 Task: Search one way flight ticket for 2 adults, 2 children, 2 infants in seat in first from Charlottesville: Charlottesville-albemarle Airport to Greensboro: Piedmont Triad International Airport on 5-1-2023. Number of bags: 7 checked bags. Price is upto 96000. Outbound departure time preference is 21:00.
Action: Mouse moved to (252, 447)
Screenshot: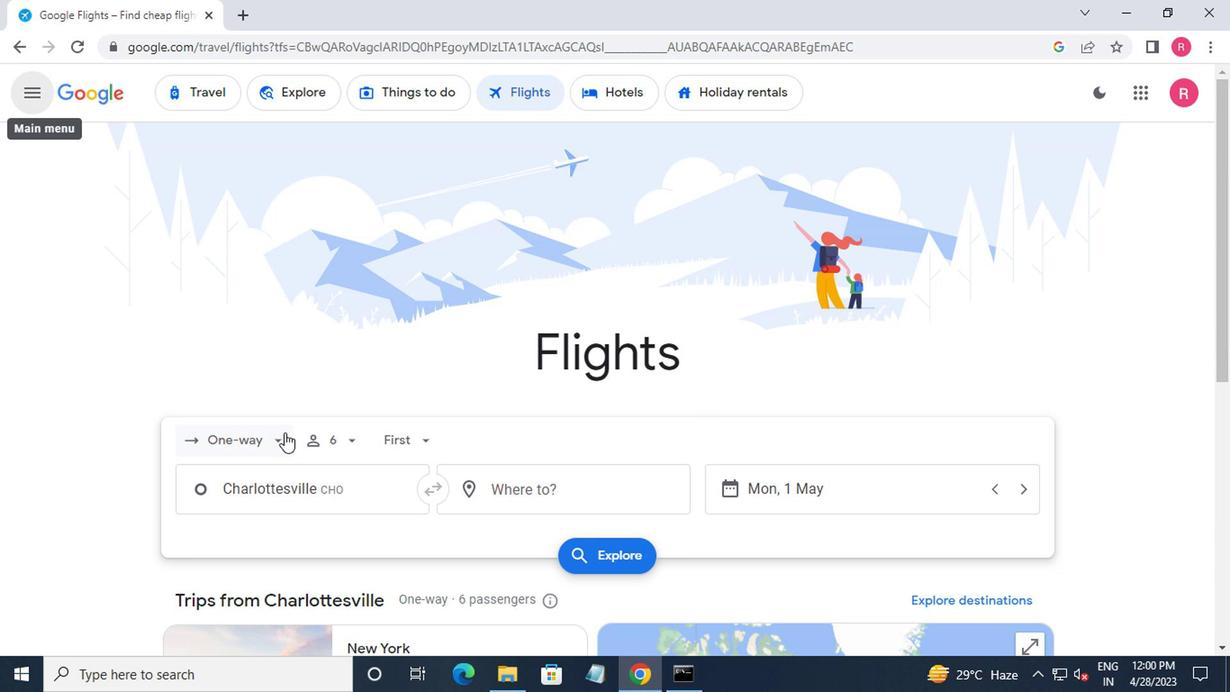 
Action: Mouse pressed left at (252, 447)
Screenshot: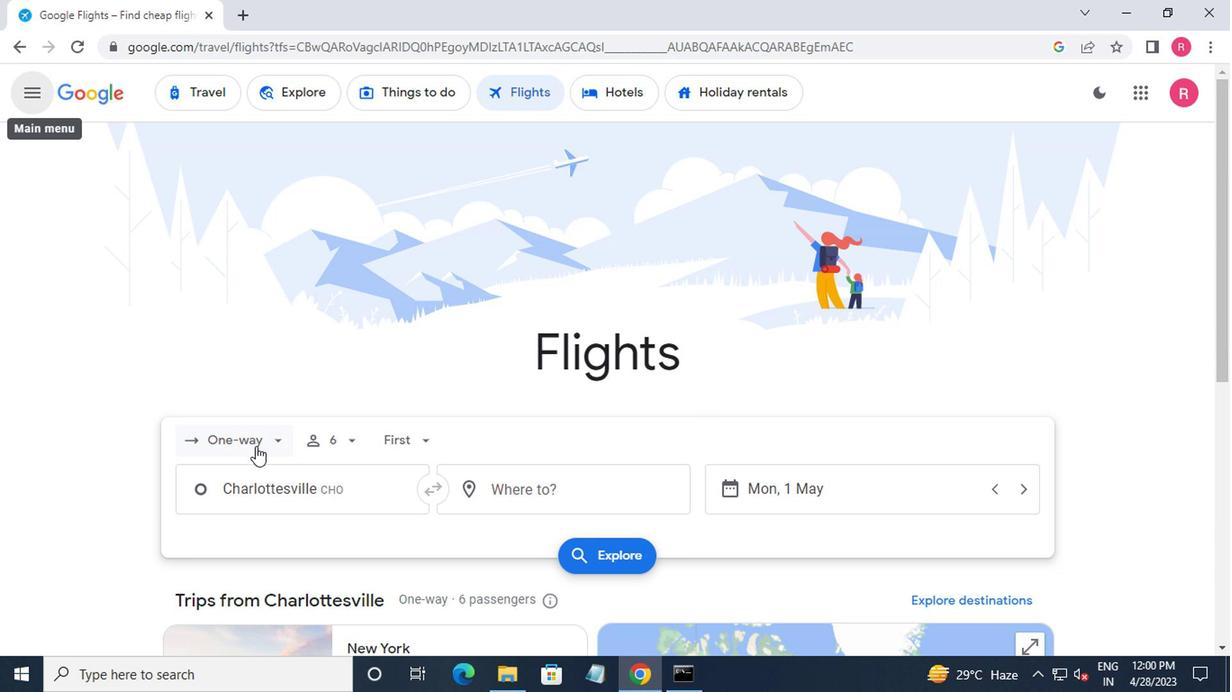 
Action: Mouse moved to (249, 529)
Screenshot: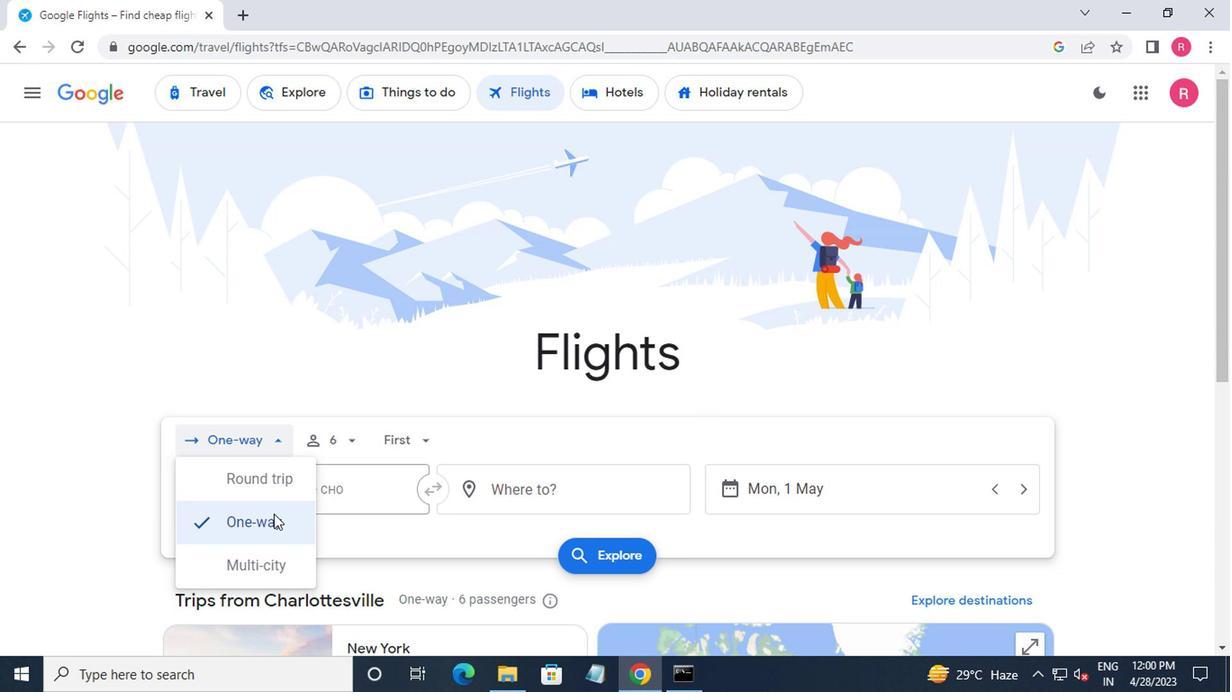 
Action: Mouse pressed left at (249, 529)
Screenshot: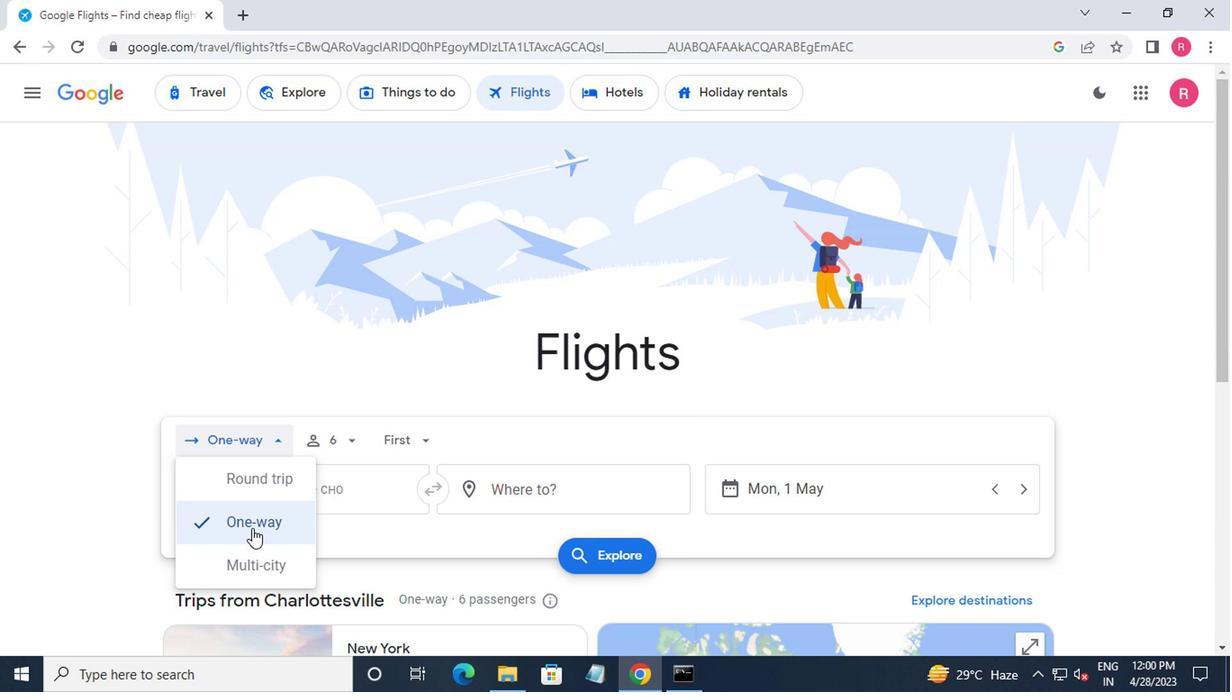 
Action: Mouse moved to (320, 445)
Screenshot: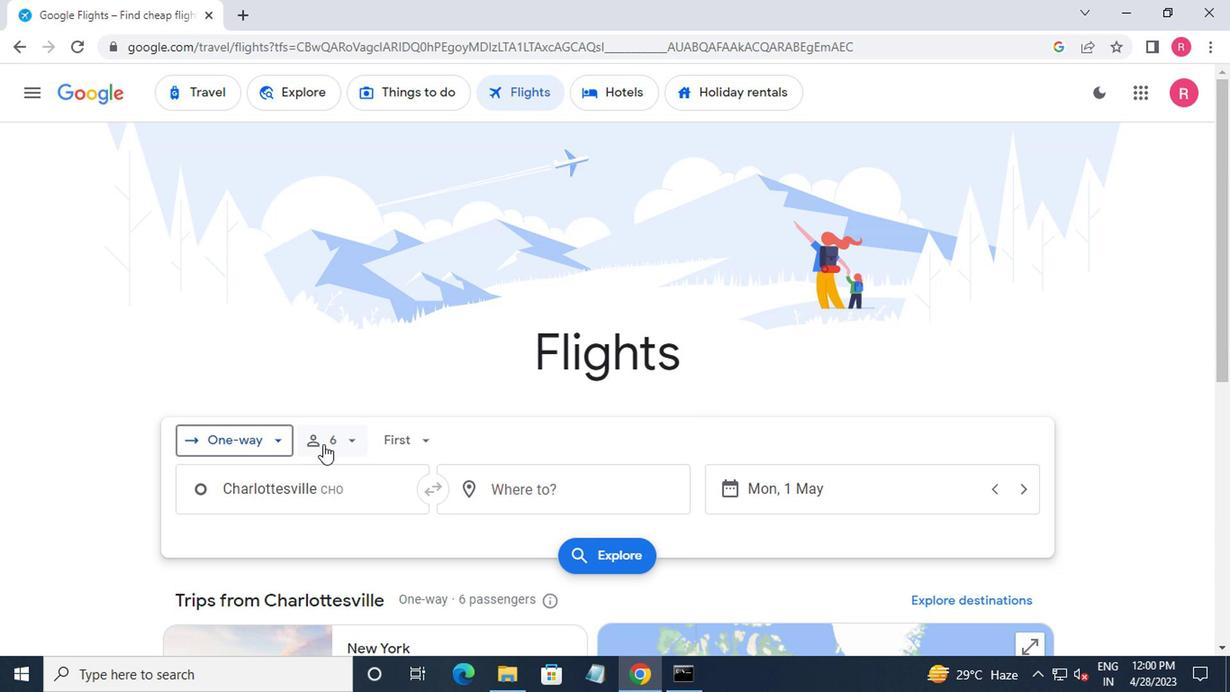 
Action: Mouse pressed left at (320, 445)
Screenshot: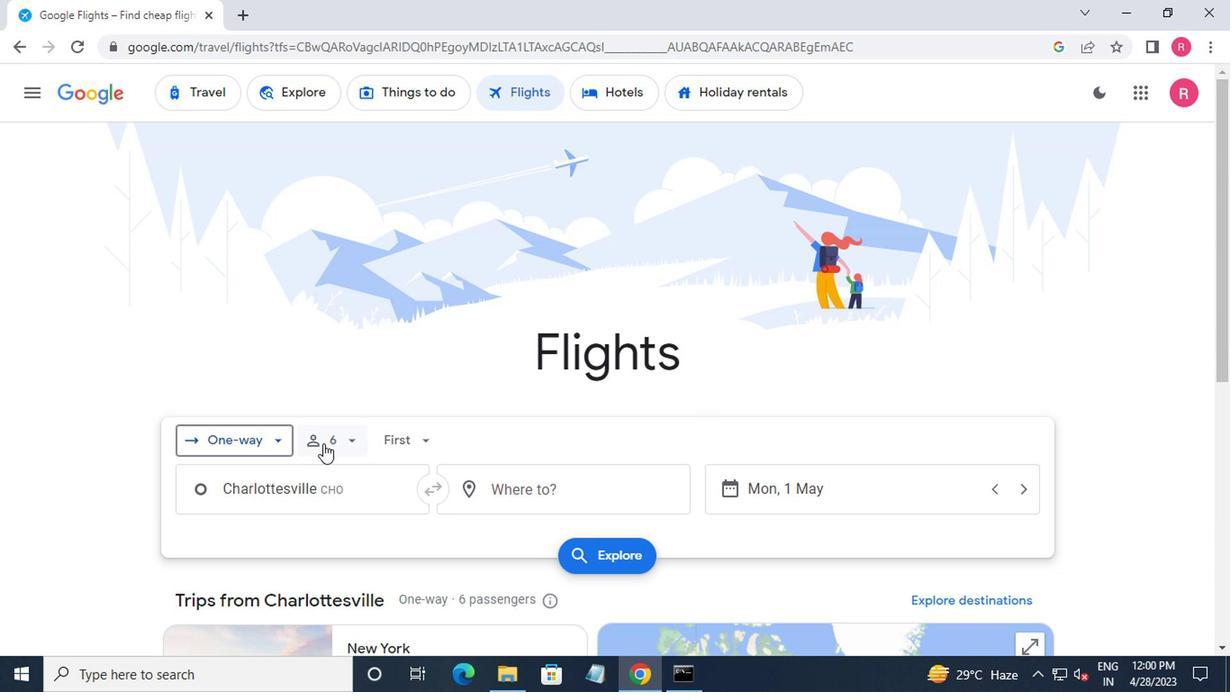
Action: Mouse moved to (482, 494)
Screenshot: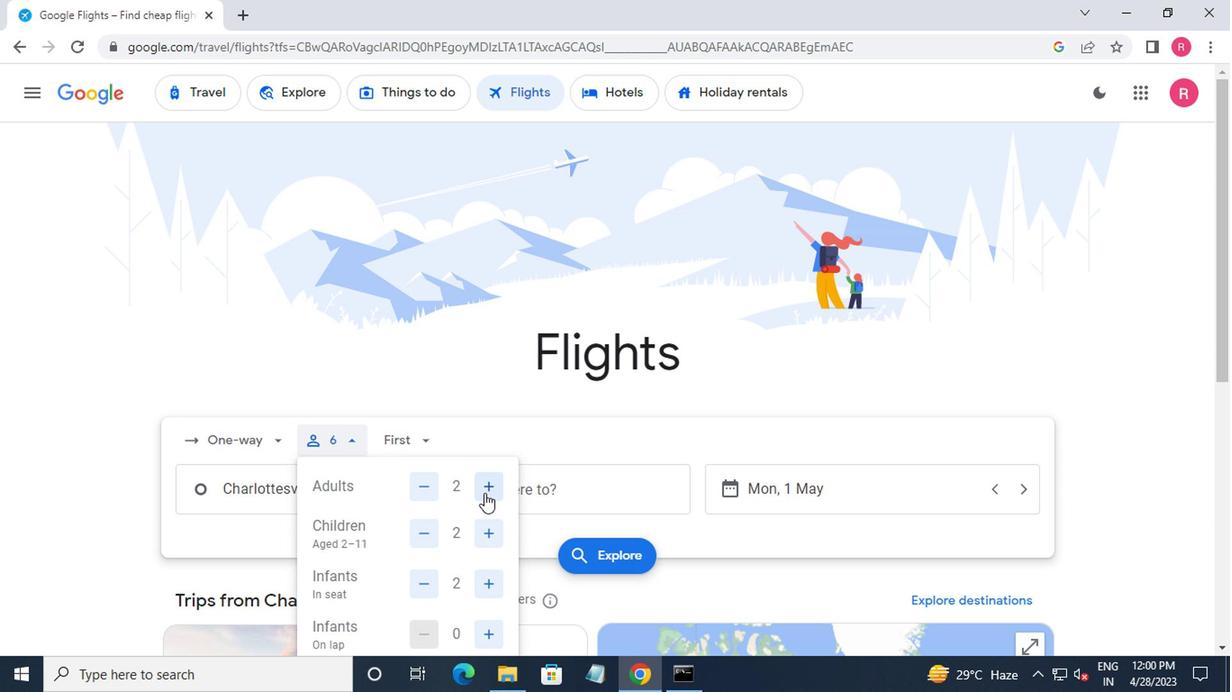 
Action: Mouse pressed left at (482, 494)
Screenshot: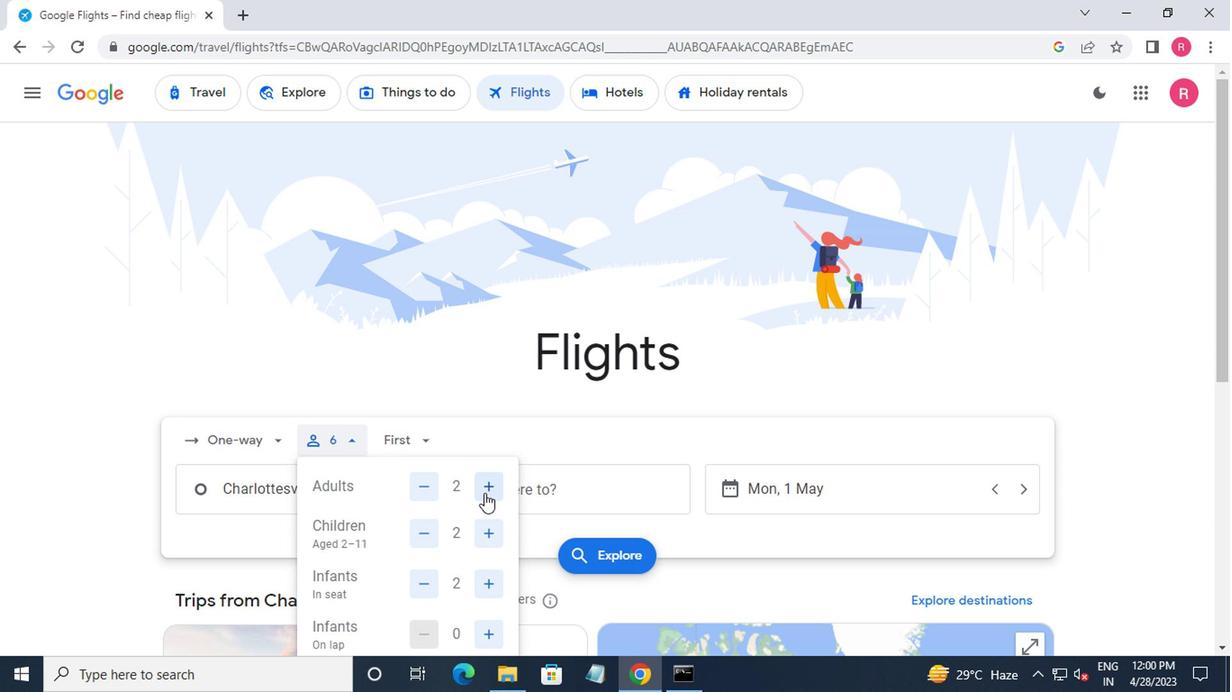 
Action: Mouse pressed left at (482, 494)
Screenshot: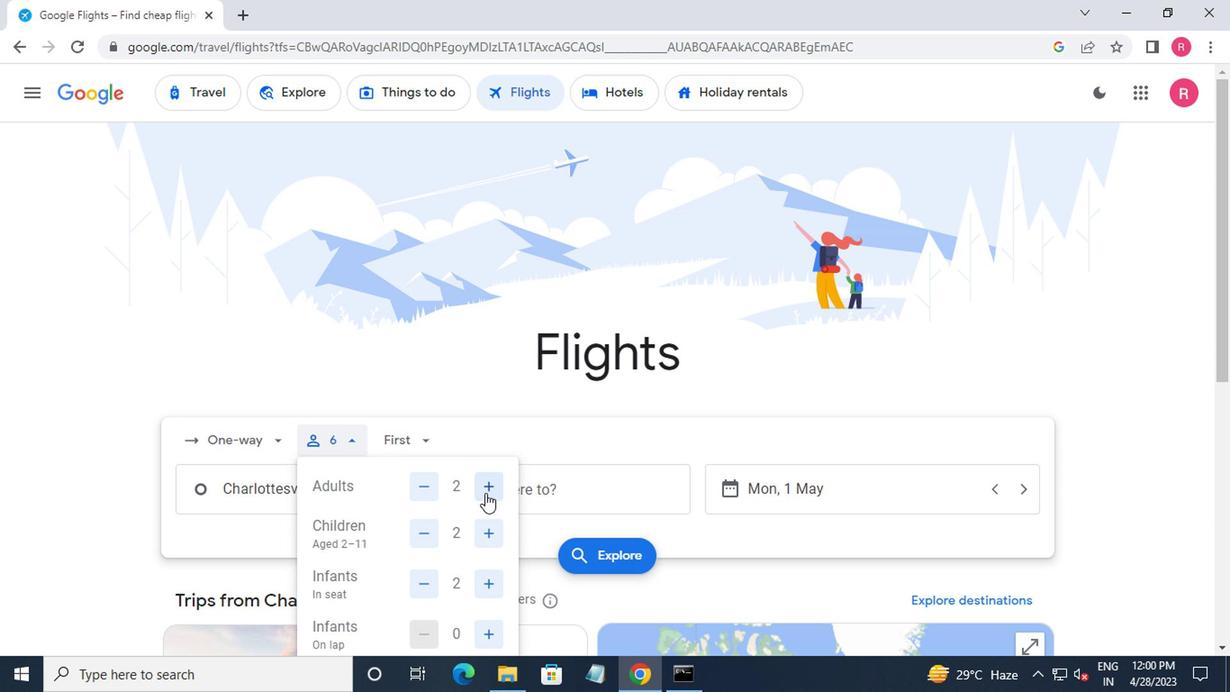 
Action: Mouse moved to (483, 494)
Screenshot: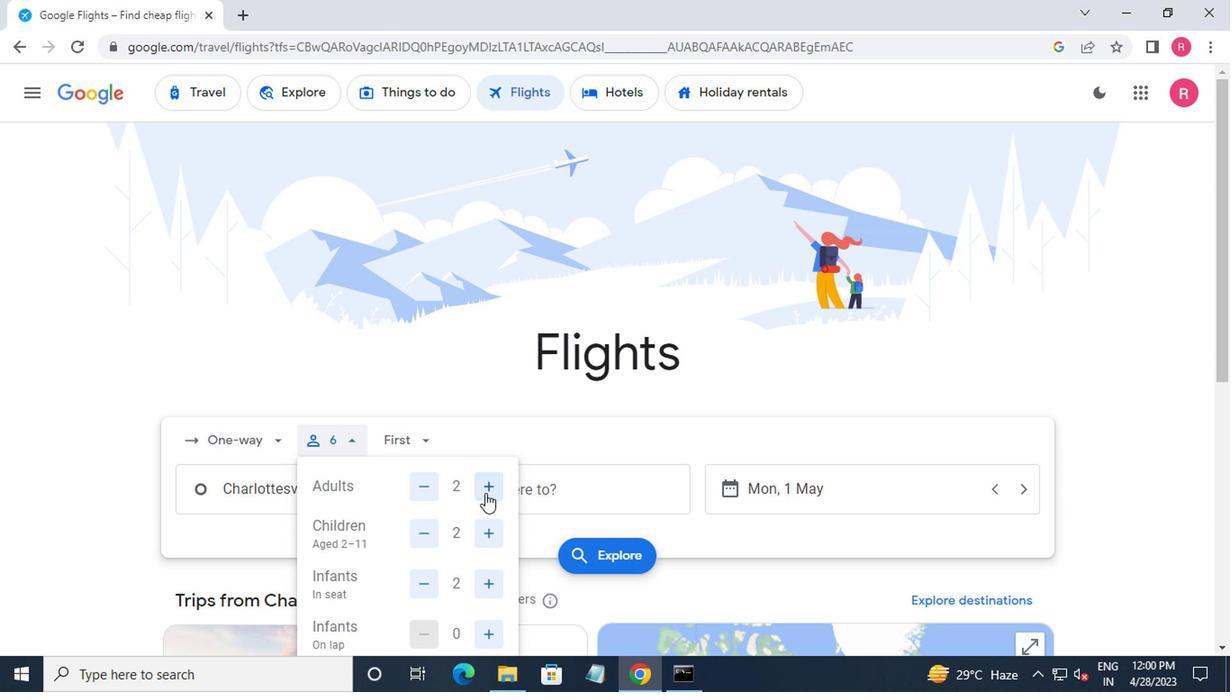 
Action: Mouse pressed left at (483, 494)
Screenshot: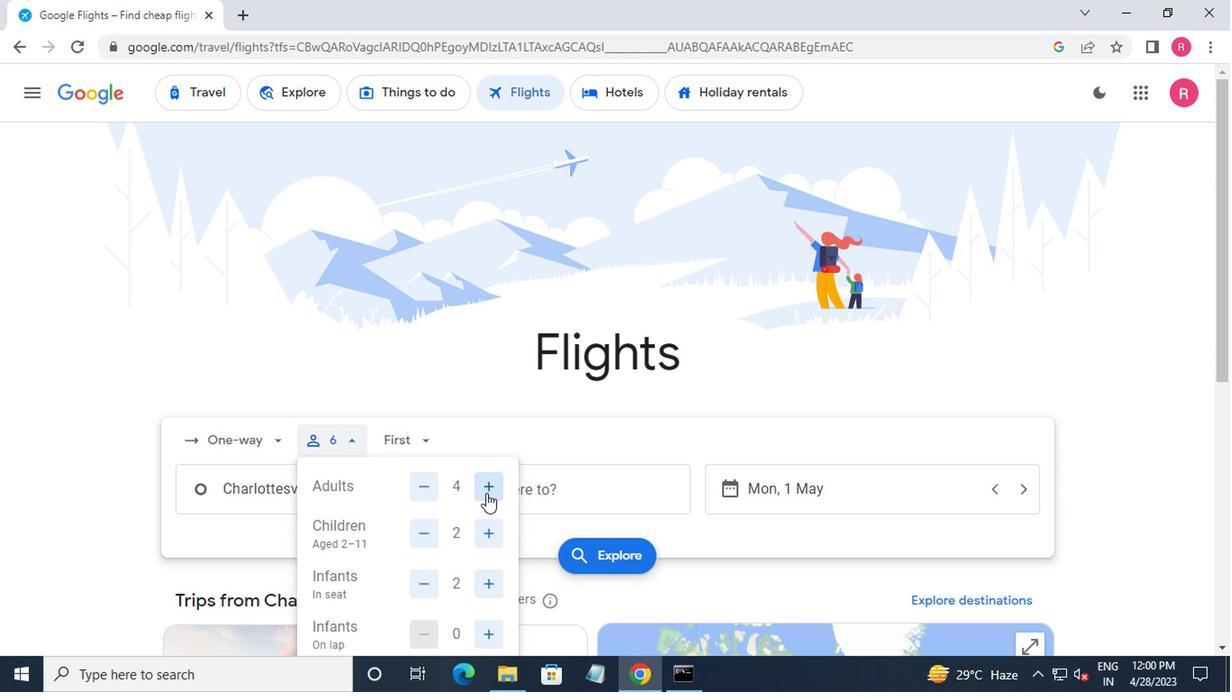 
Action: Mouse moved to (417, 585)
Screenshot: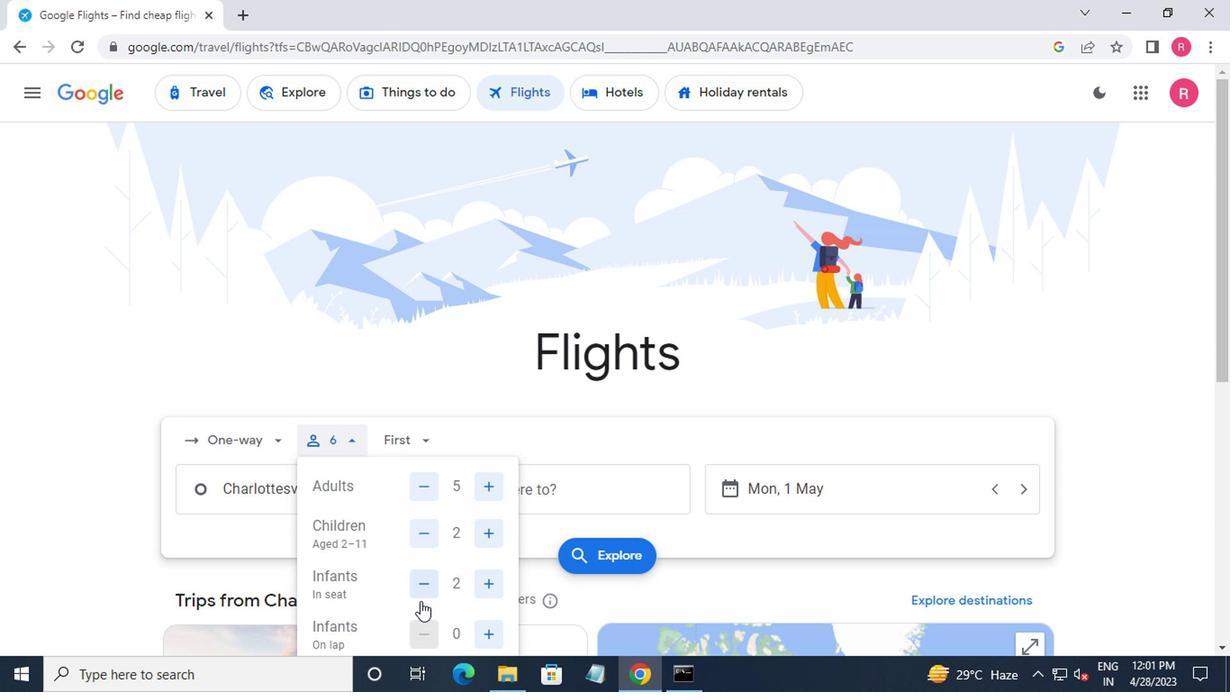 
Action: Mouse pressed left at (417, 585)
Screenshot: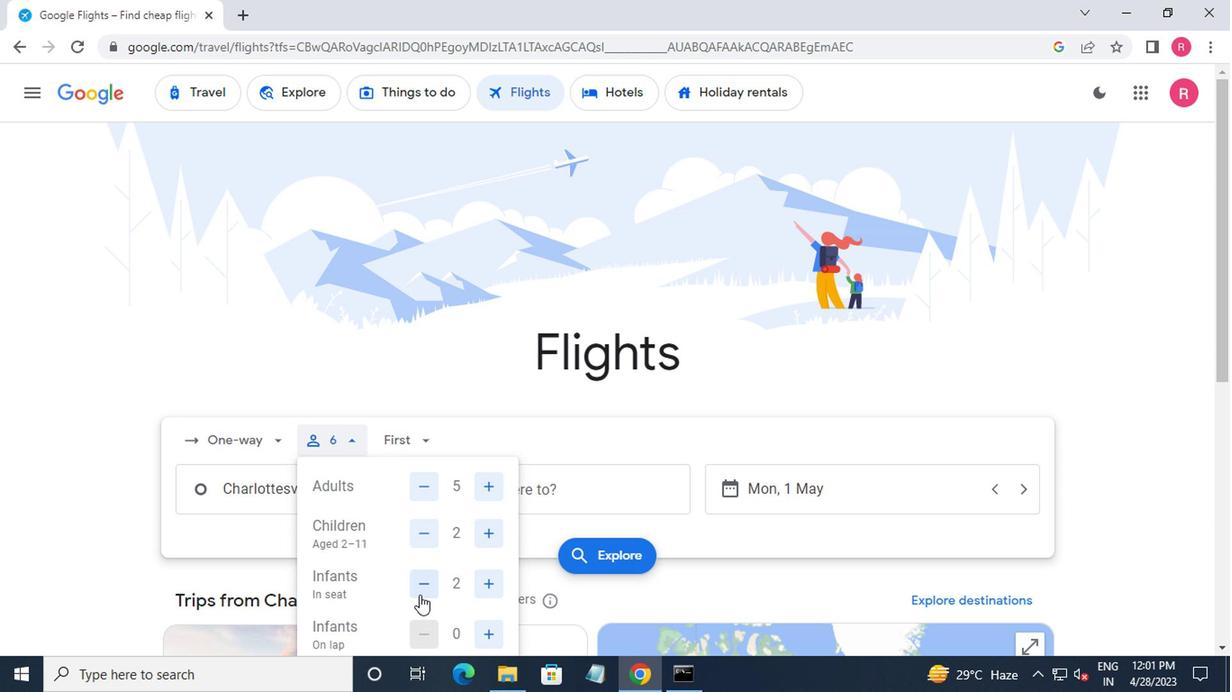 
Action: Mouse moved to (501, 615)
Screenshot: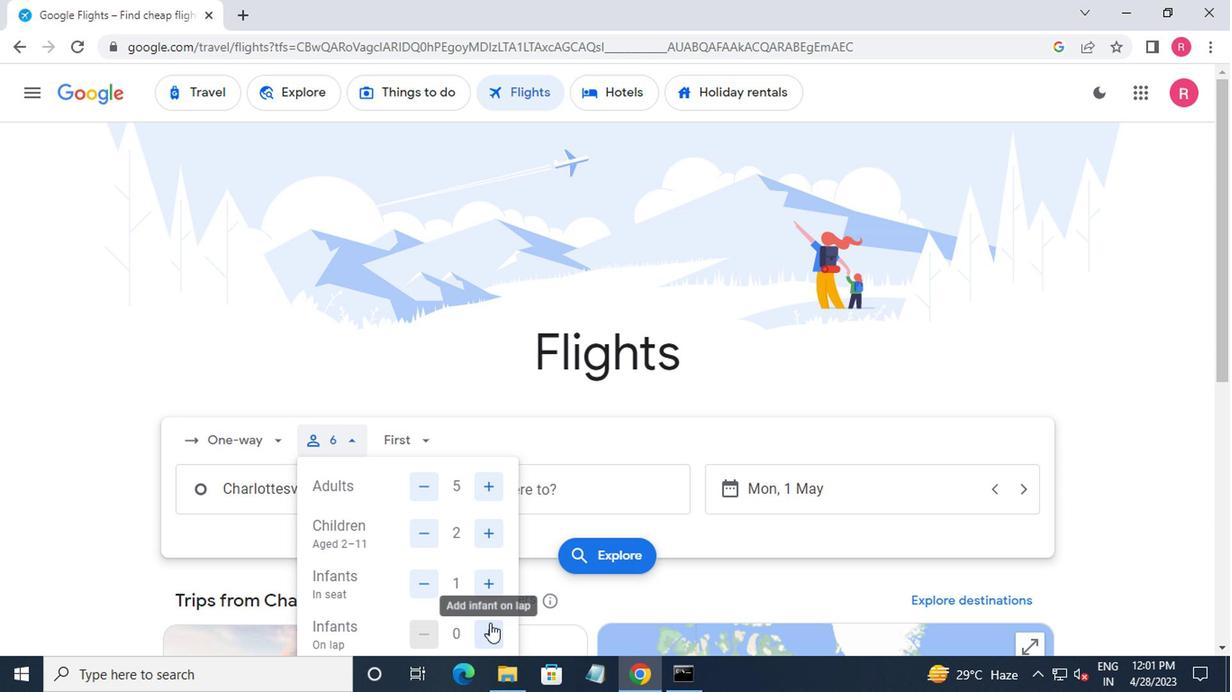 
Action: Mouse scrolled (501, 614) with delta (0, -1)
Screenshot: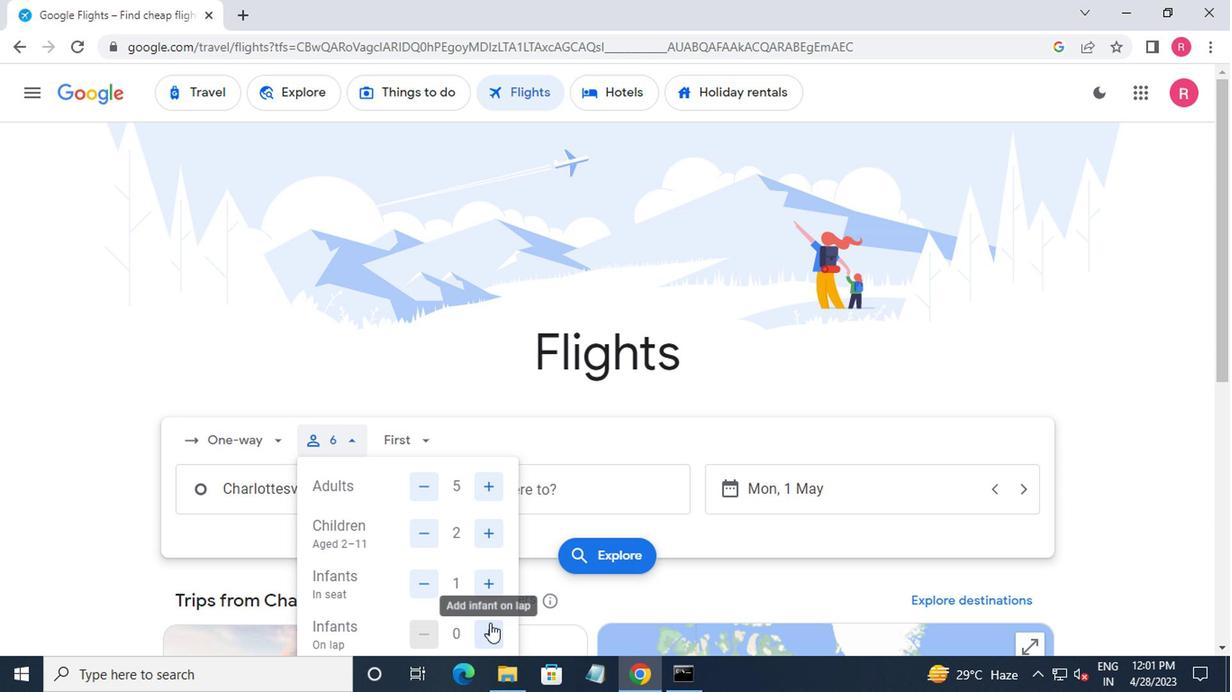 
Action: Mouse moved to (476, 547)
Screenshot: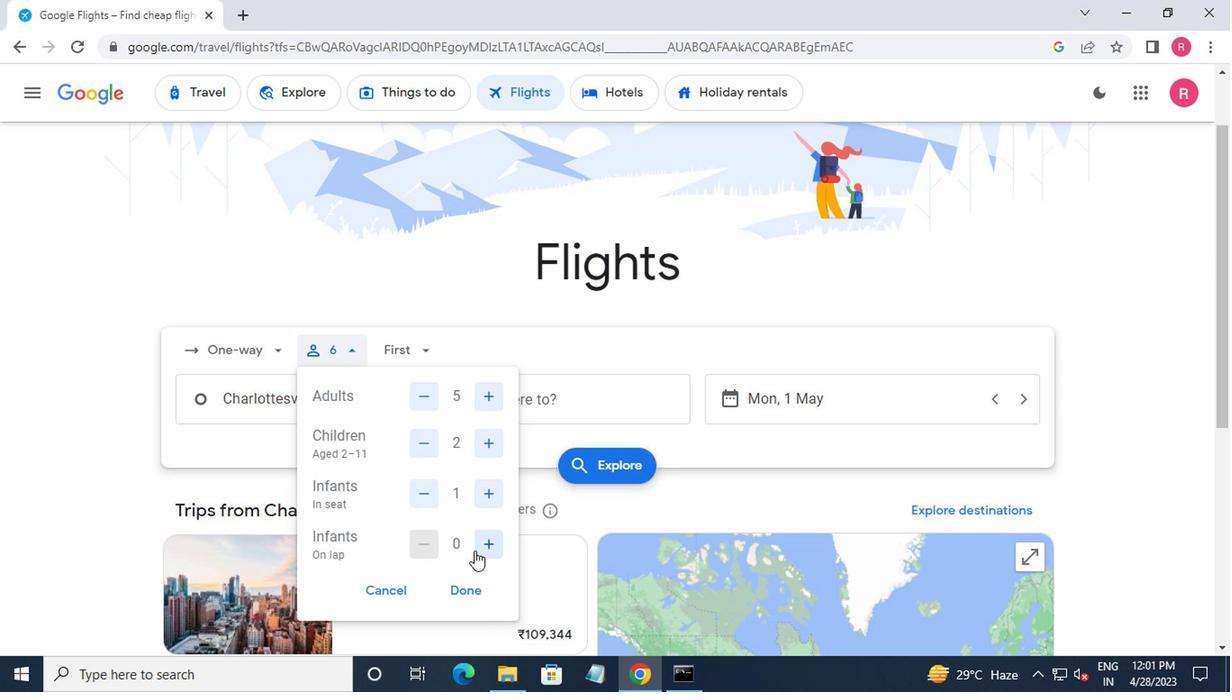 
Action: Mouse pressed left at (476, 547)
Screenshot: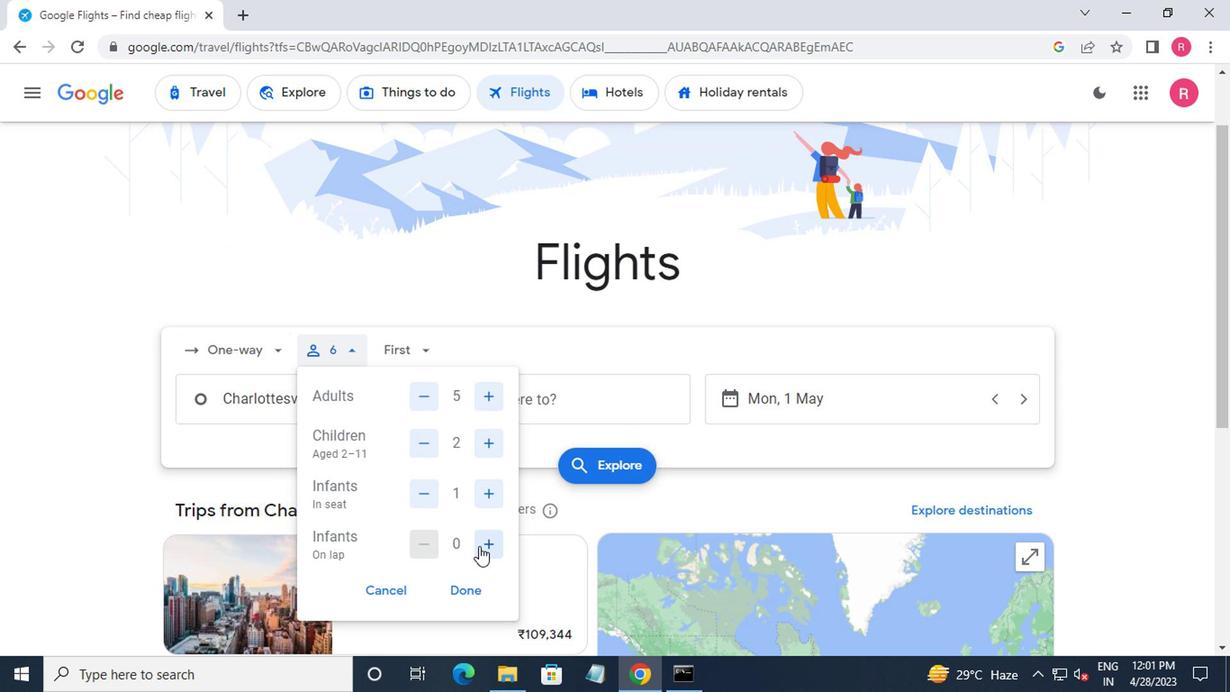 
Action: Mouse pressed left at (476, 547)
Screenshot: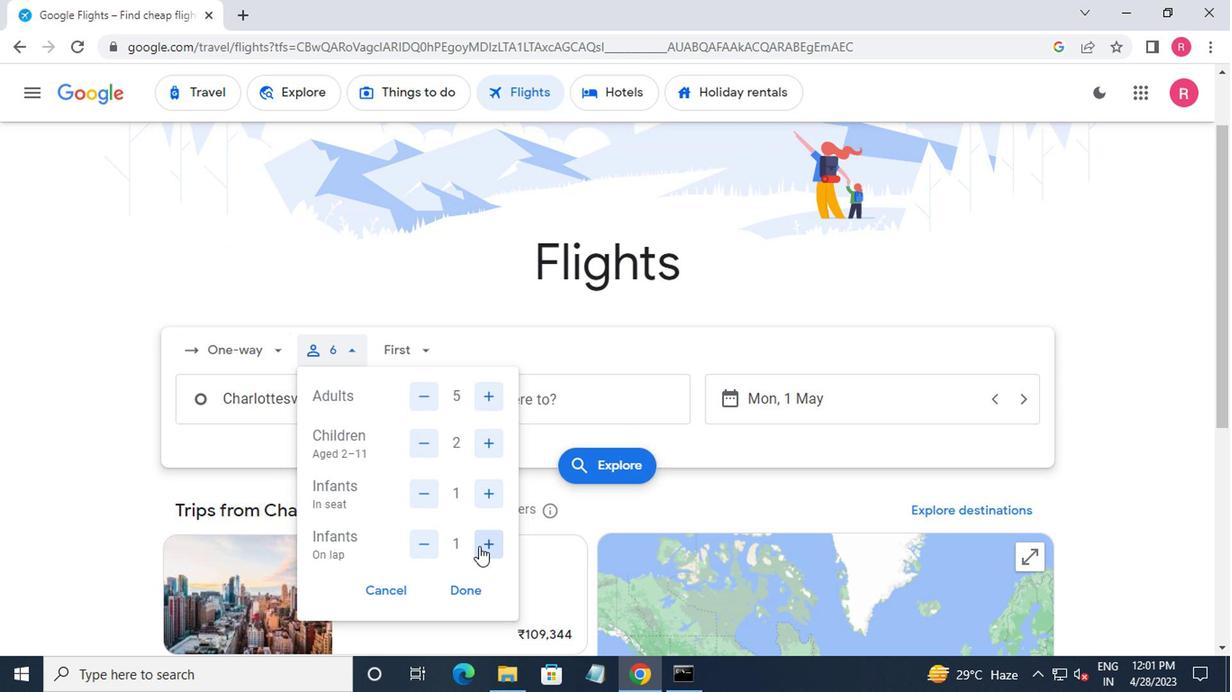 
Action: Mouse moved to (427, 547)
Screenshot: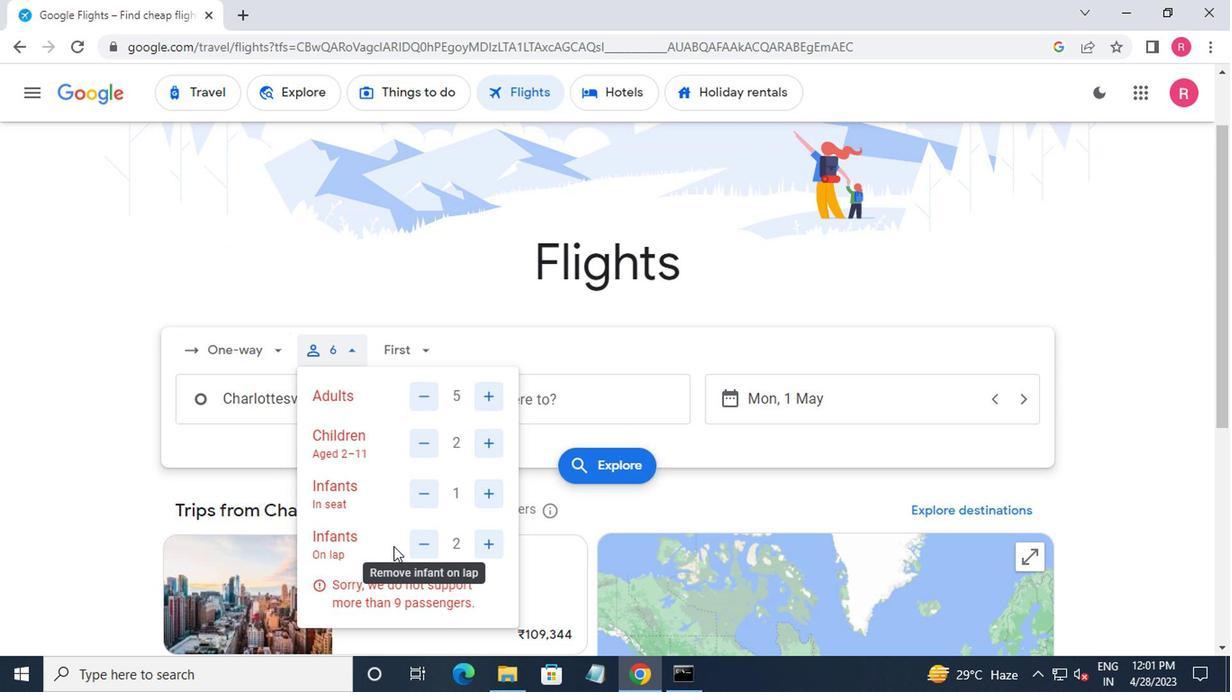 
Action: Mouse pressed left at (427, 547)
Screenshot: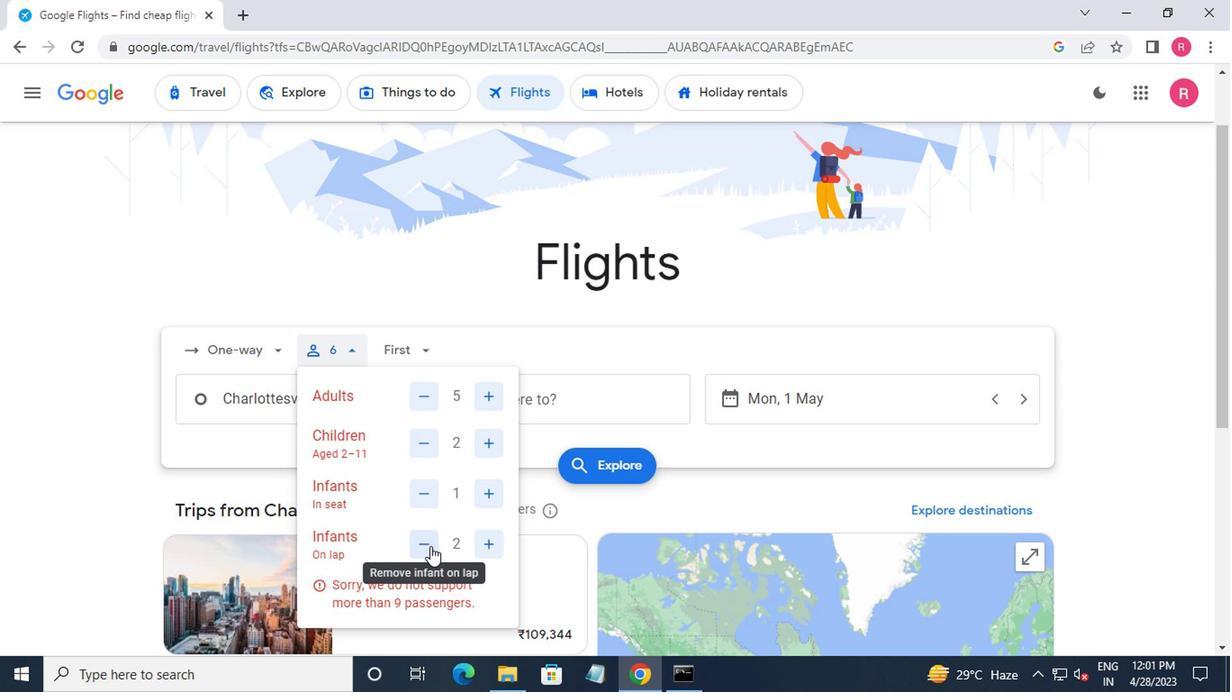 
Action: Mouse moved to (476, 592)
Screenshot: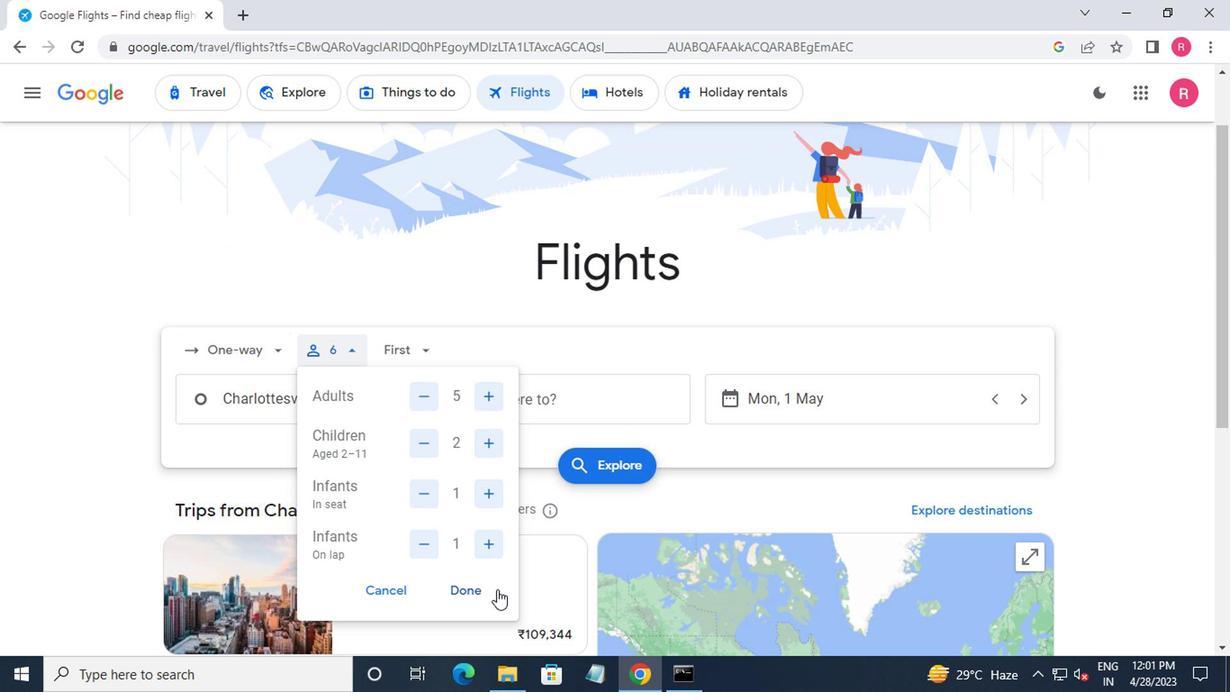 
Action: Mouse pressed left at (476, 592)
Screenshot: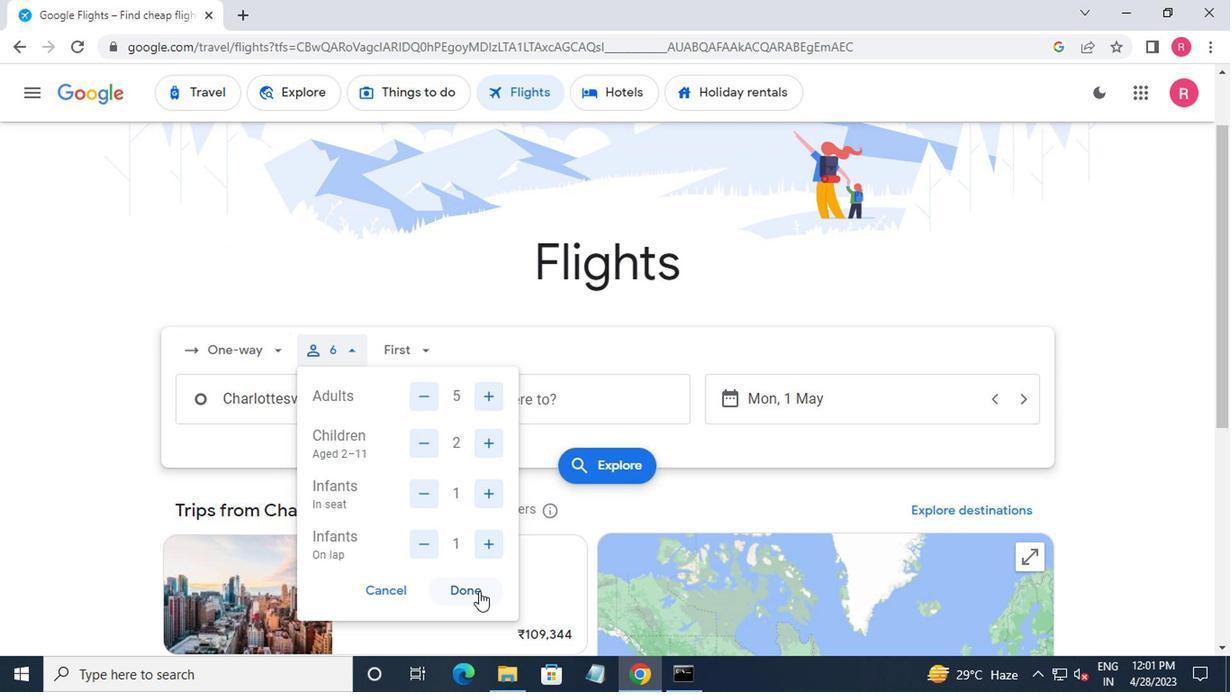 
Action: Mouse moved to (379, 347)
Screenshot: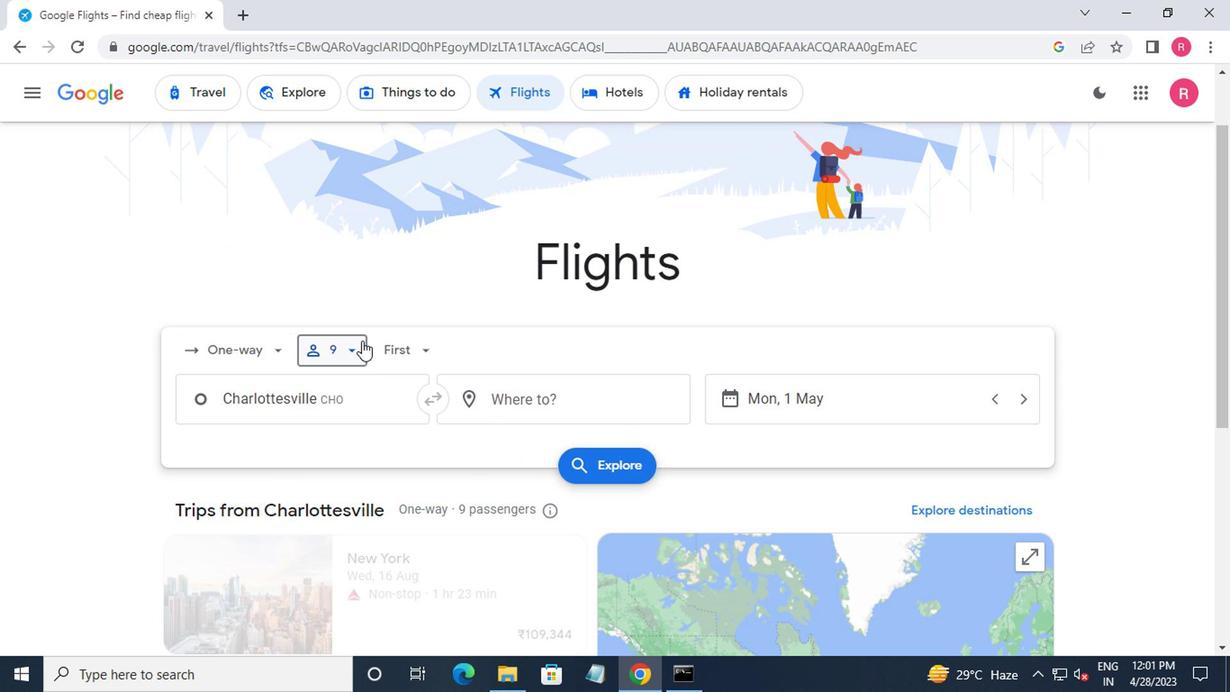 
Action: Mouse pressed left at (379, 347)
Screenshot: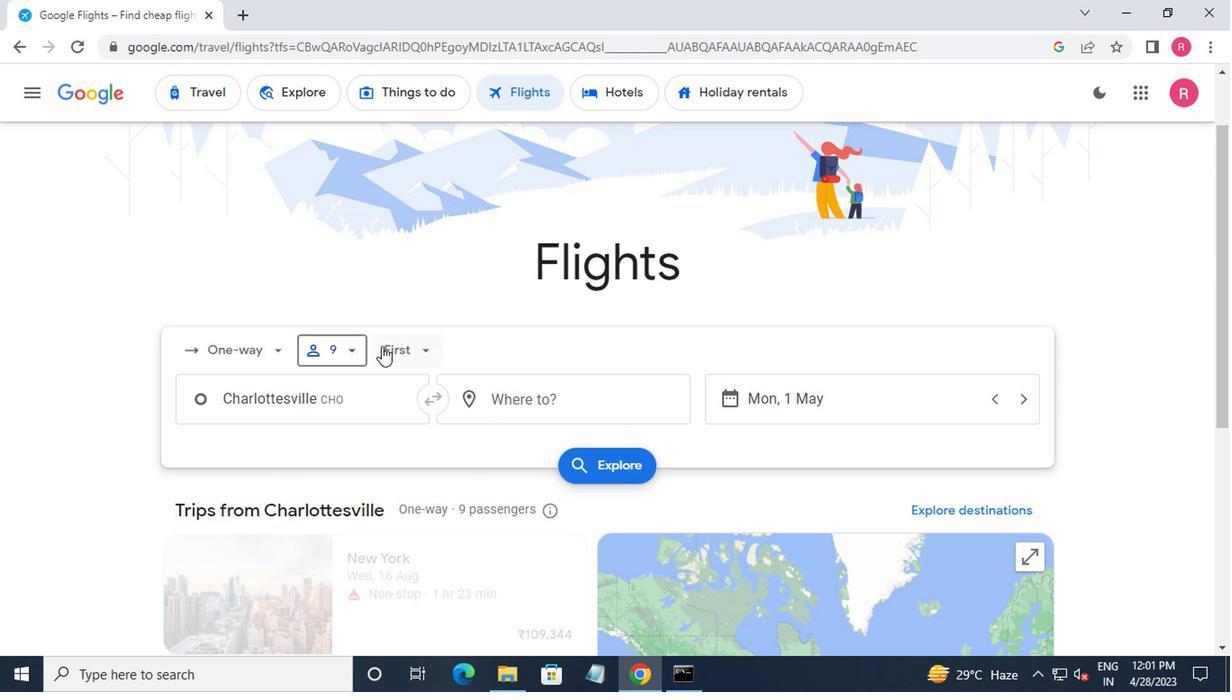 
Action: Mouse moved to (453, 388)
Screenshot: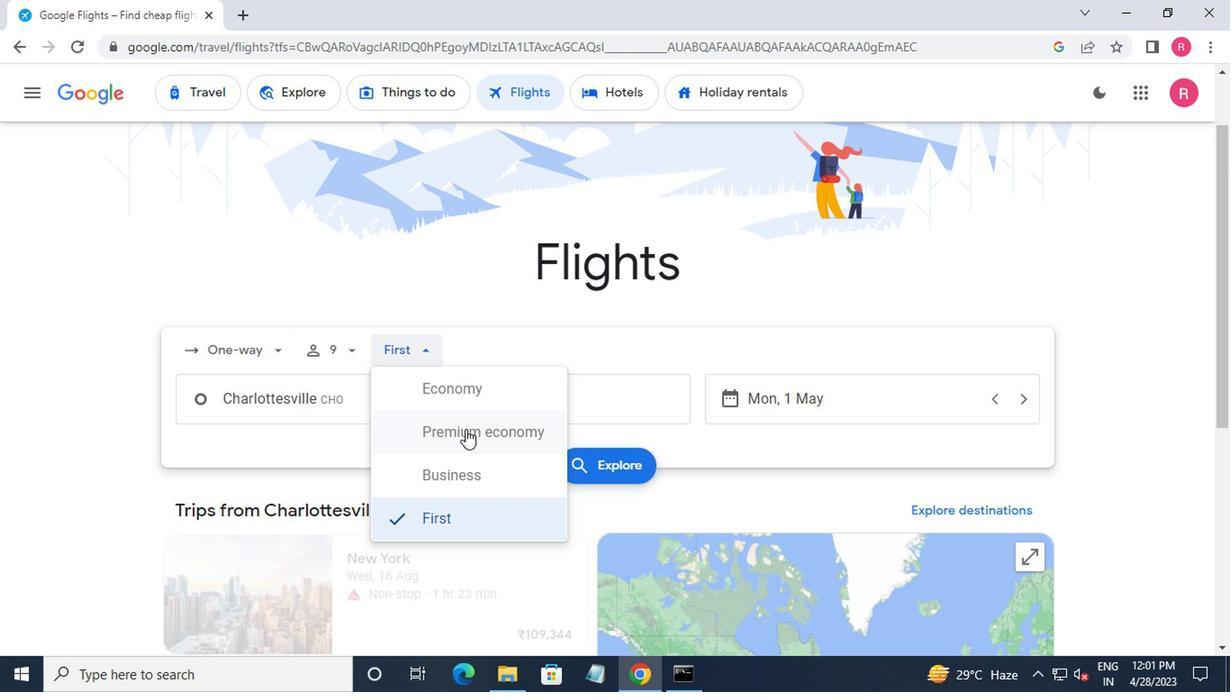 
Action: Mouse pressed left at (453, 388)
Screenshot: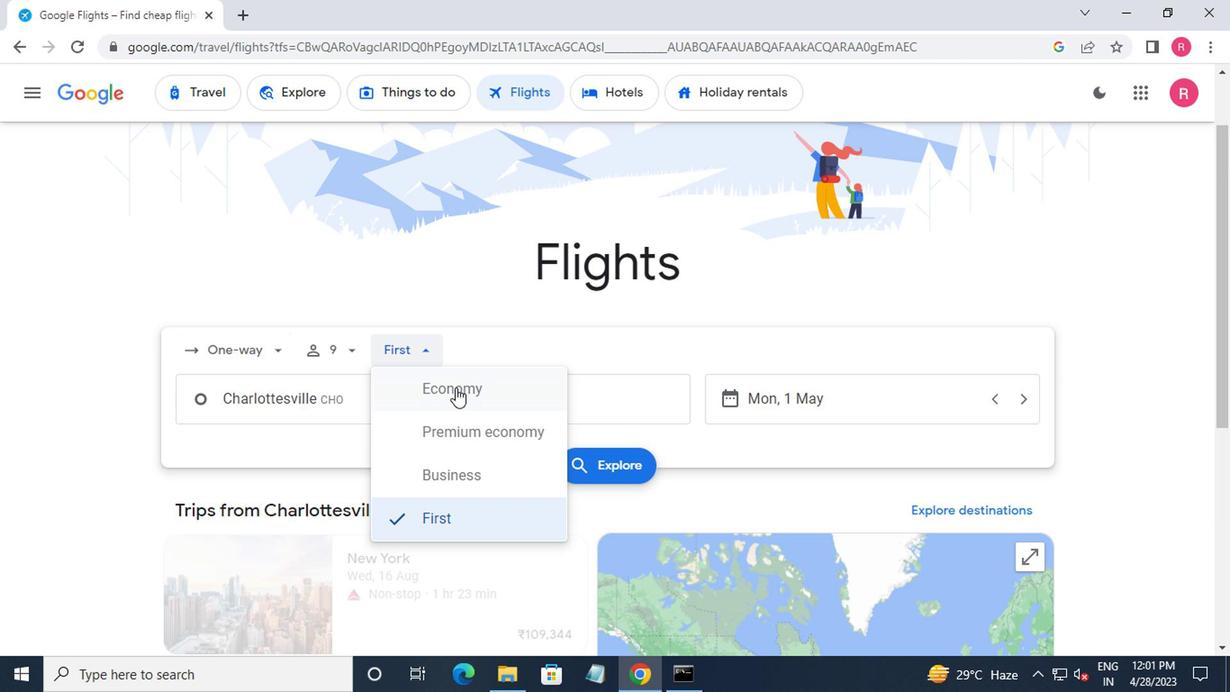 
Action: Mouse moved to (376, 412)
Screenshot: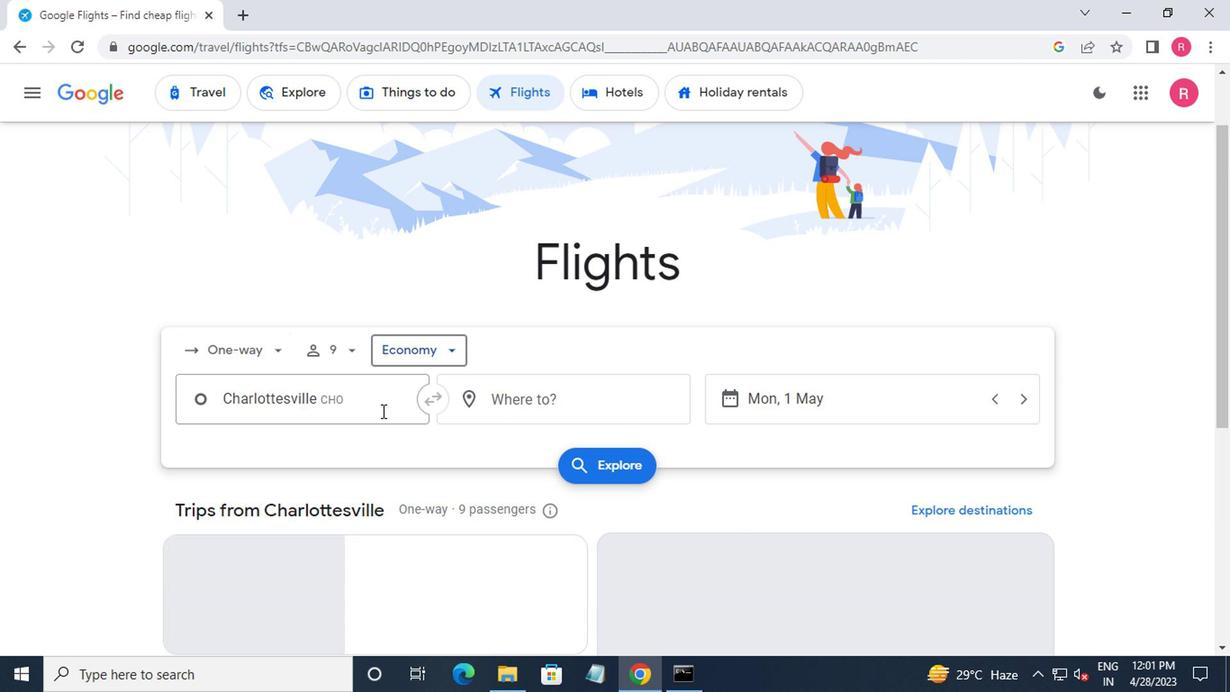 
Action: Mouse pressed left at (376, 412)
Screenshot: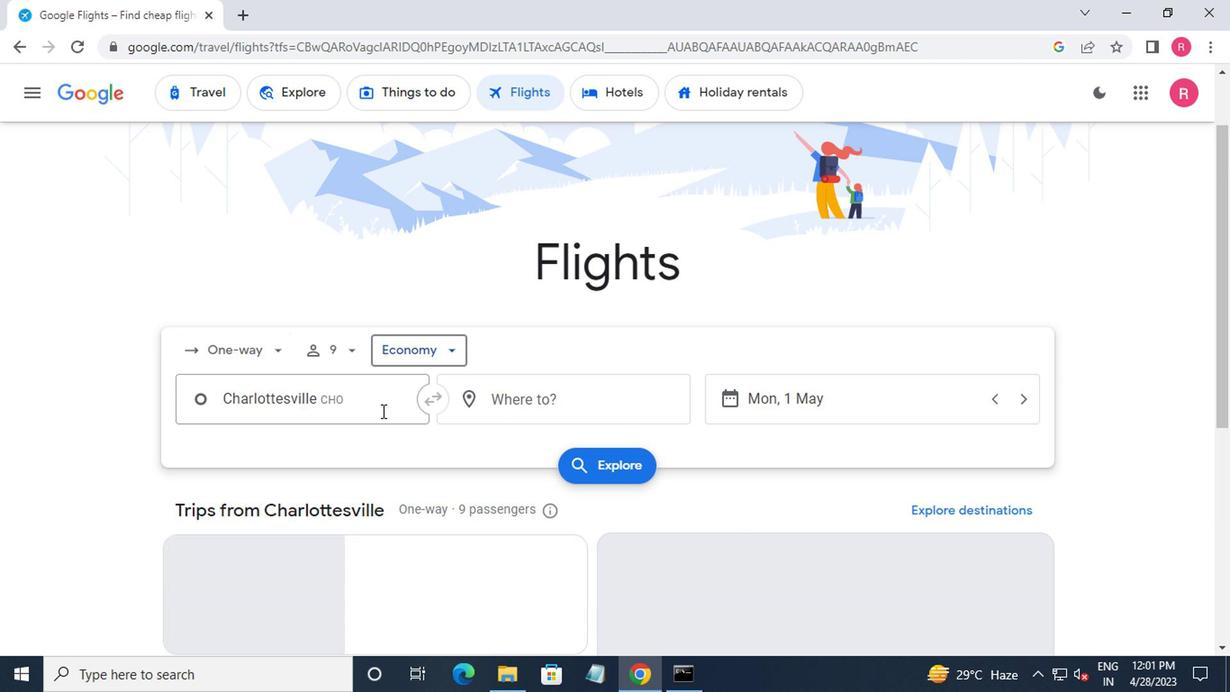 
Action: Mouse moved to (392, 510)
Screenshot: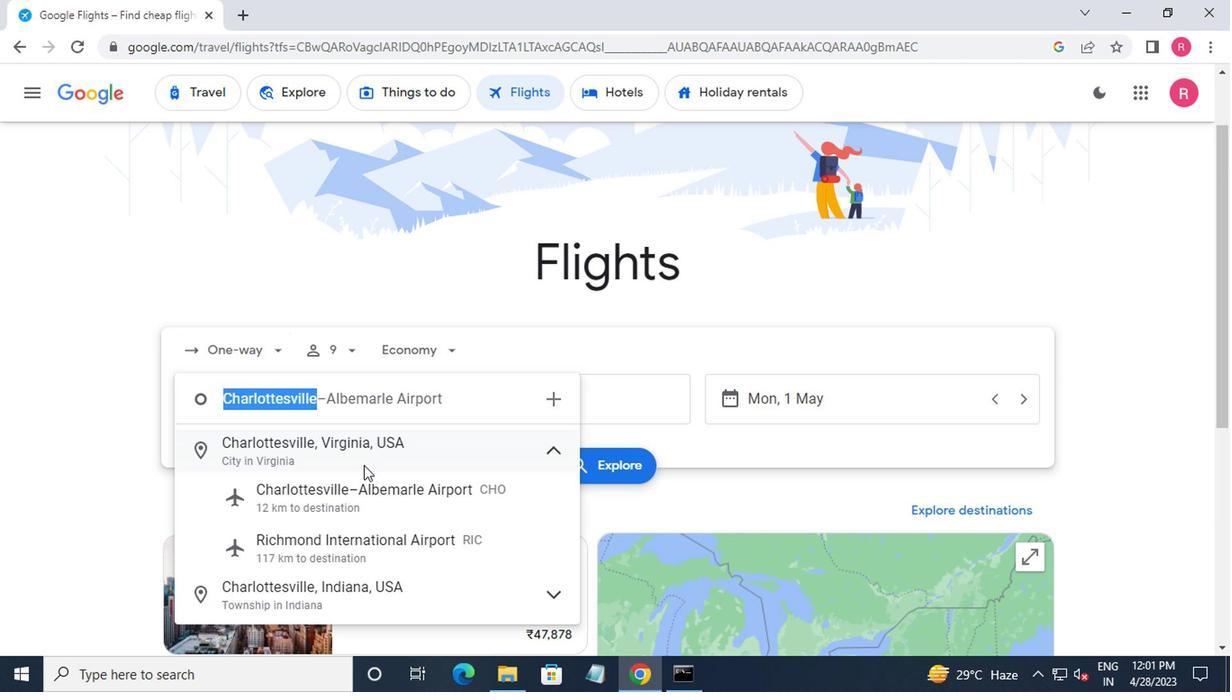 
Action: Mouse pressed left at (392, 510)
Screenshot: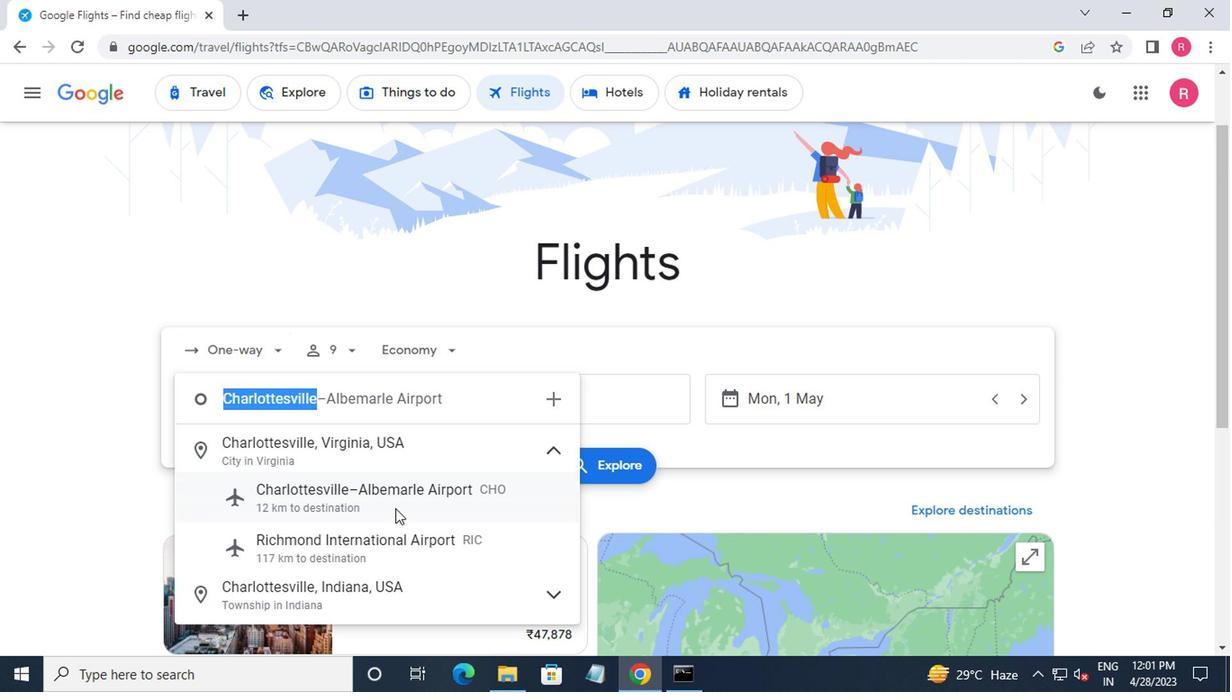 
Action: Mouse moved to (494, 405)
Screenshot: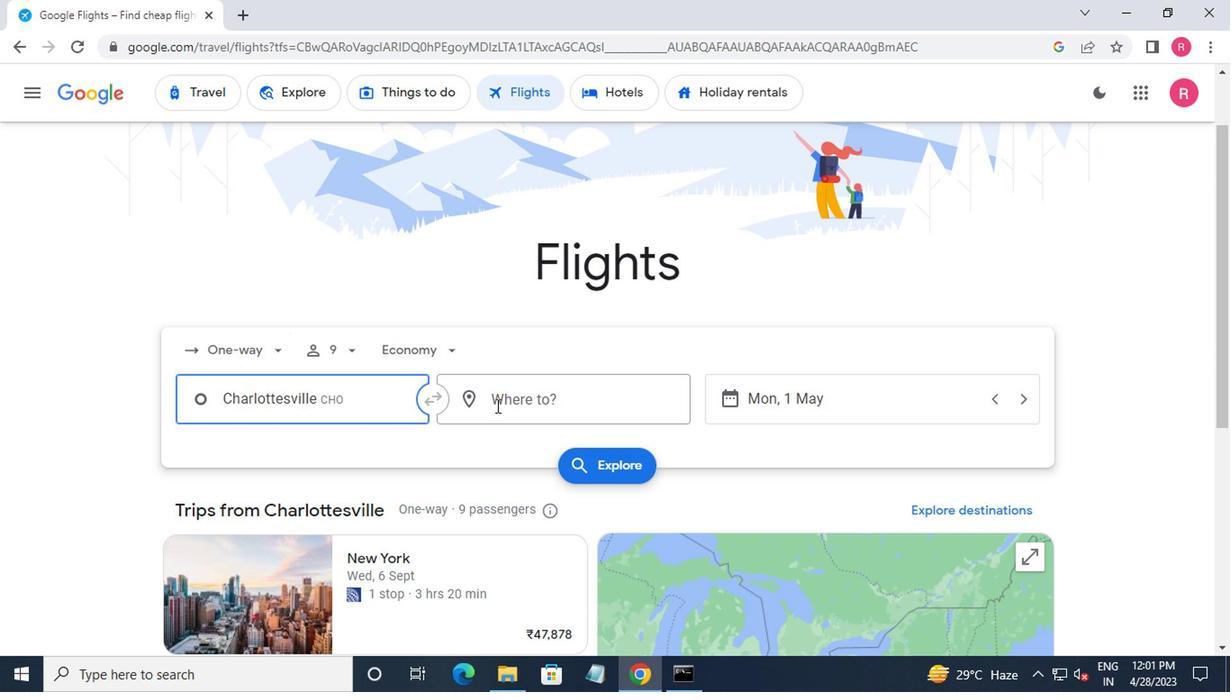
Action: Mouse pressed left at (494, 405)
Screenshot: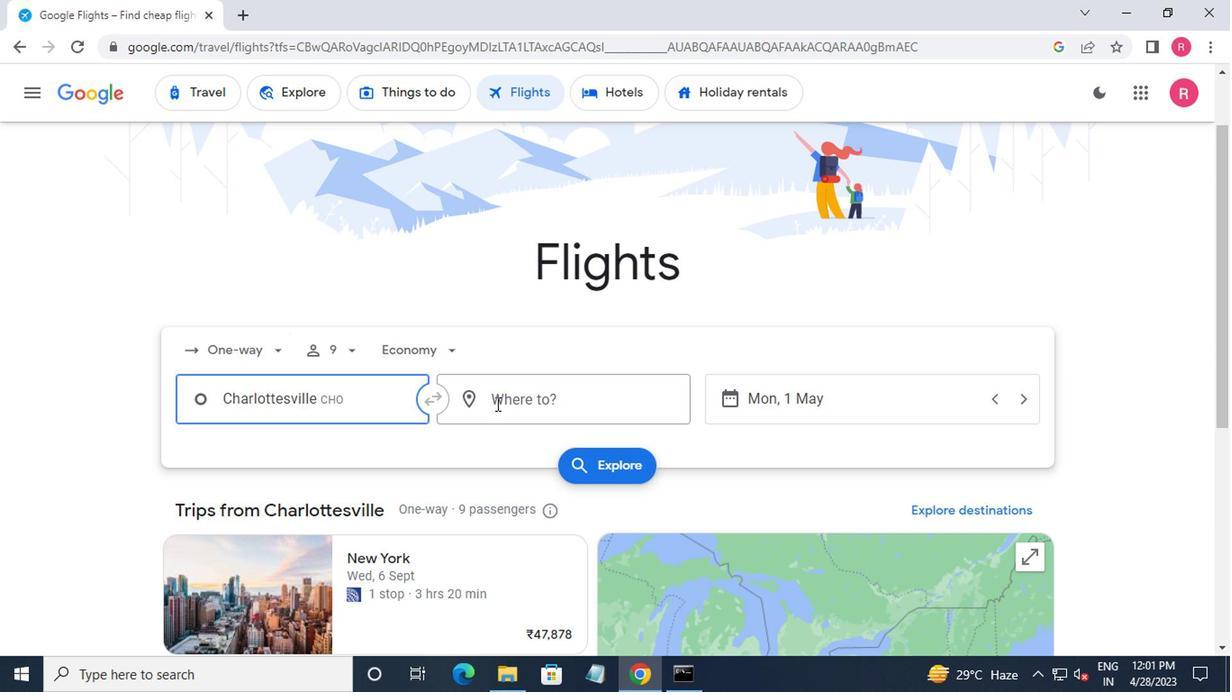 
Action: Mouse moved to (504, 588)
Screenshot: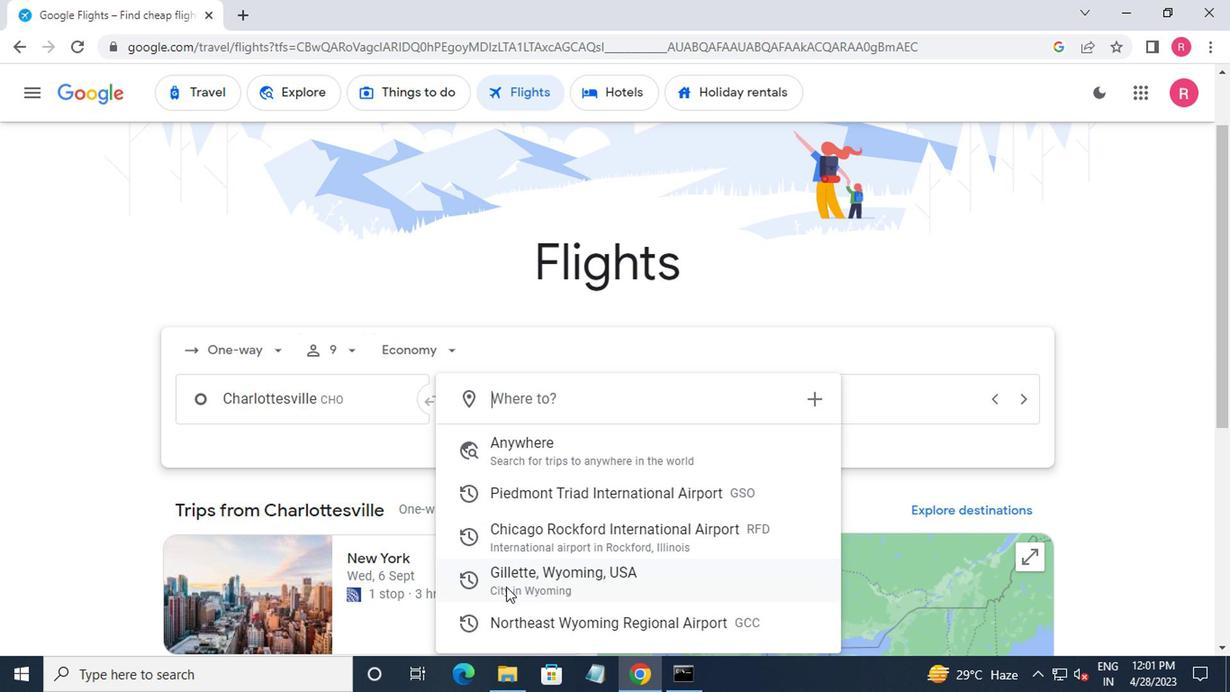 
Action: Mouse pressed left at (504, 588)
Screenshot: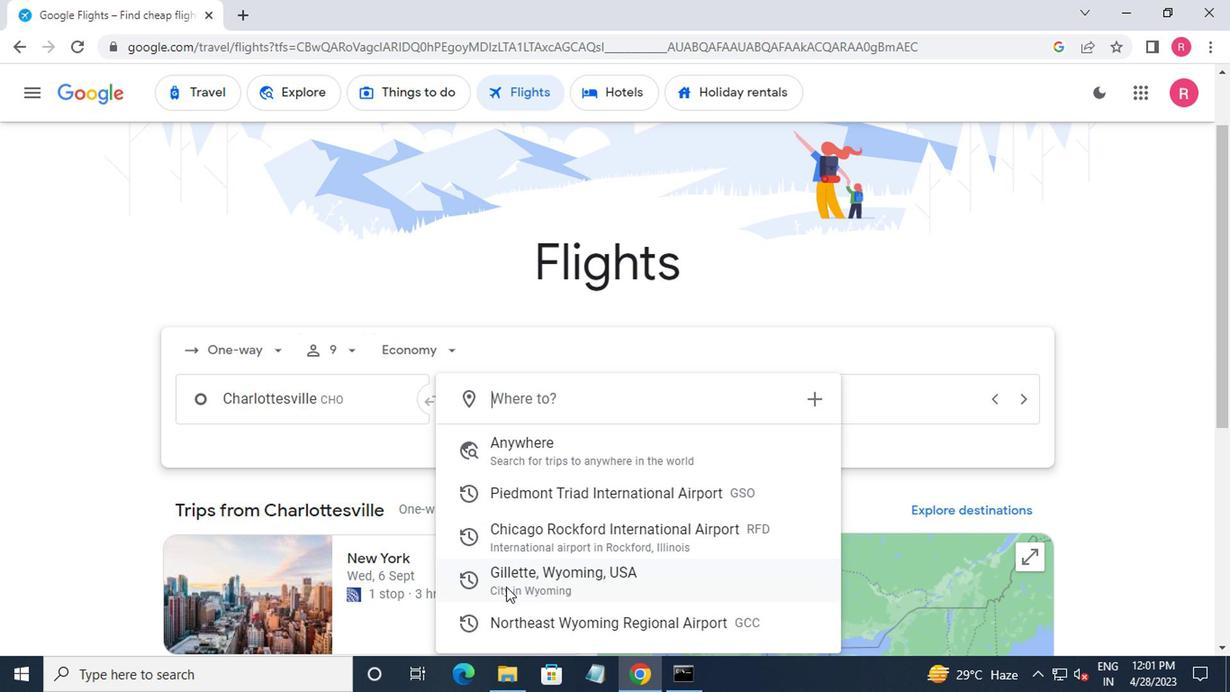 
Action: Mouse moved to (848, 406)
Screenshot: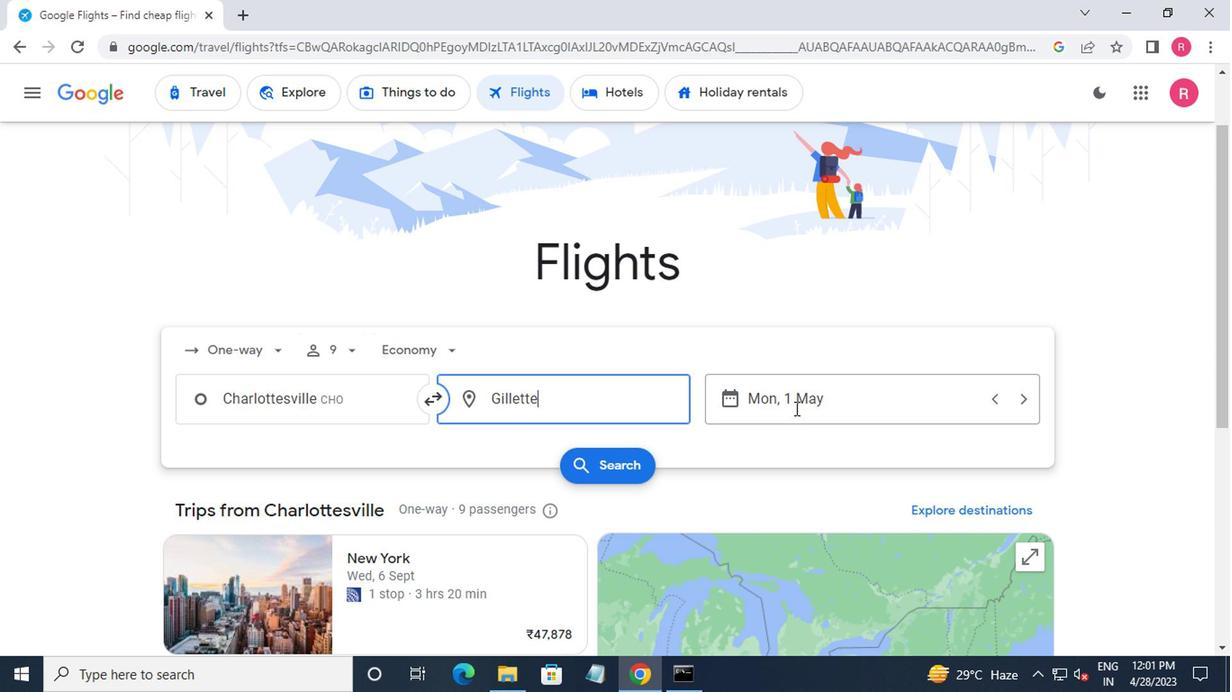 
Action: Mouse pressed left at (848, 406)
Screenshot: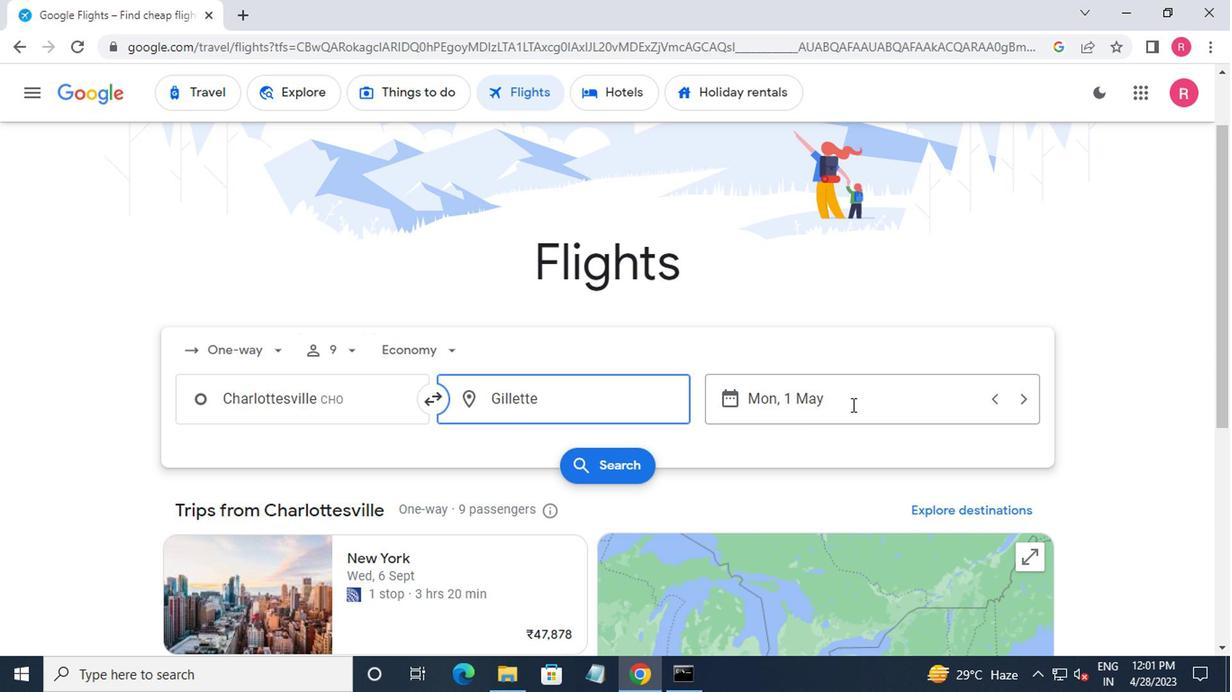 
Action: Mouse moved to (1003, 629)
Screenshot: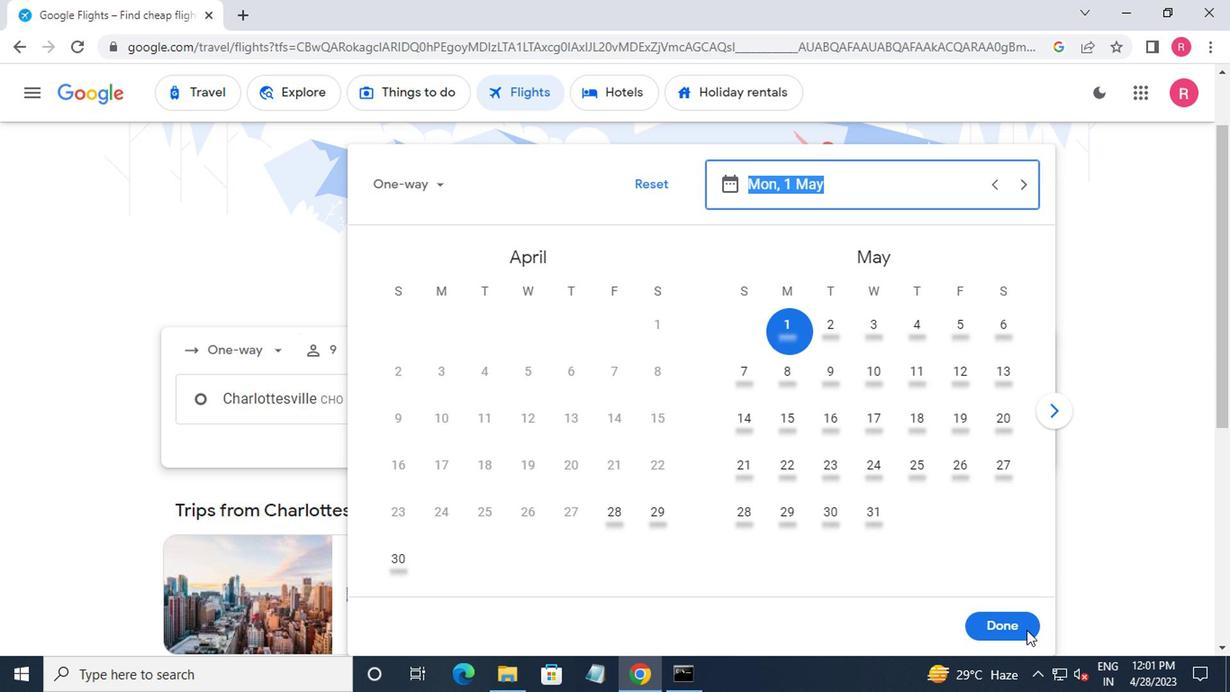 
Action: Mouse pressed left at (1003, 629)
Screenshot: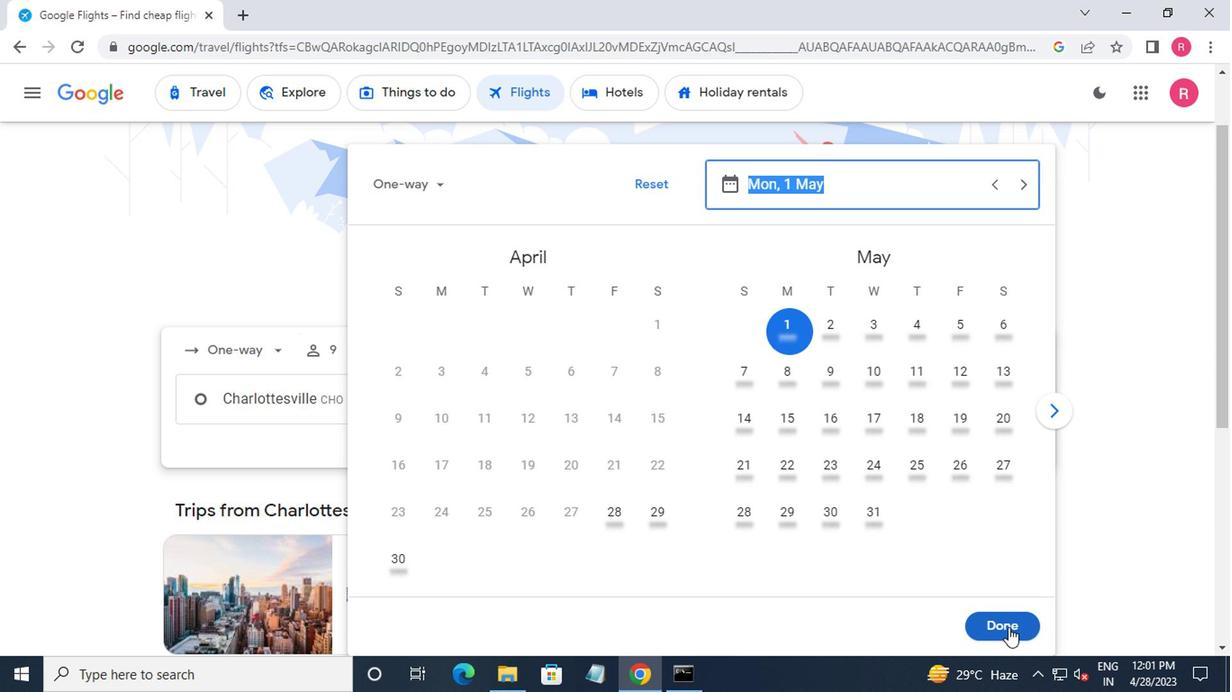 
Action: Mouse moved to (569, 477)
Screenshot: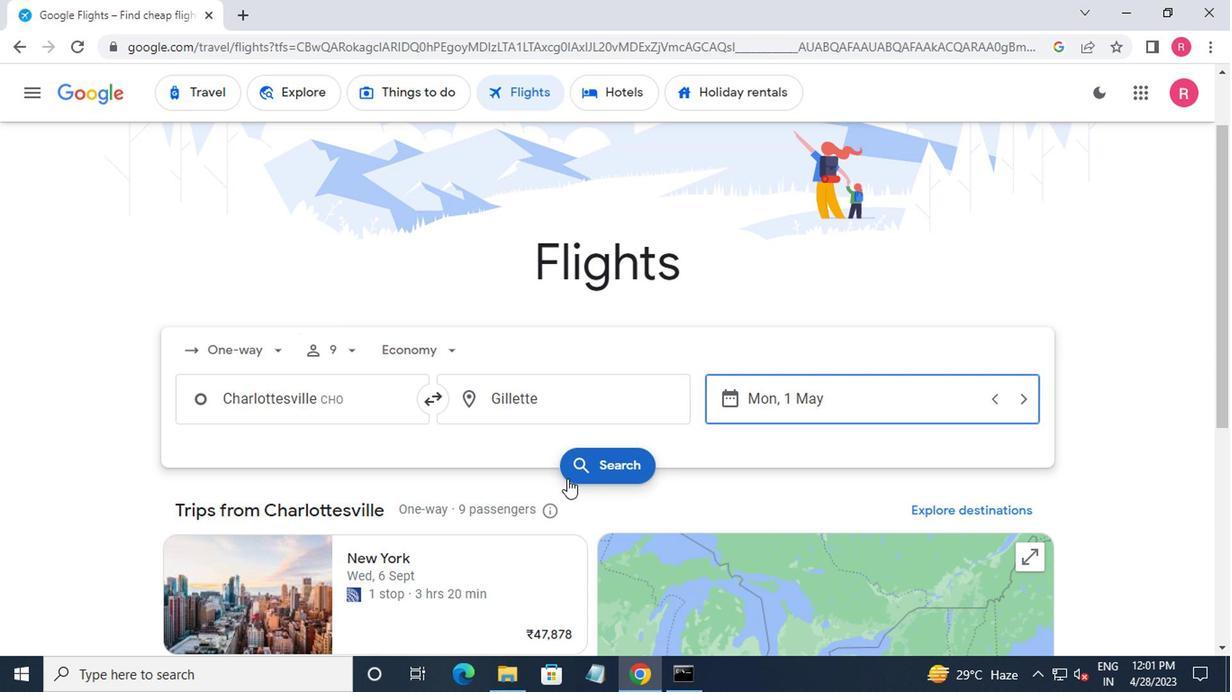 
Action: Mouse pressed left at (569, 477)
Screenshot: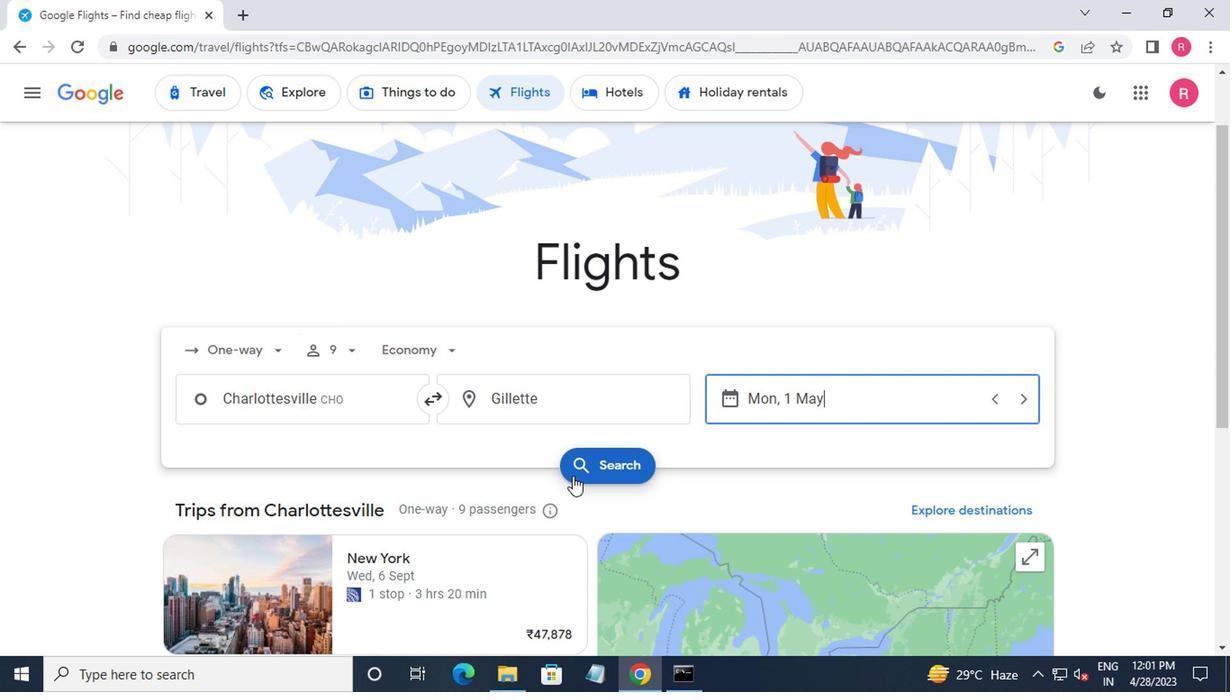
Action: Mouse moved to (422, 260)
Screenshot: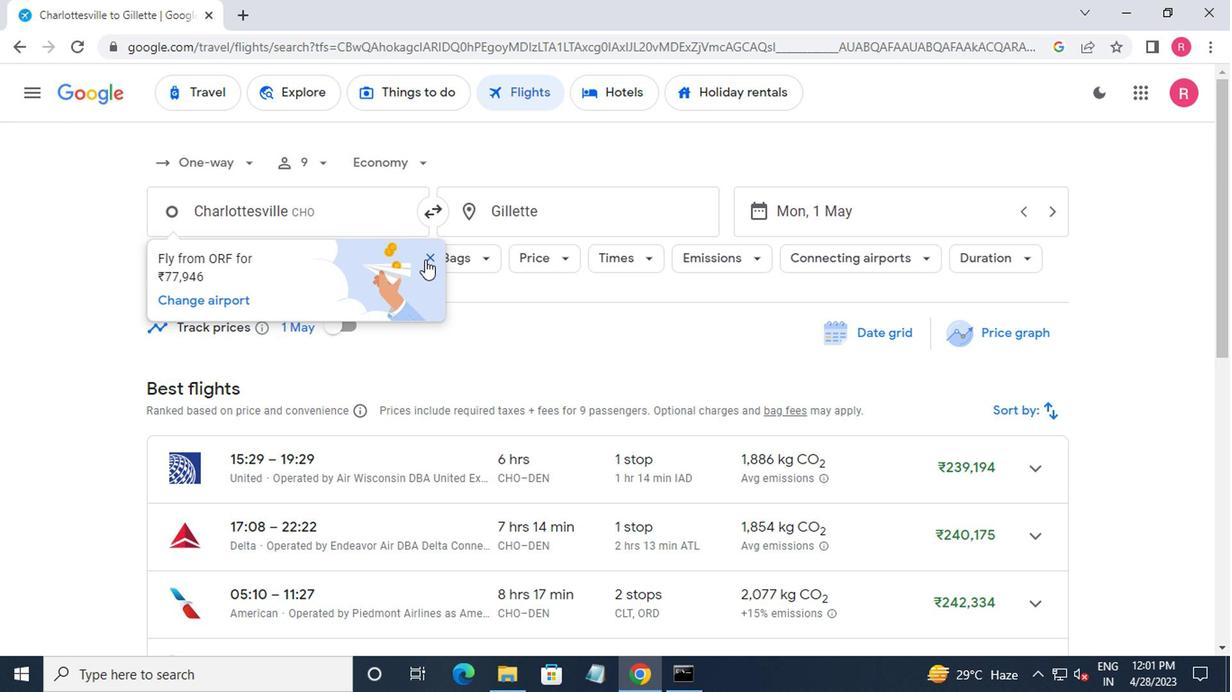 
Action: Mouse pressed left at (422, 260)
Screenshot: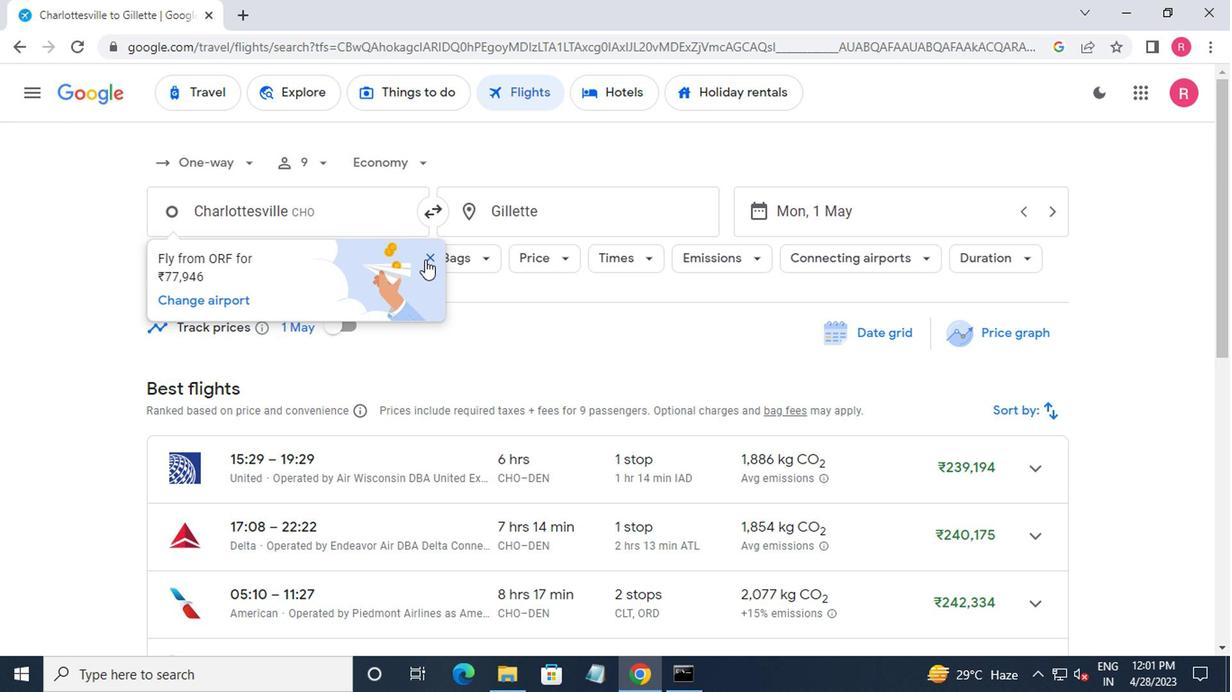 
Action: Mouse moved to (199, 257)
Screenshot: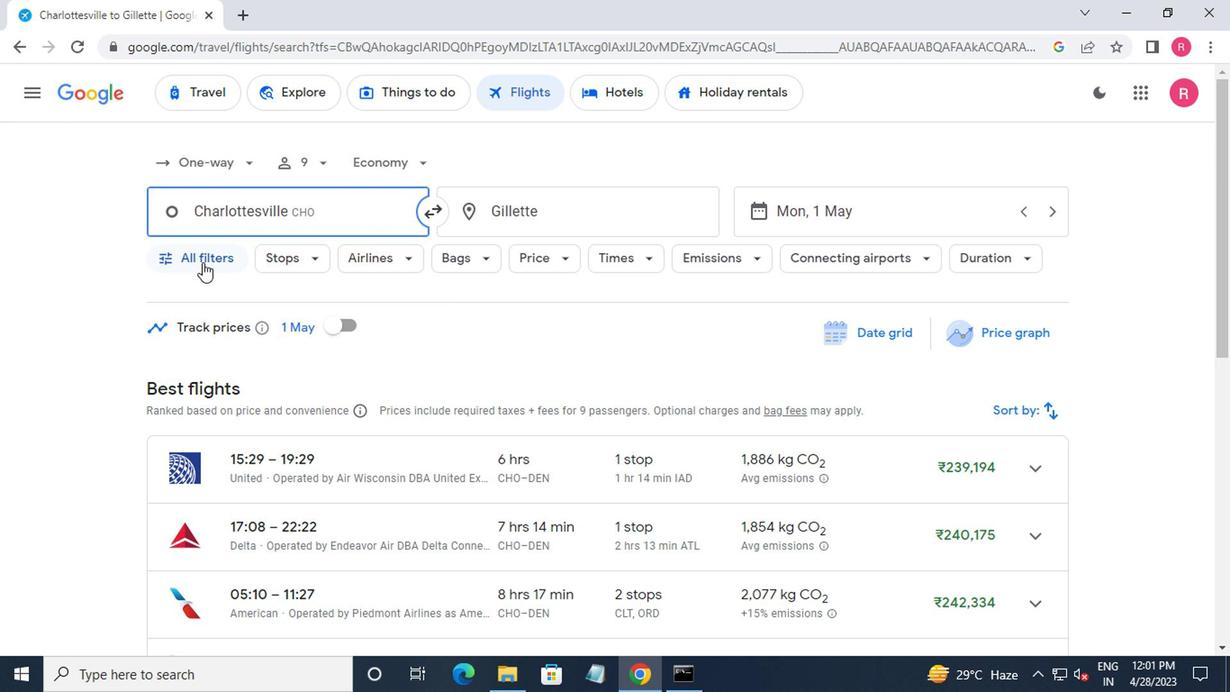 
Action: Mouse pressed left at (199, 257)
Screenshot: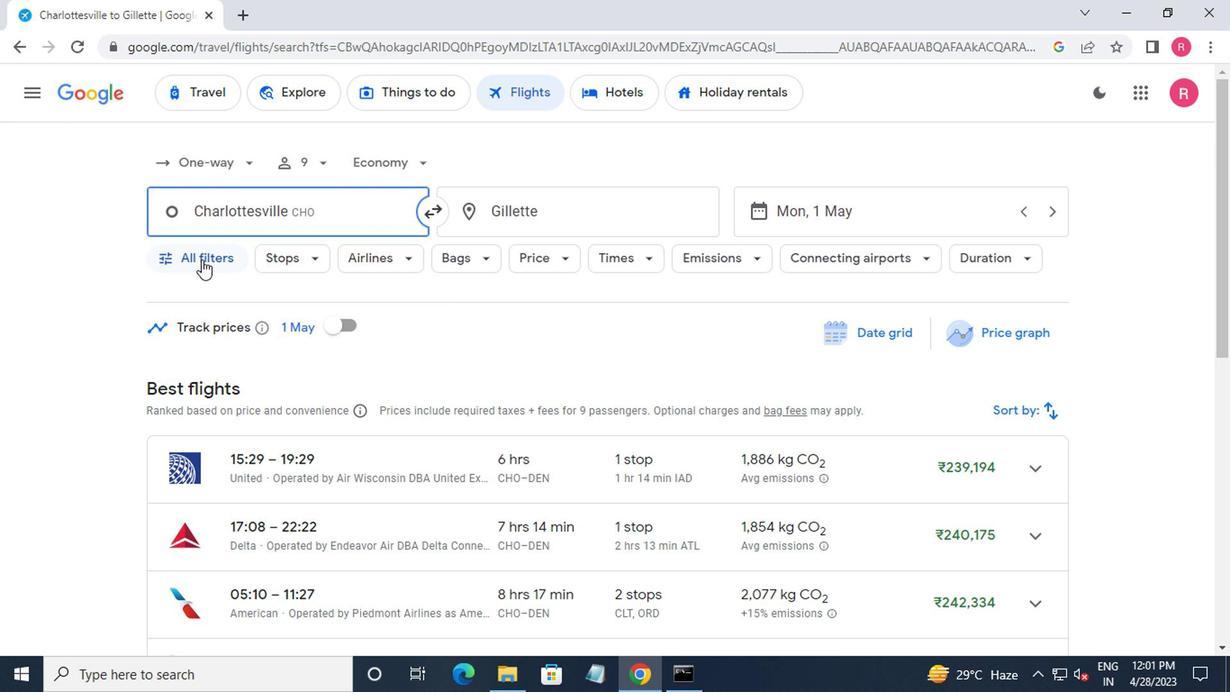 
Action: Mouse moved to (234, 392)
Screenshot: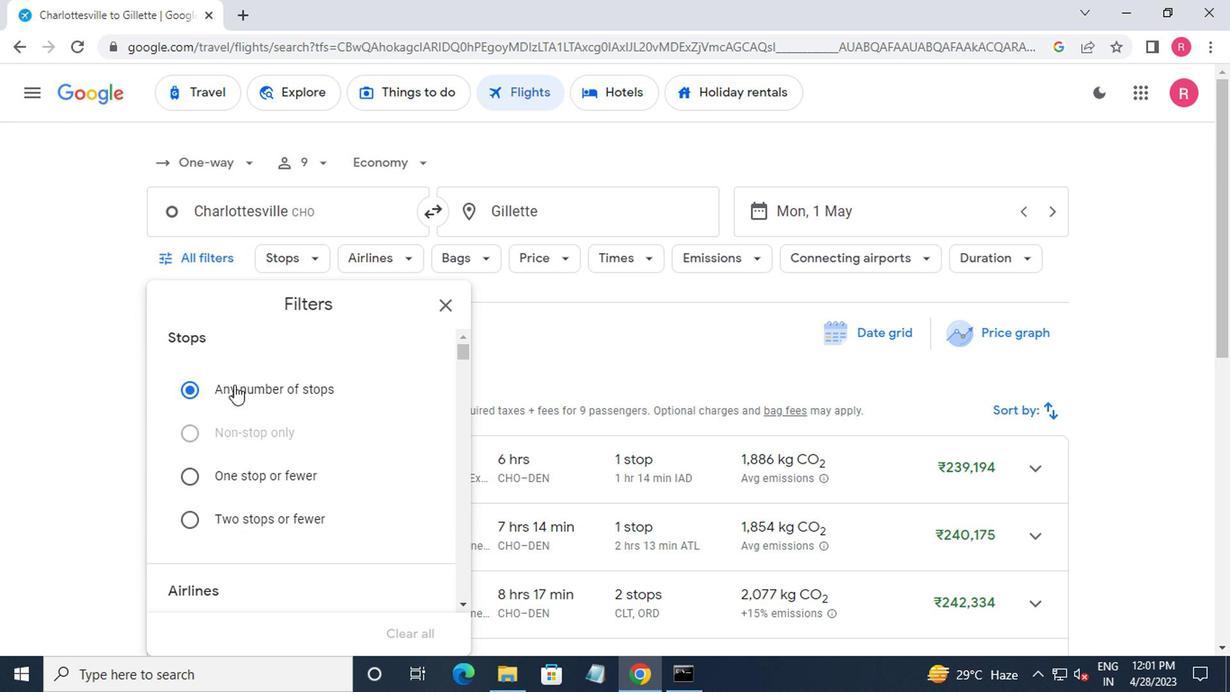 
Action: Mouse scrolled (234, 392) with delta (0, 0)
Screenshot: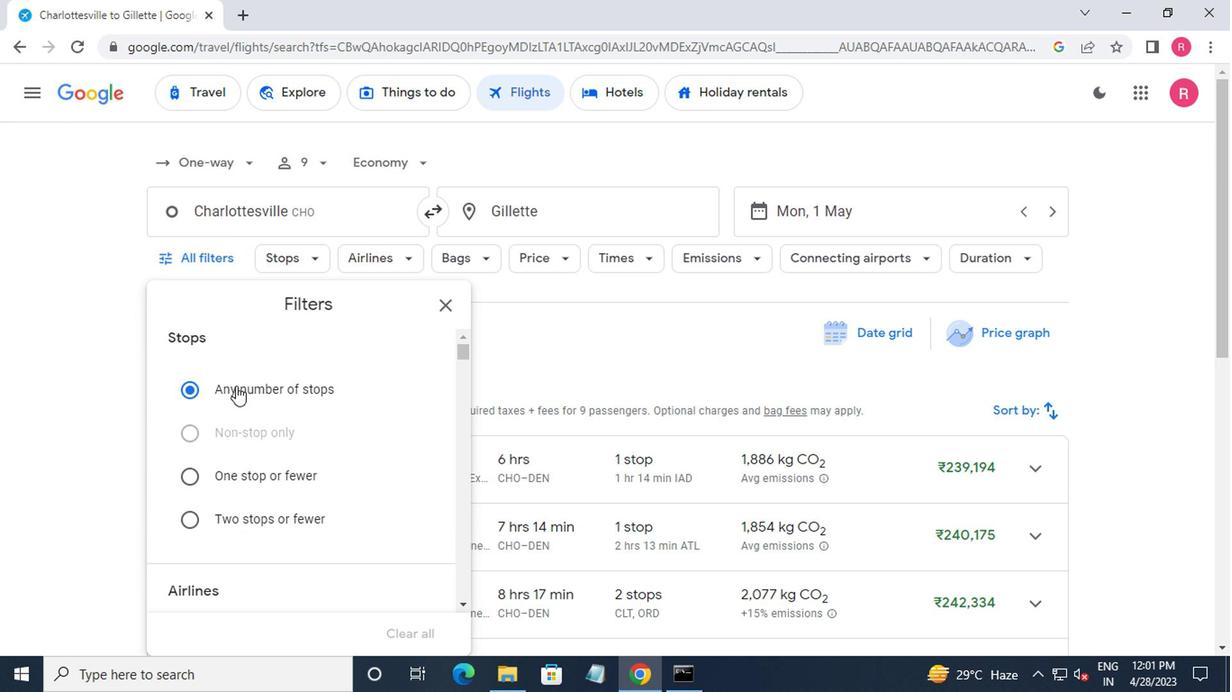 
Action: Mouse moved to (234, 393)
Screenshot: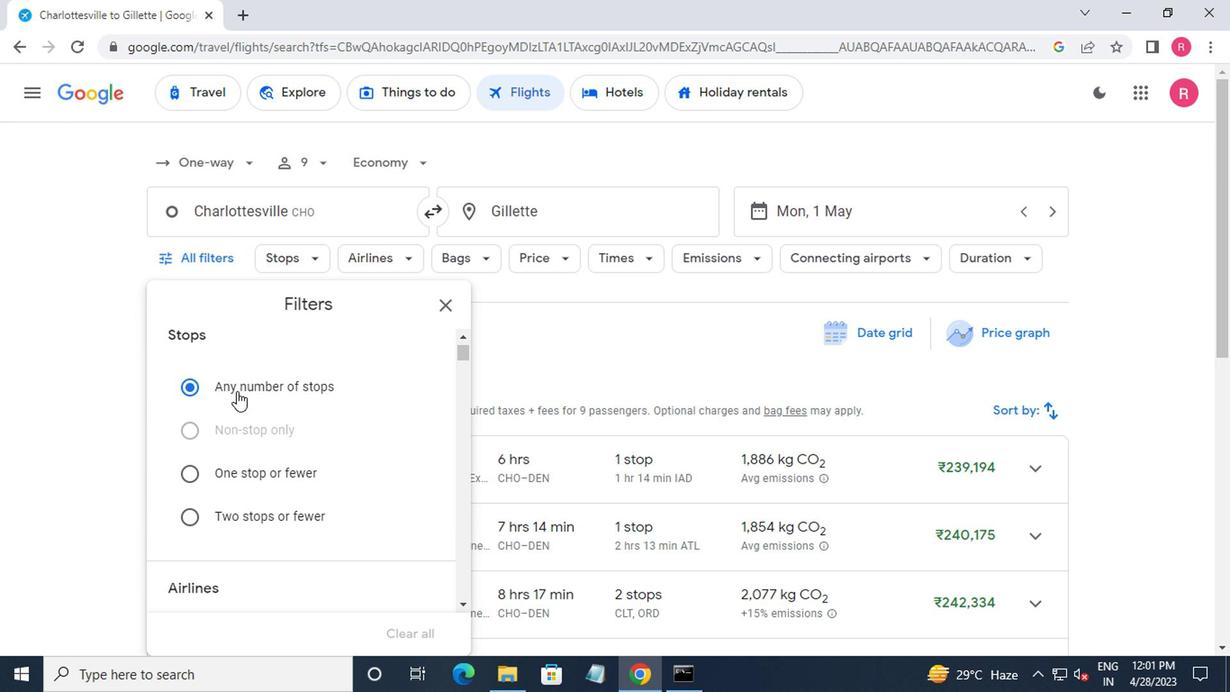 
Action: Mouse scrolled (234, 392) with delta (0, 0)
Screenshot: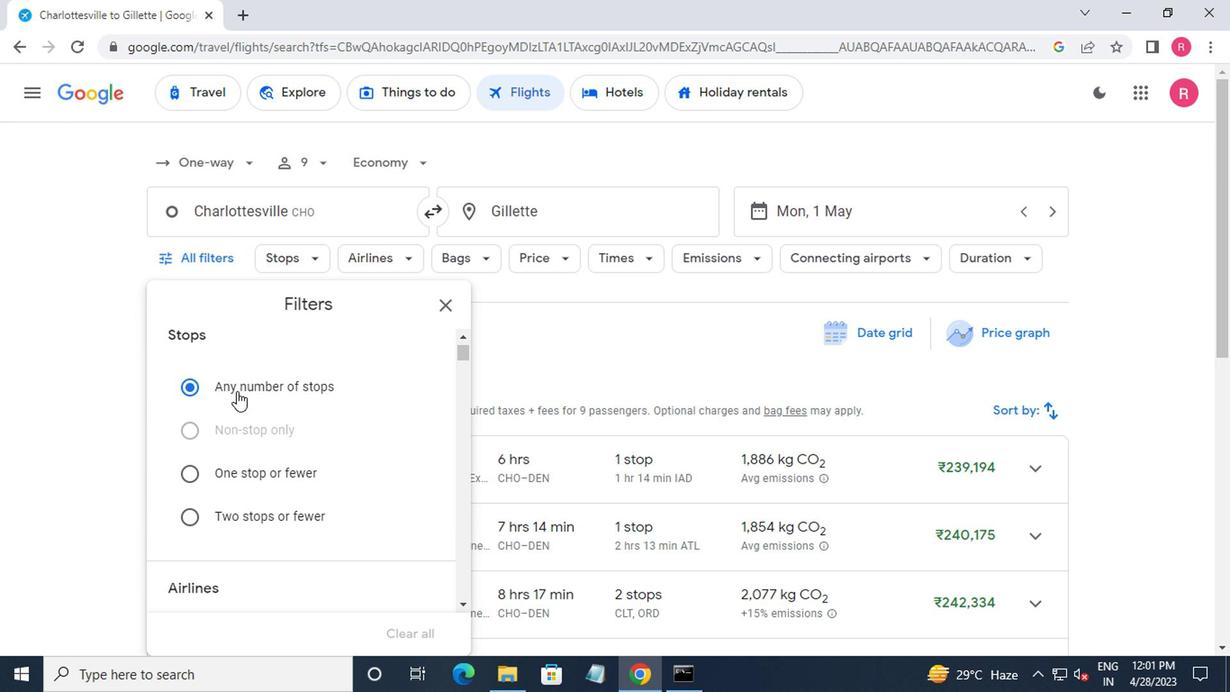 
Action: Mouse moved to (234, 394)
Screenshot: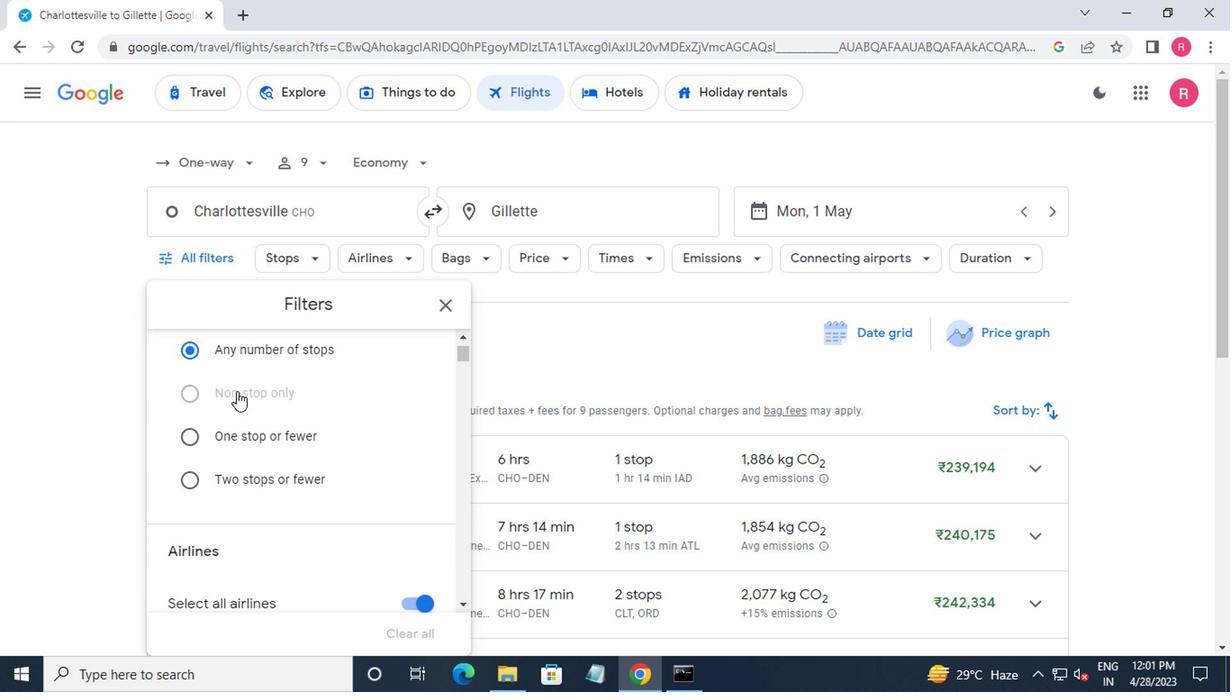 
Action: Mouse scrolled (234, 393) with delta (0, -1)
Screenshot: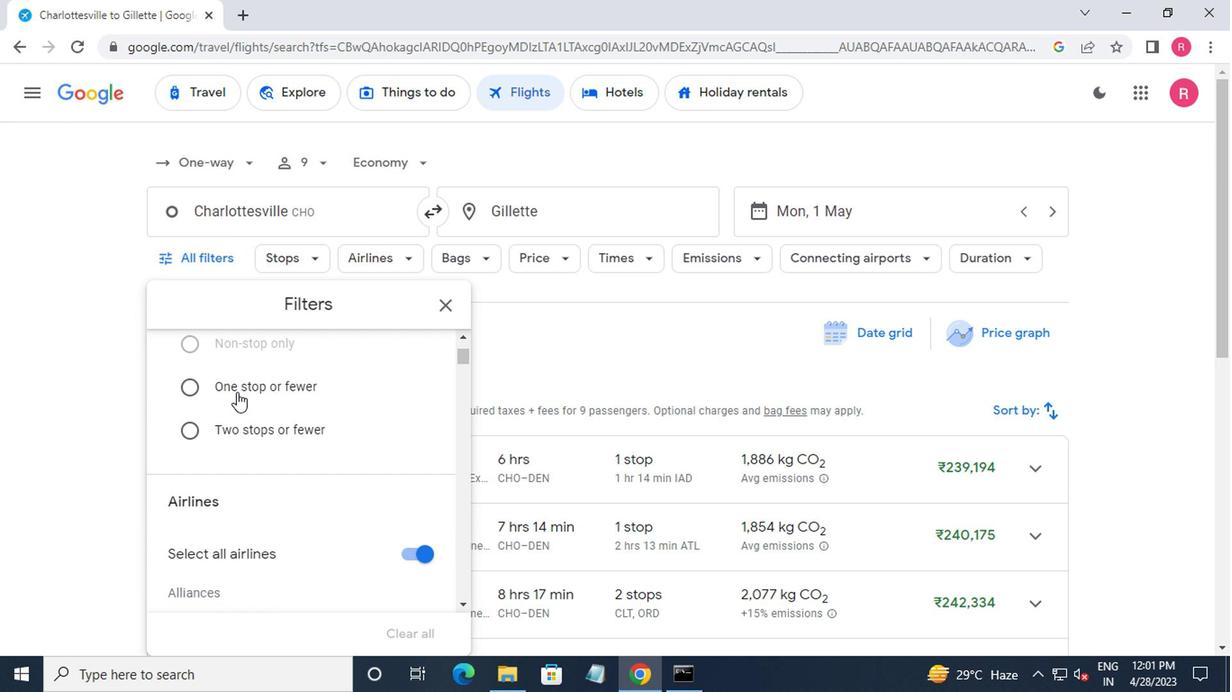 
Action: Mouse moved to (357, 425)
Screenshot: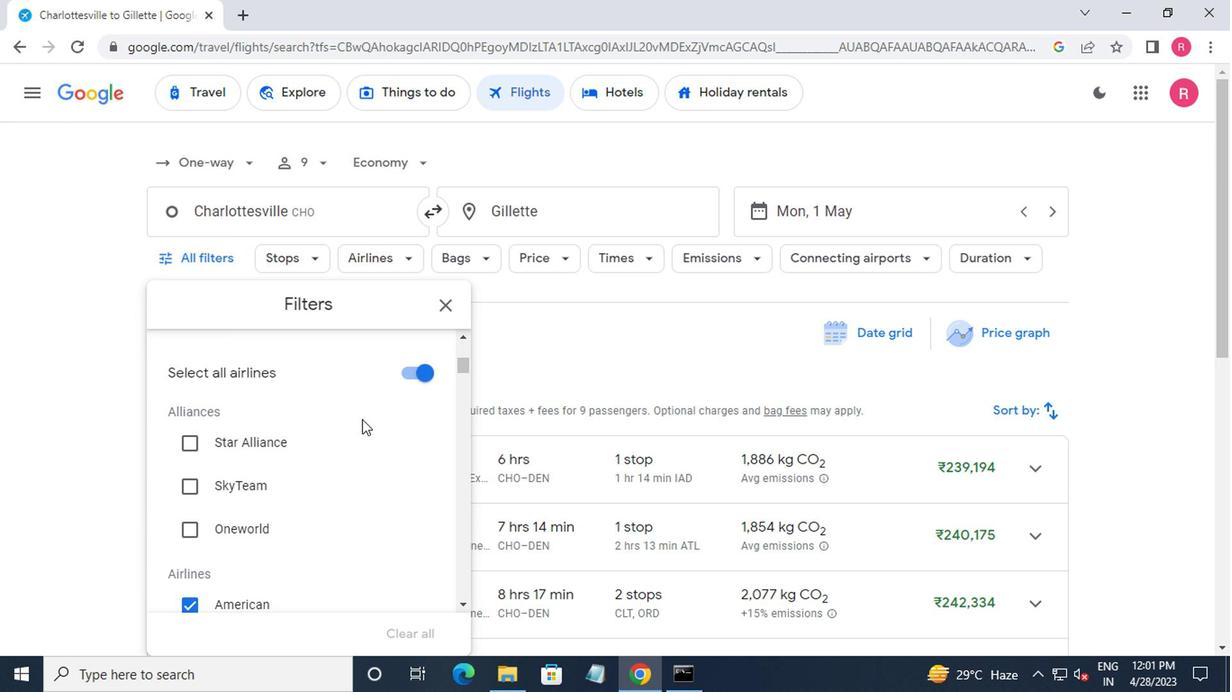 
Action: Mouse scrolled (357, 424) with delta (0, -1)
Screenshot: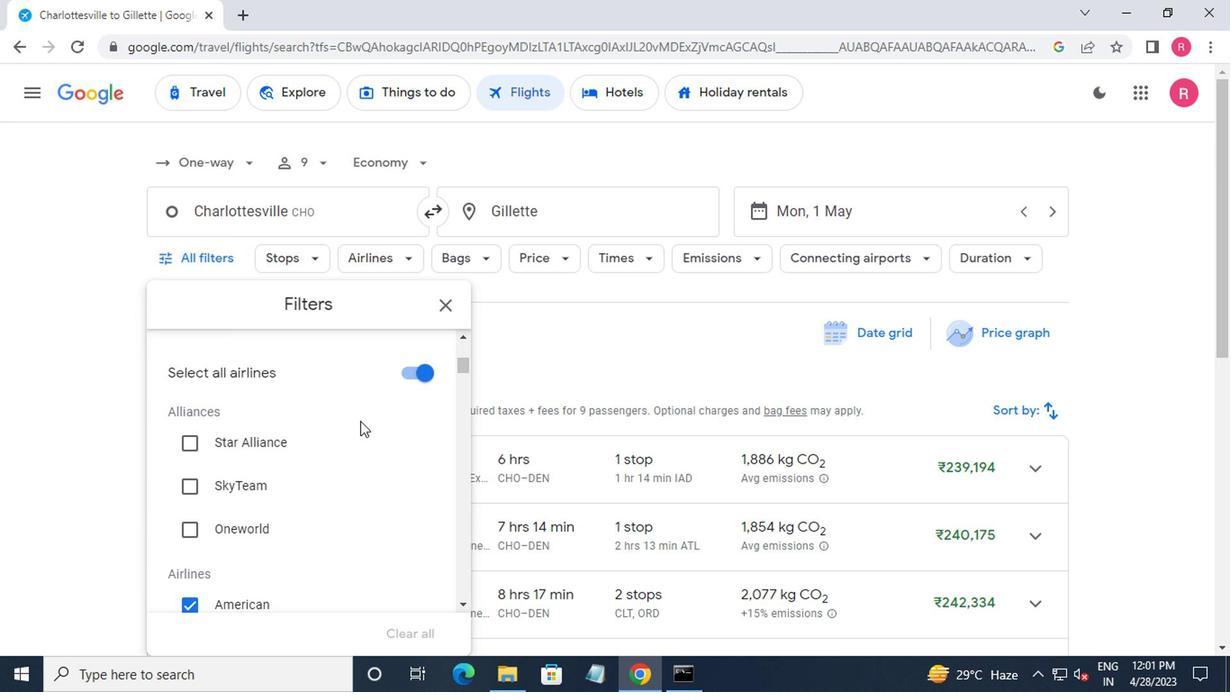 
Action: Mouse scrolled (357, 424) with delta (0, -1)
Screenshot: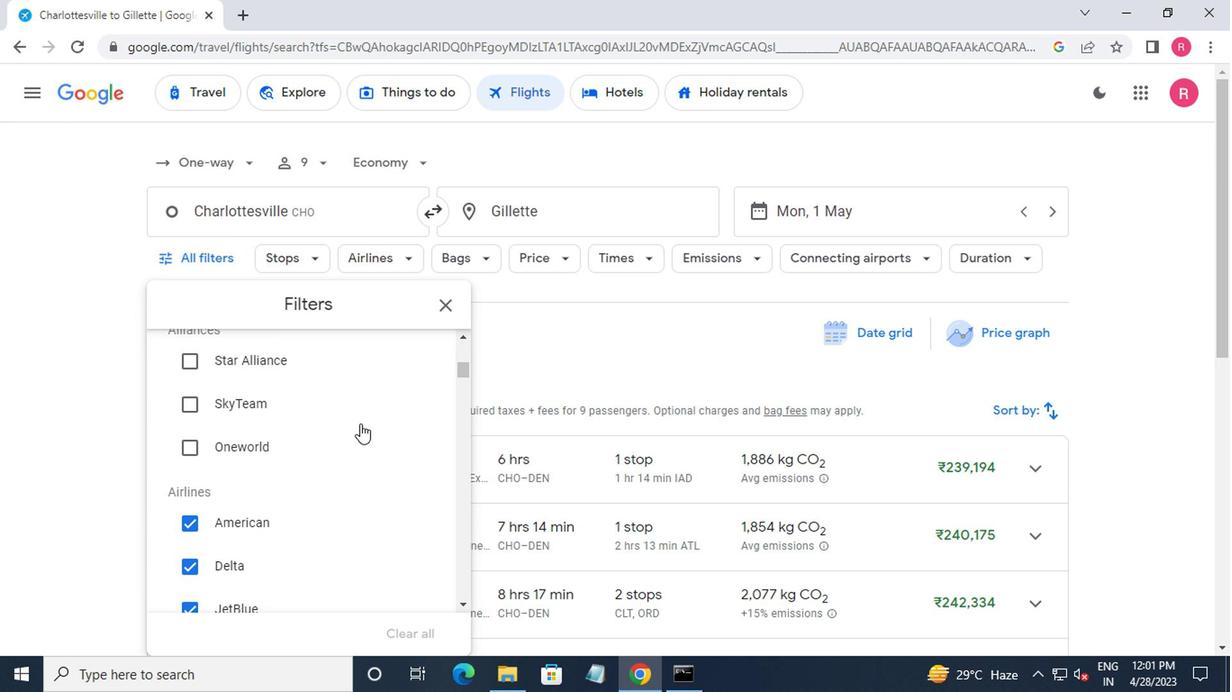 
Action: Mouse scrolled (357, 424) with delta (0, -1)
Screenshot: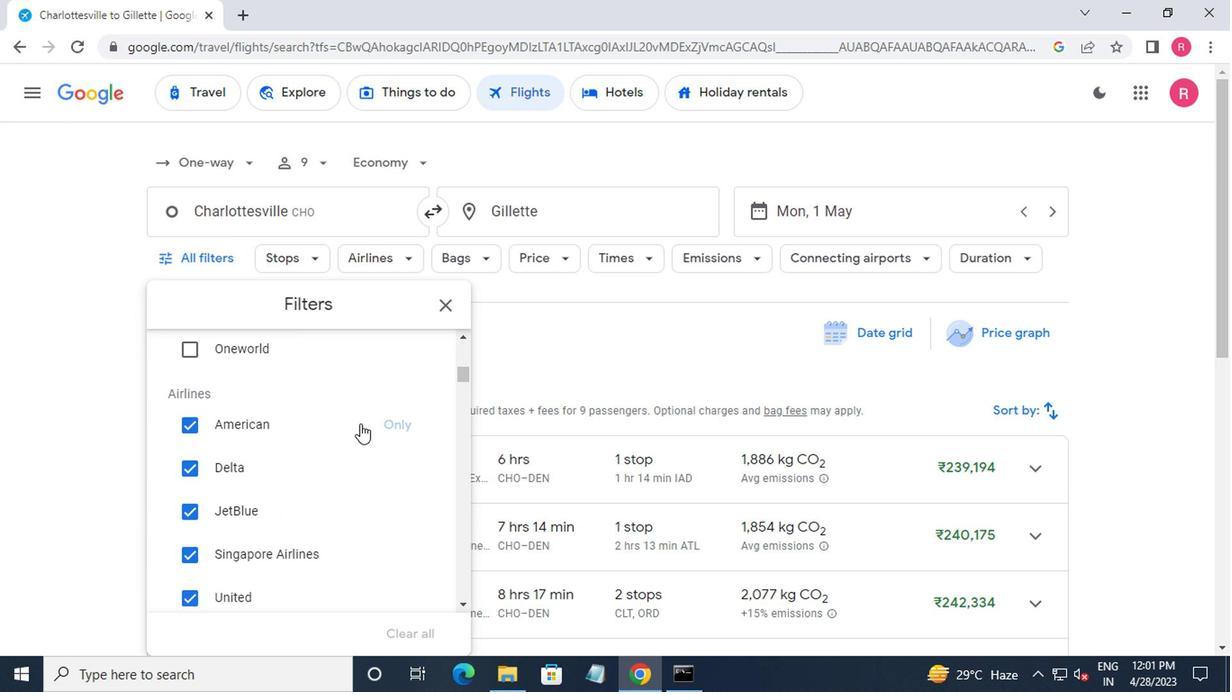 
Action: Mouse scrolled (357, 424) with delta (0, -1)
Screenshot: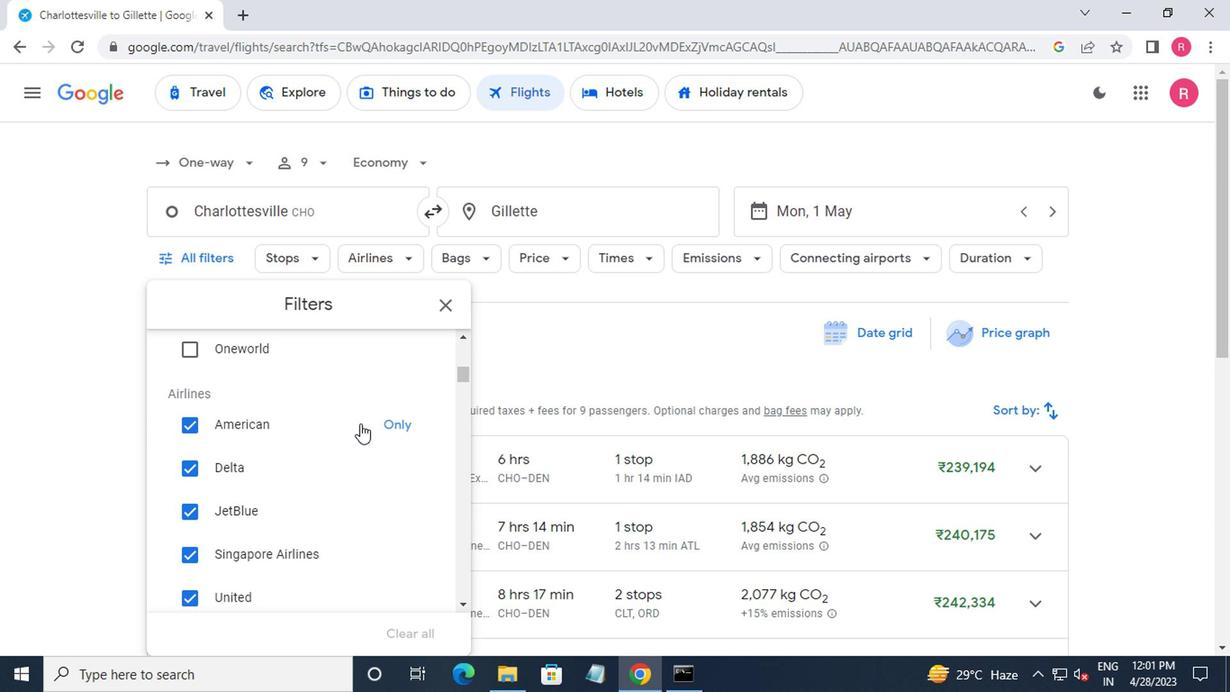 
Action: Mouse scrolled (357, 426) with delta (0, 0)
Screenshot: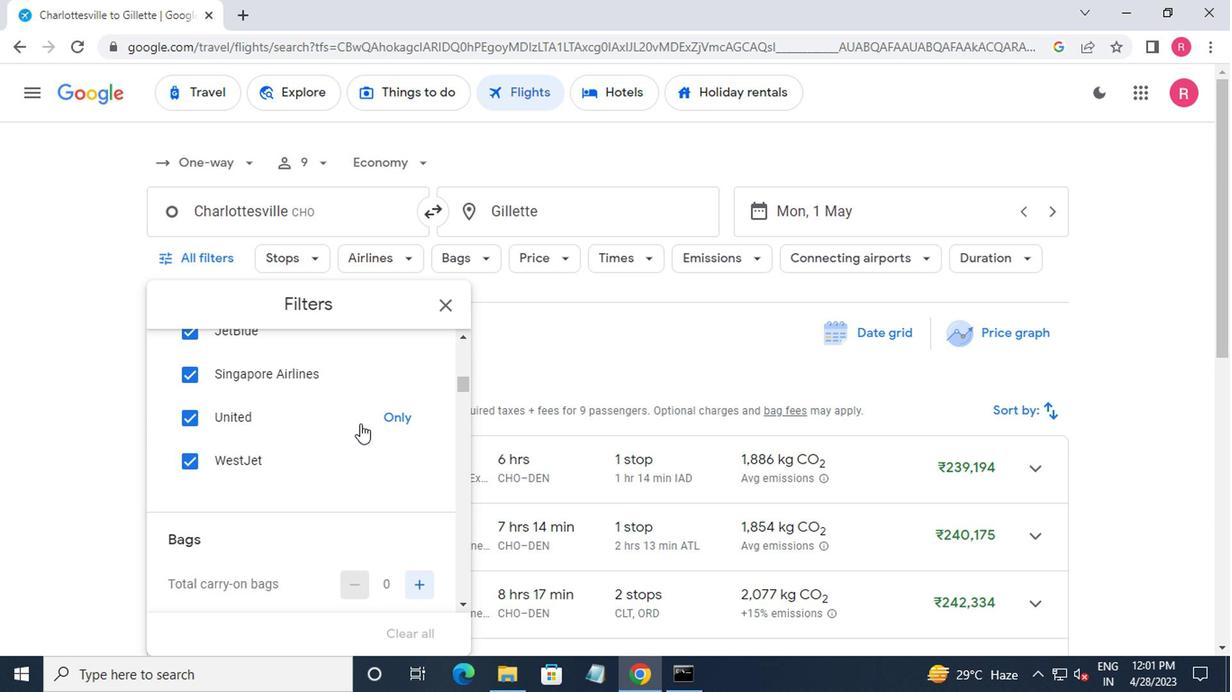 
Action: Mouse scrolled (357, 426) with delta (0, 0)
Screenshot: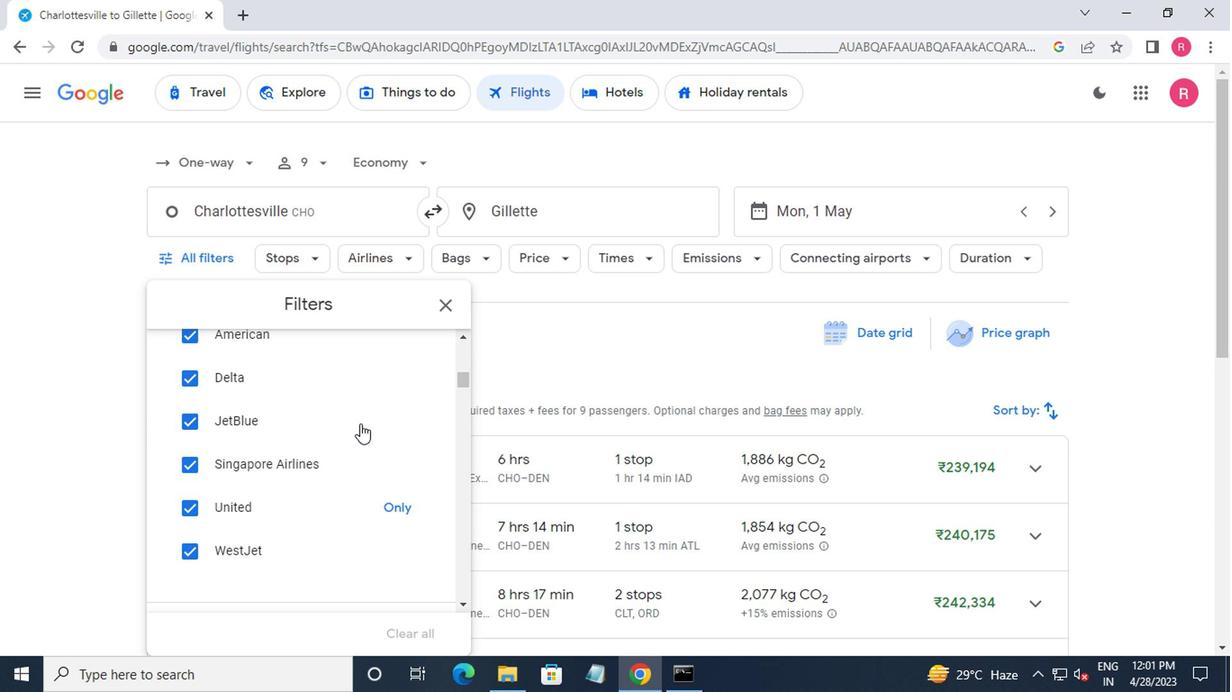 
Action: Mouse moved to (387, 513)
Screenshot: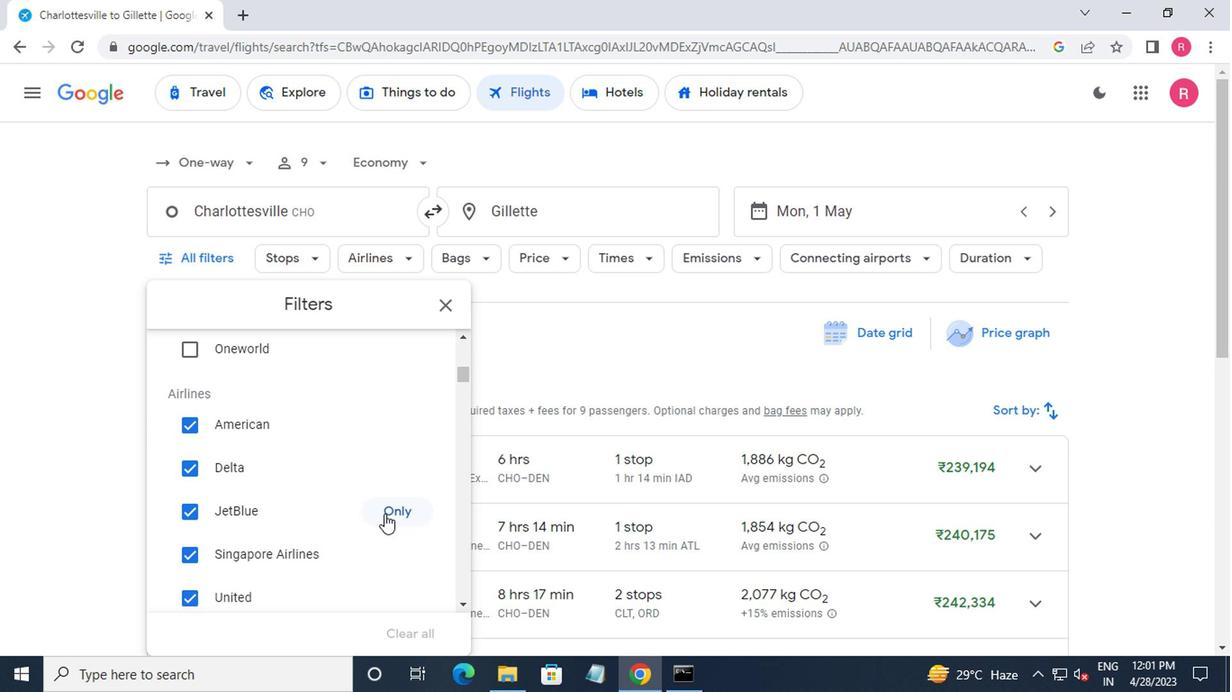 
Action: Mouse pressed left at (387, 513)
Screenshot: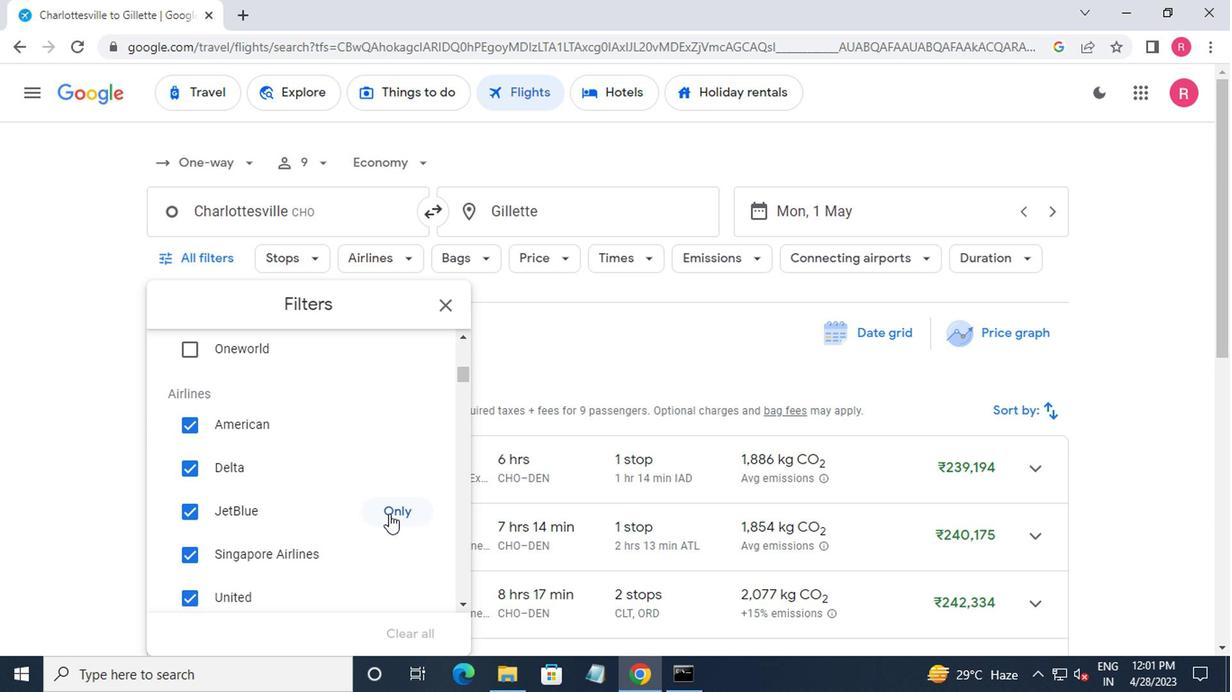 
Action: Mouse moved to (388, 513)
Screenshot: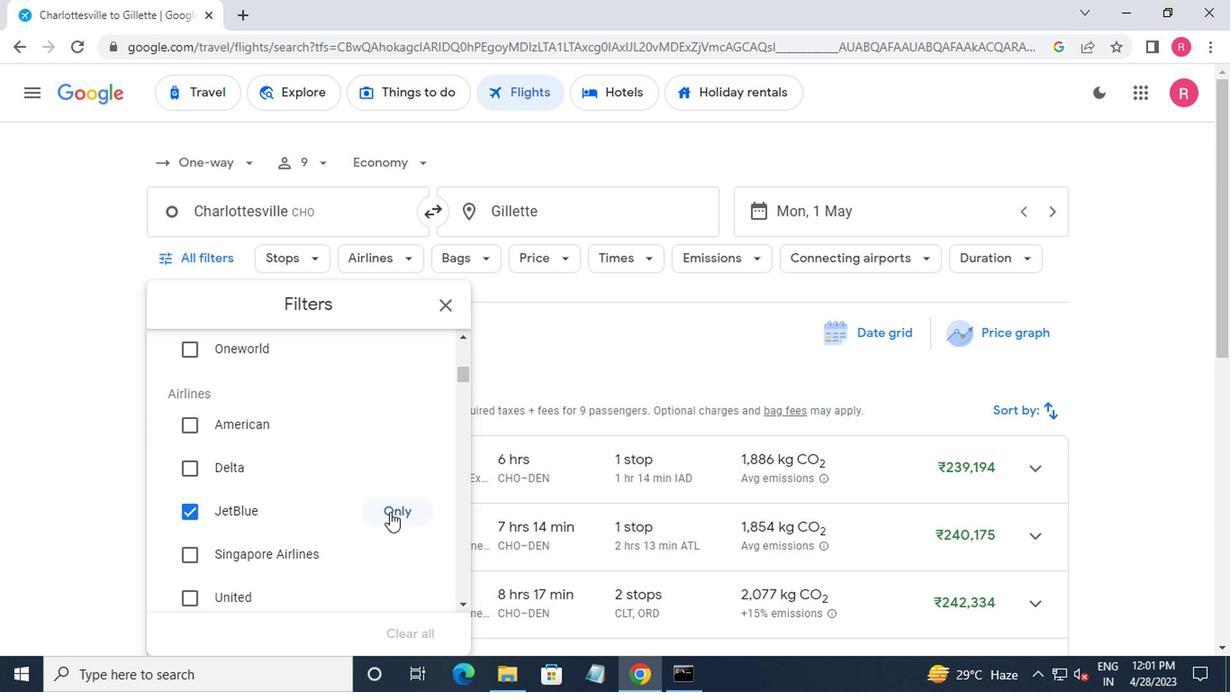 
Action: Mouse scrolled (388, 512) with delta (0, -1)
Screenshot: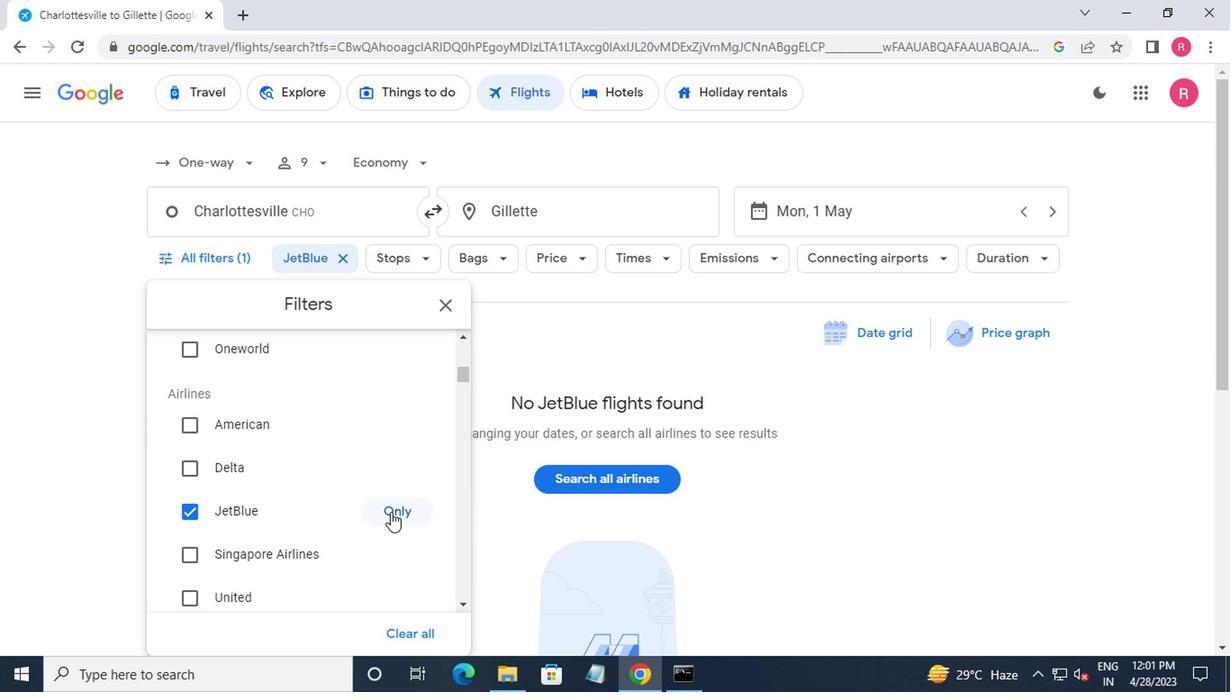
Action: Mouse moved to (380, 512)
Screenshot: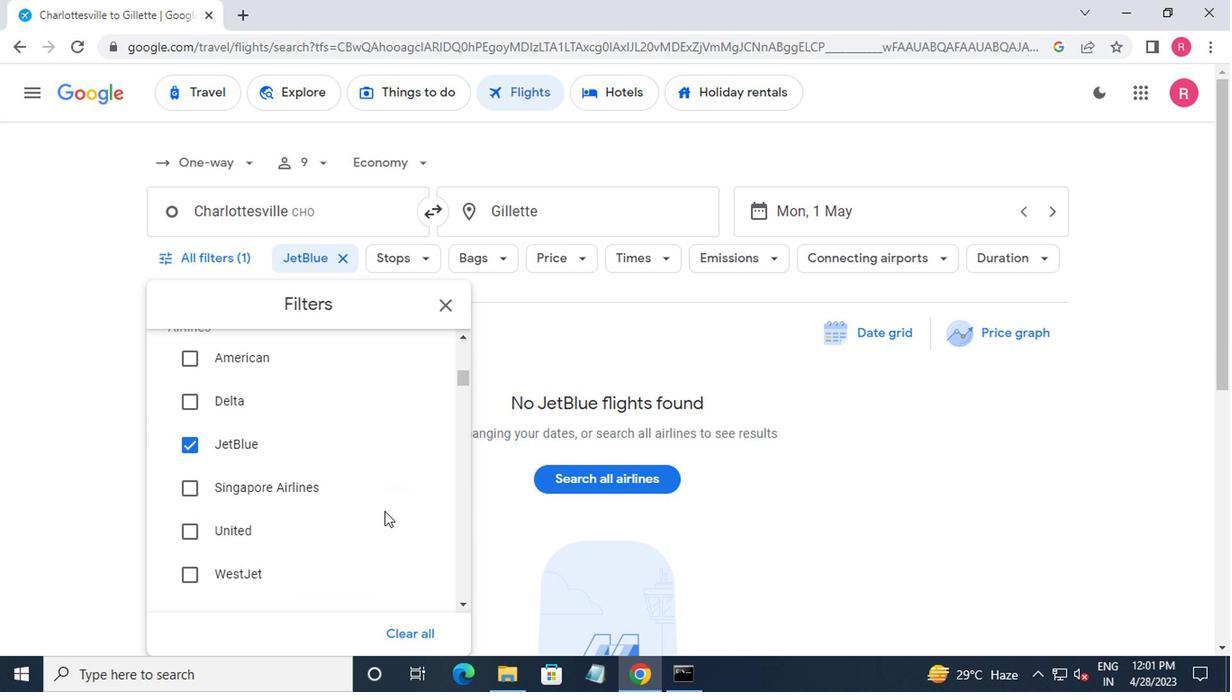 
Action: Mouse scrolled (380, 511) with delta (0, 0)
Screenshot: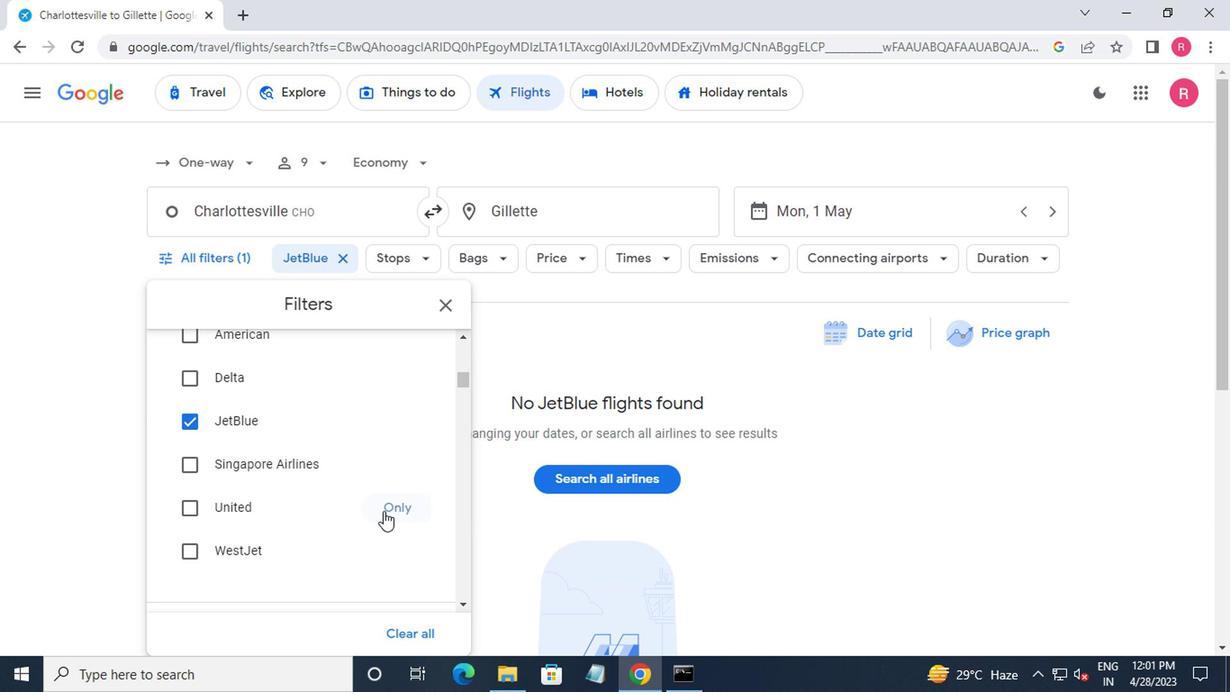 
Action: Mouse moved to (380, 509)
Screenshot: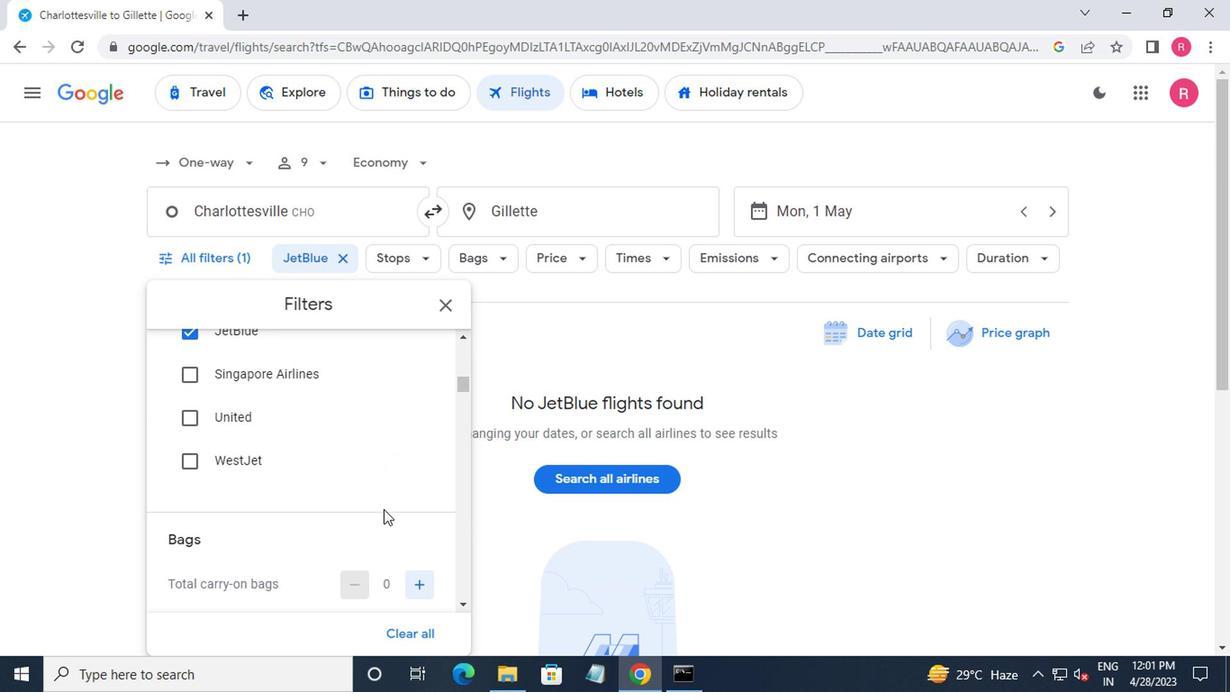 
Action: Mouse scrolled (380, 508) with delta (0, -1)
Screenshot: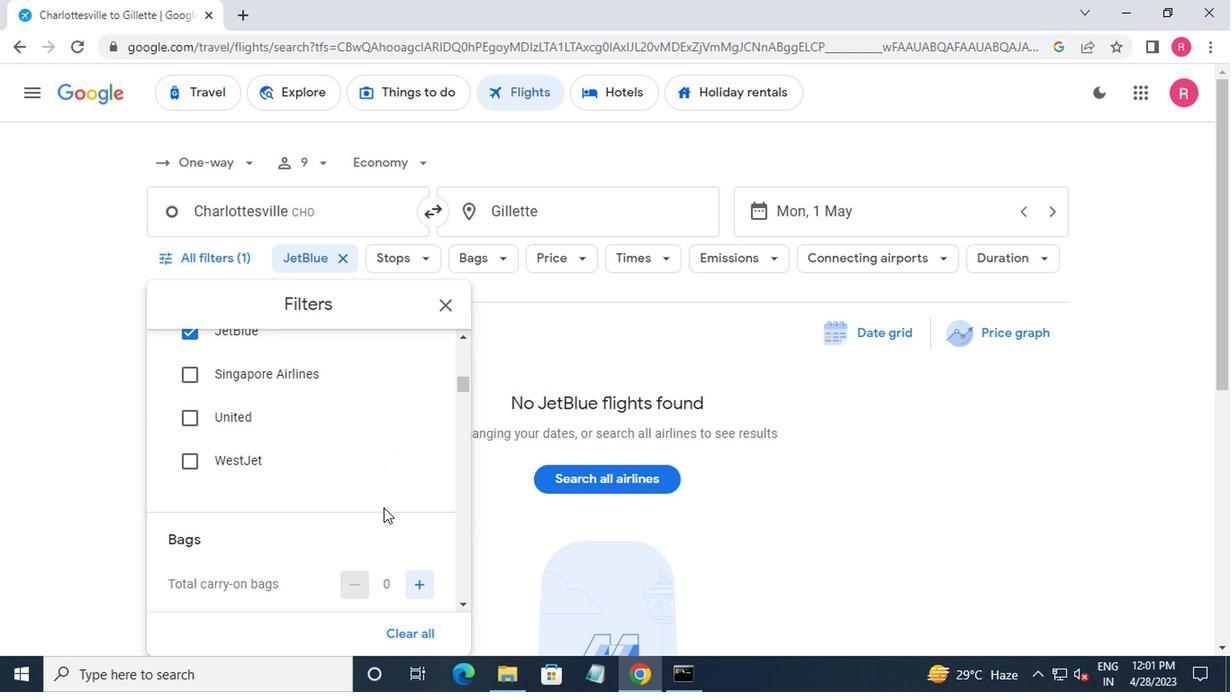 
Action: Mouse scrolled (380, 508) with delta (0, -1)
Screenshot: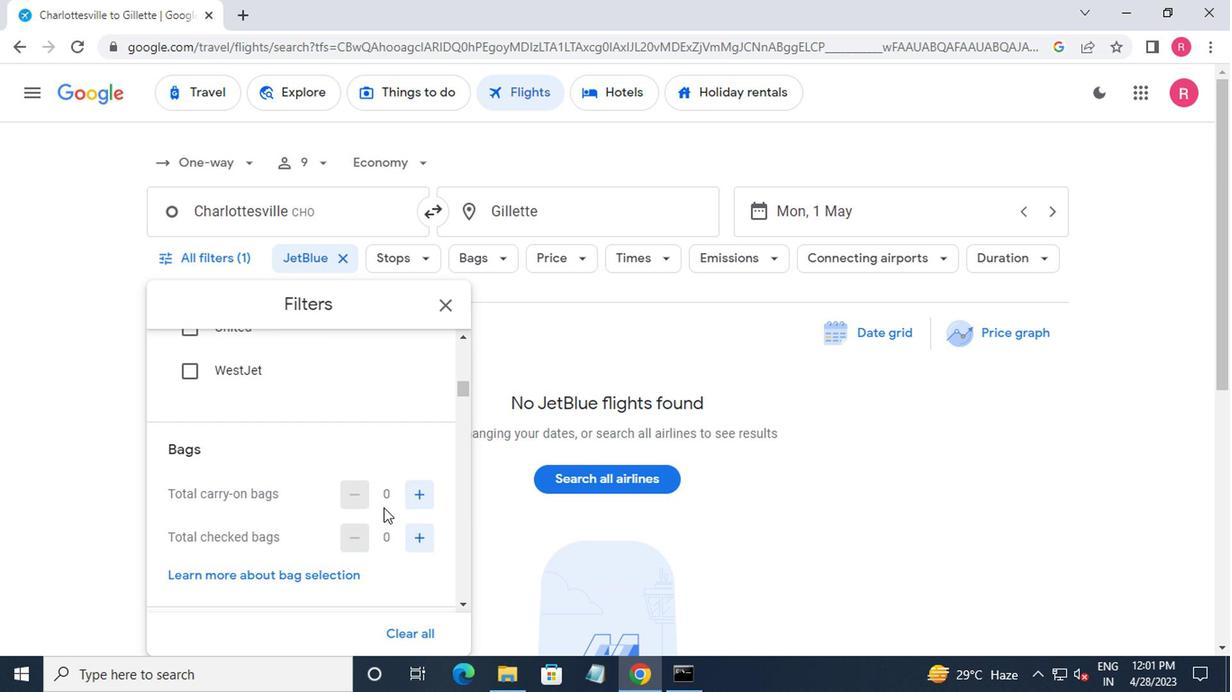 
Action: Mouse moved to (418, 454)
Screenshot: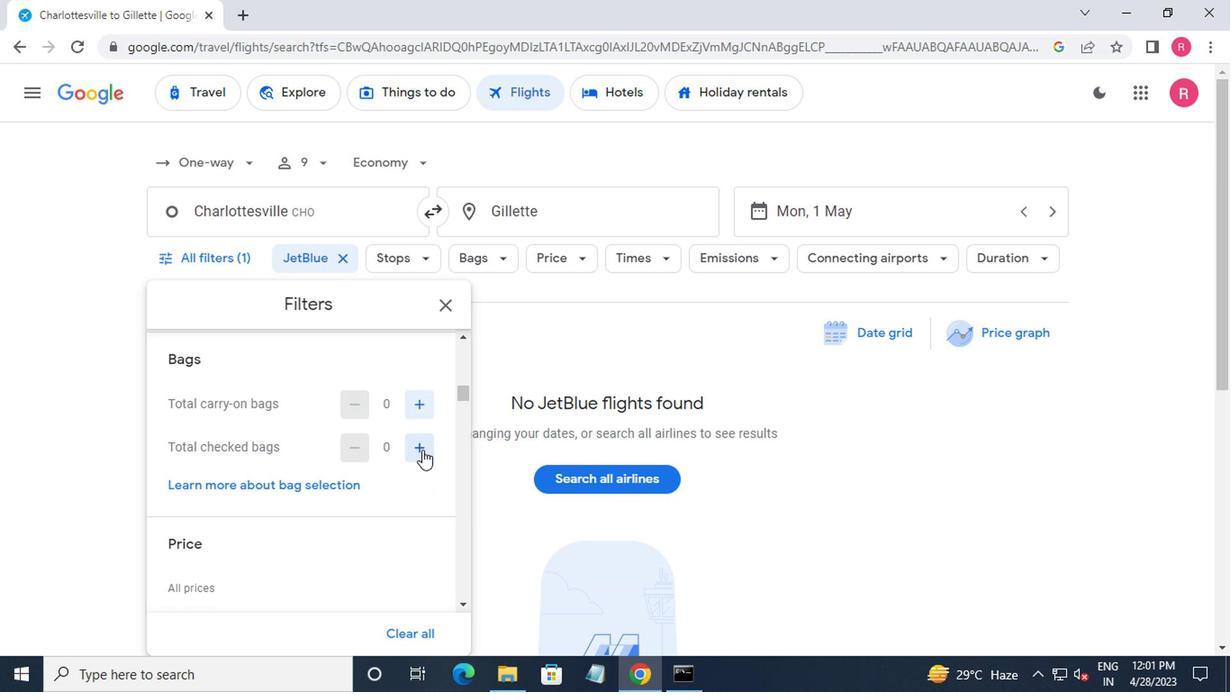 
Action: Mouse pressed left at (418, 454)
Screenshot: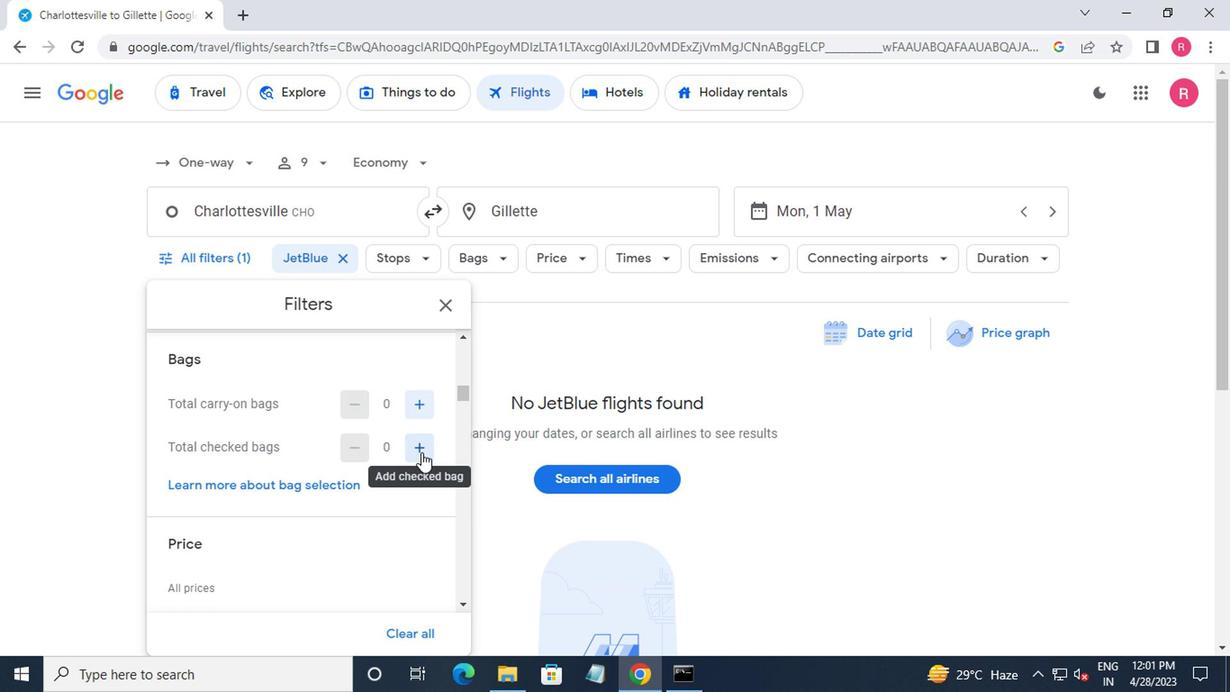
Action: Mouse pressed left at (418, 454)
Screenshot: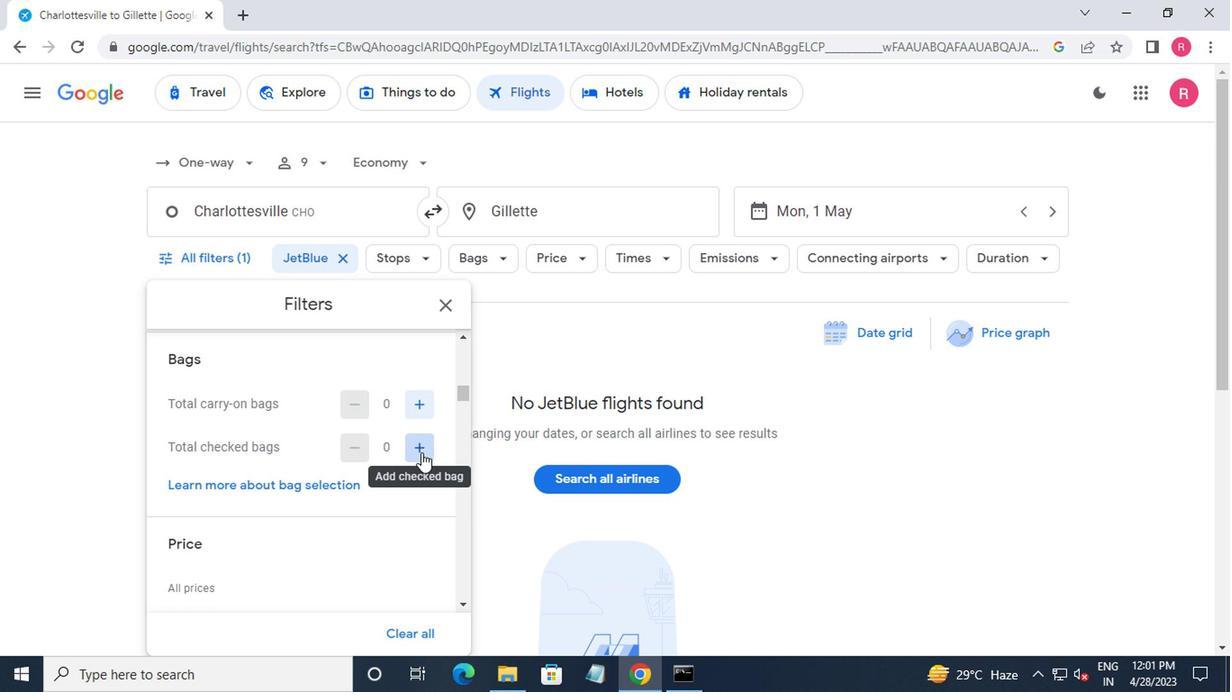 
Action: Mouse pressed left at (418, 454)
Screenshot: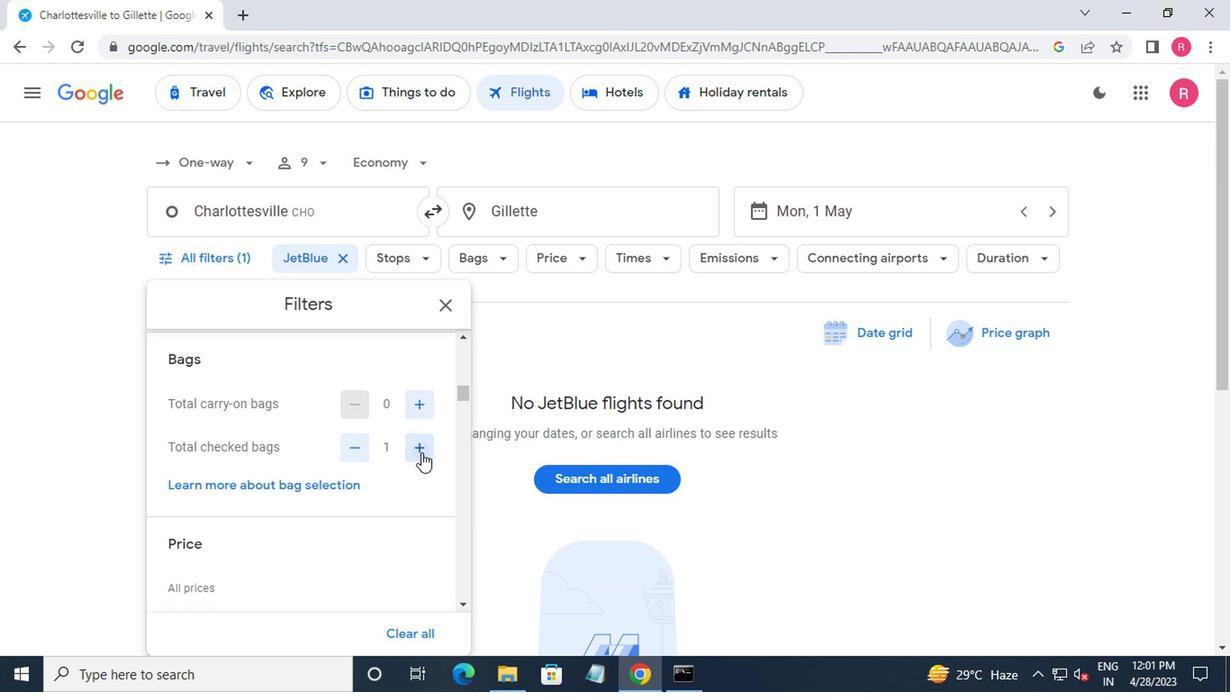 
Action: Mouse pressed left at (418, 454)
Screenshot: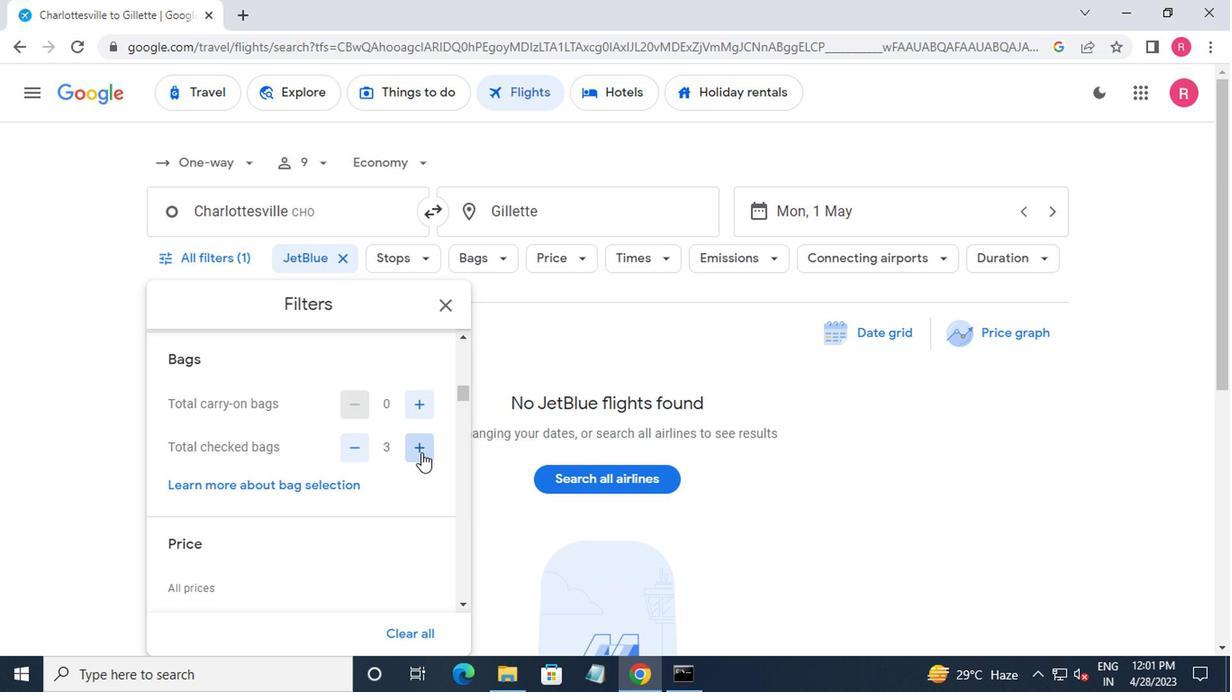 
Action: Mouse pressed left at (418, 454)
Screenshot: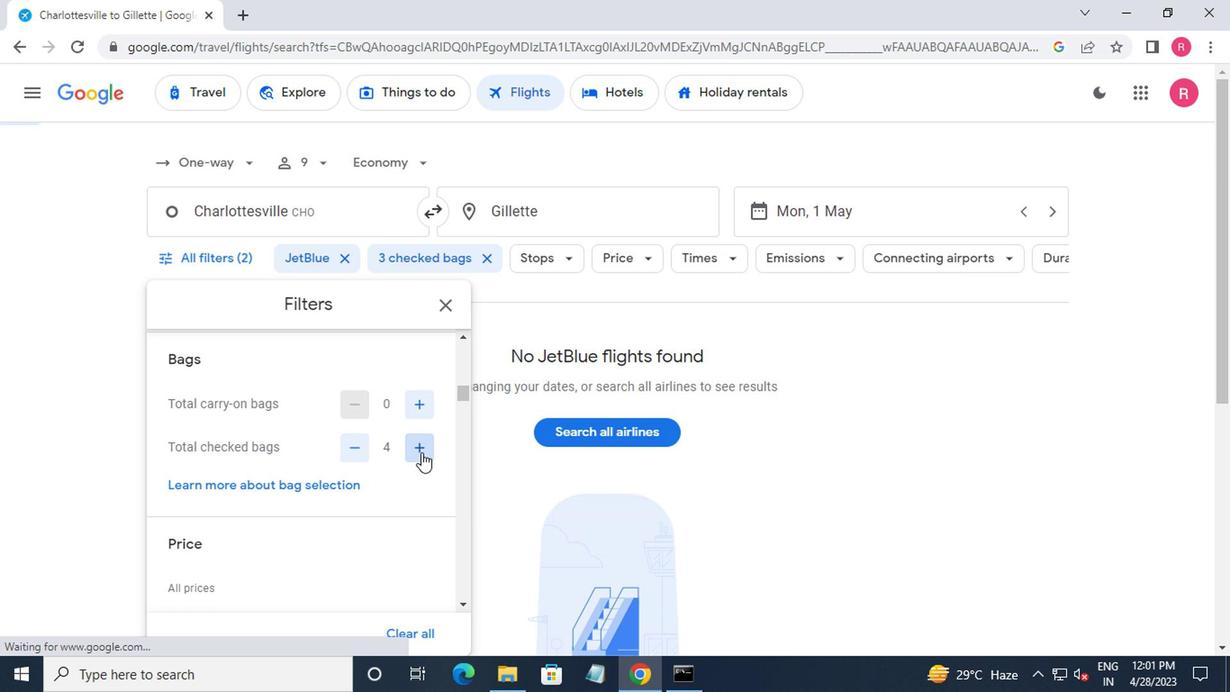 
Action: Mouse pressed left at (418, 454)
Screenshot: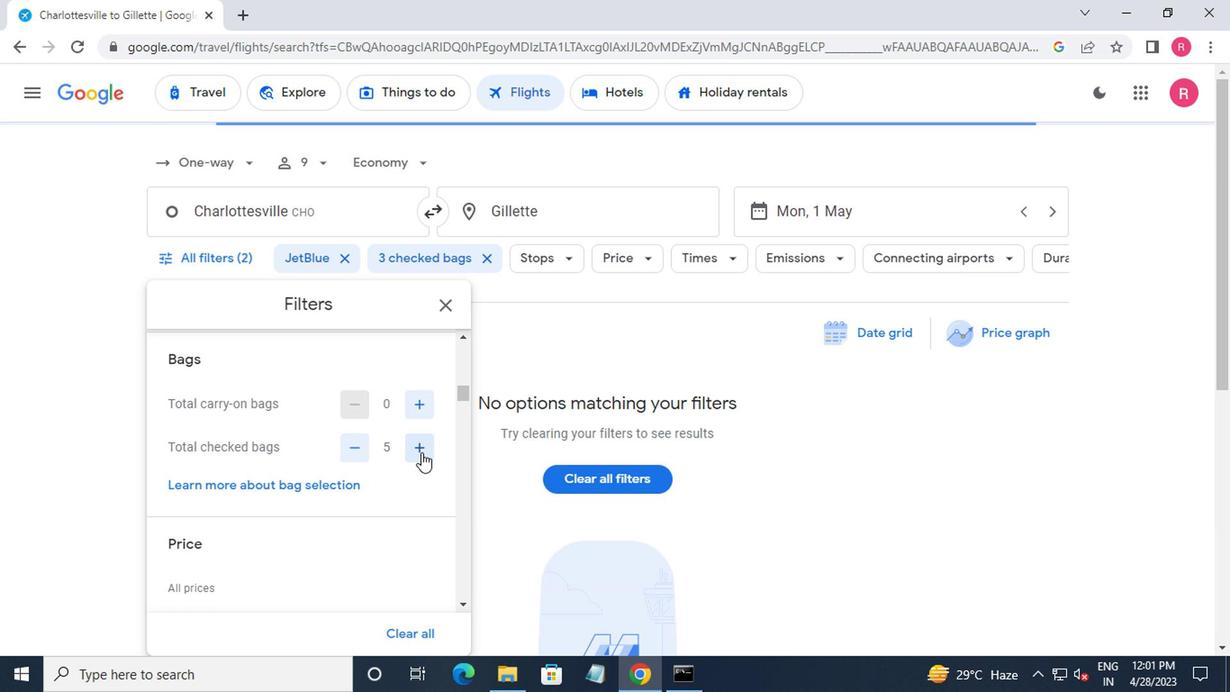 
Action: Mouse scrolled (418, 453) with delta (0, -1)
Screenshot: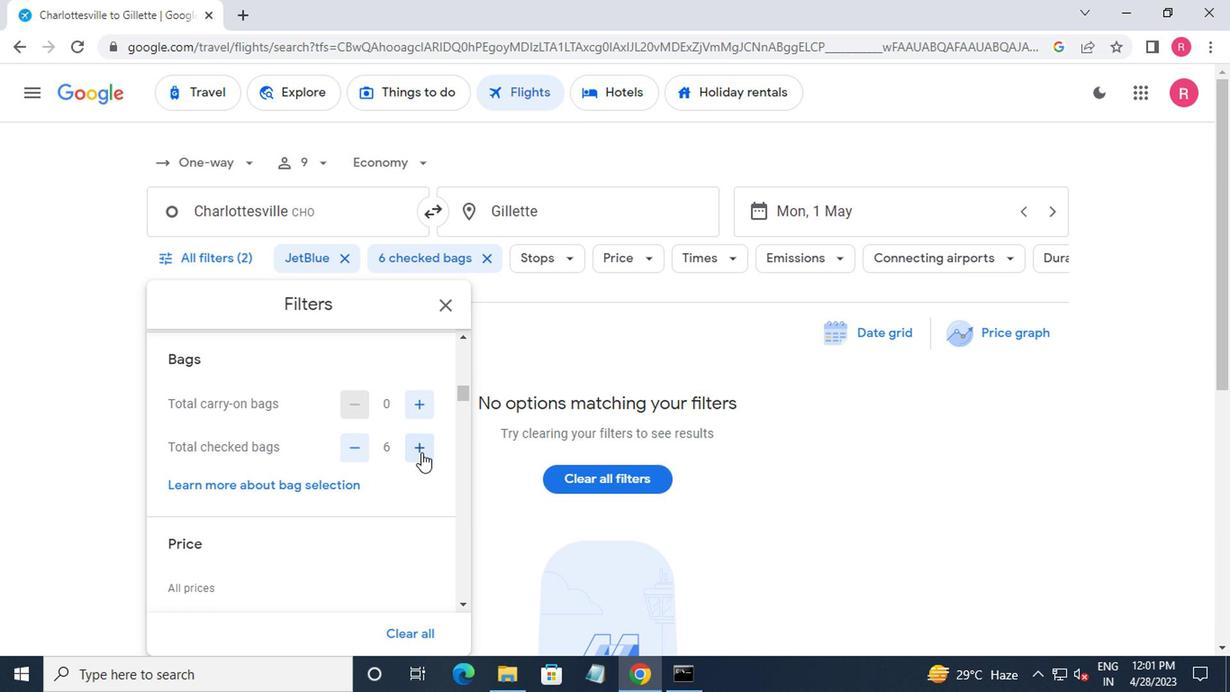 
Action: Mouse scrolled (418, 453) with delta (0, -1)
Screenshot: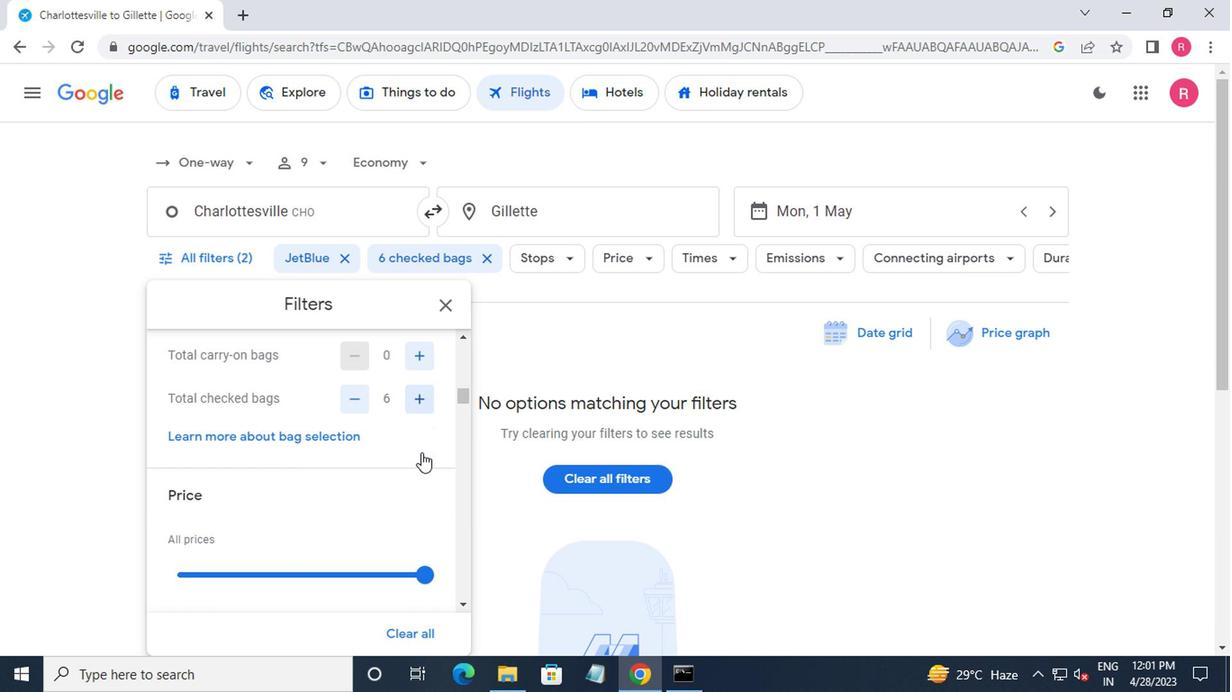 
Action: Mouse moved to (418, 454)
Screenshot: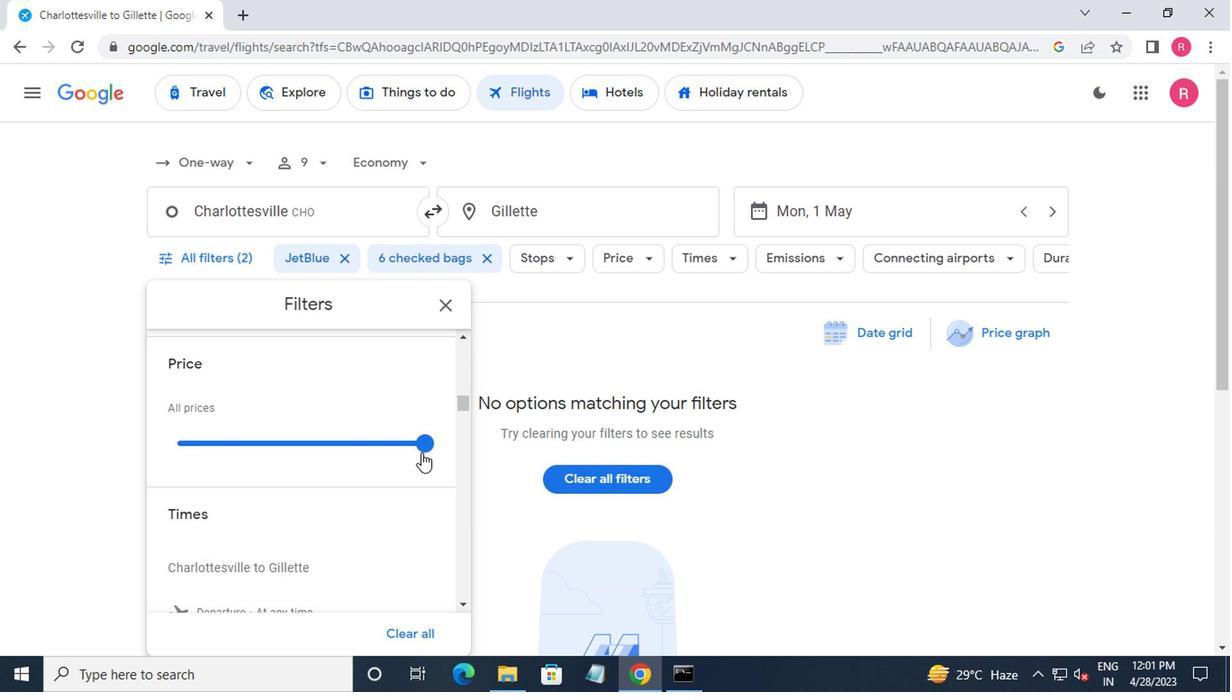 
Action: Mouse scrolled (418, 454) with delta (0, 0)
Screenshot: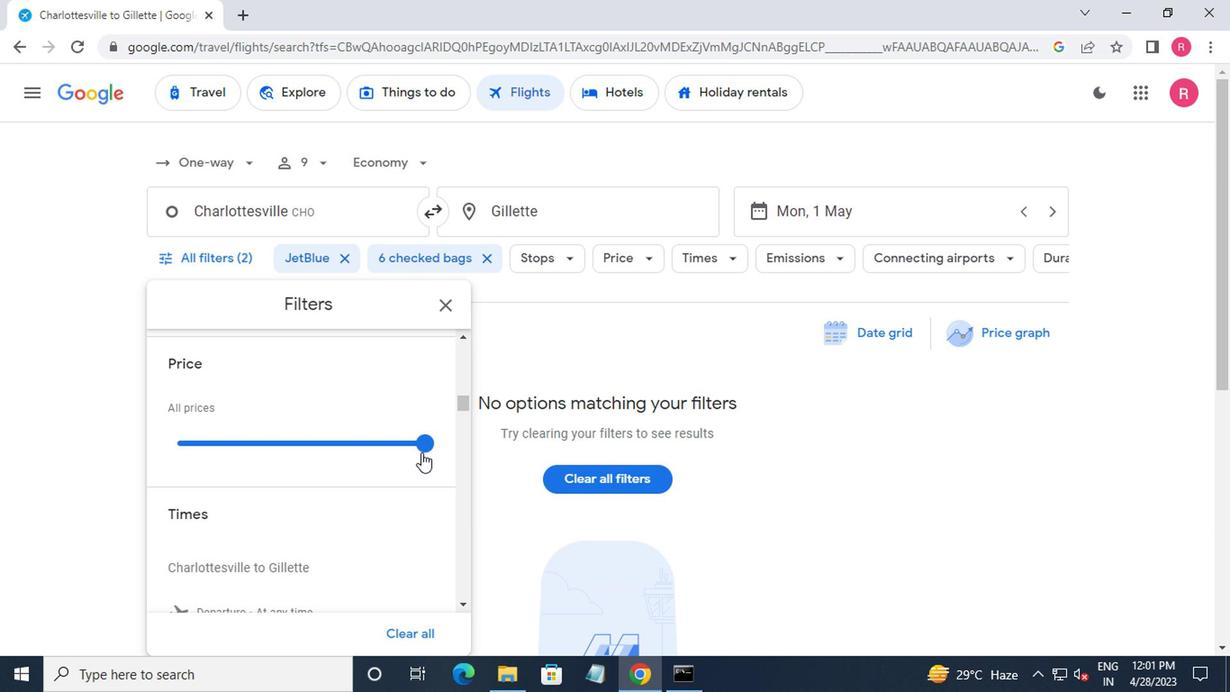 
Action: Mouse moved to (417, 456)
Screenshot: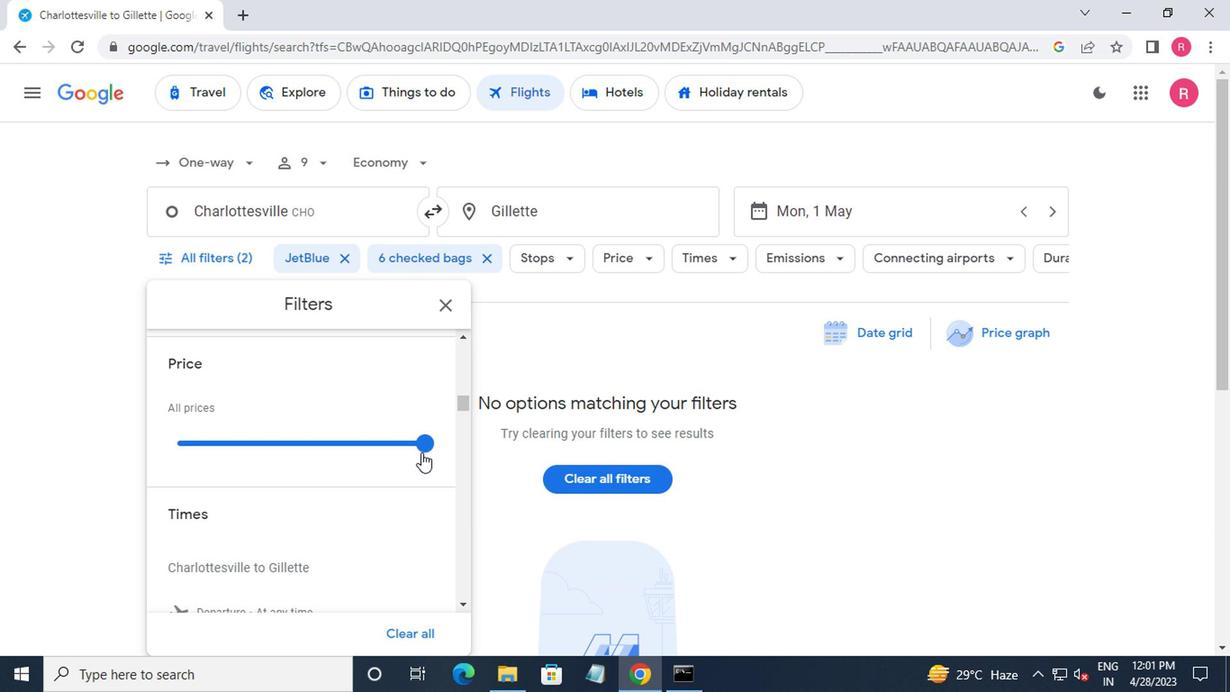 
Action: Mouse scrolled (417, 457) with delta (0, 0)
Screenshot: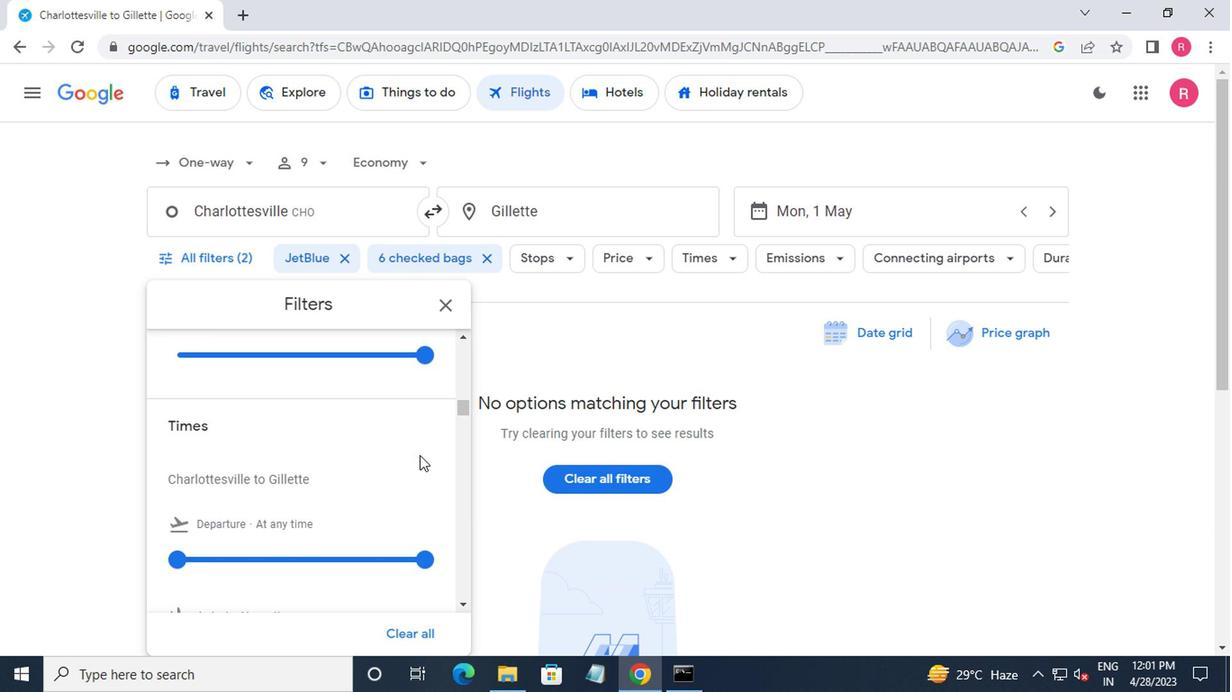 
Action: Mouse moved to (422, 447)
Screenshot: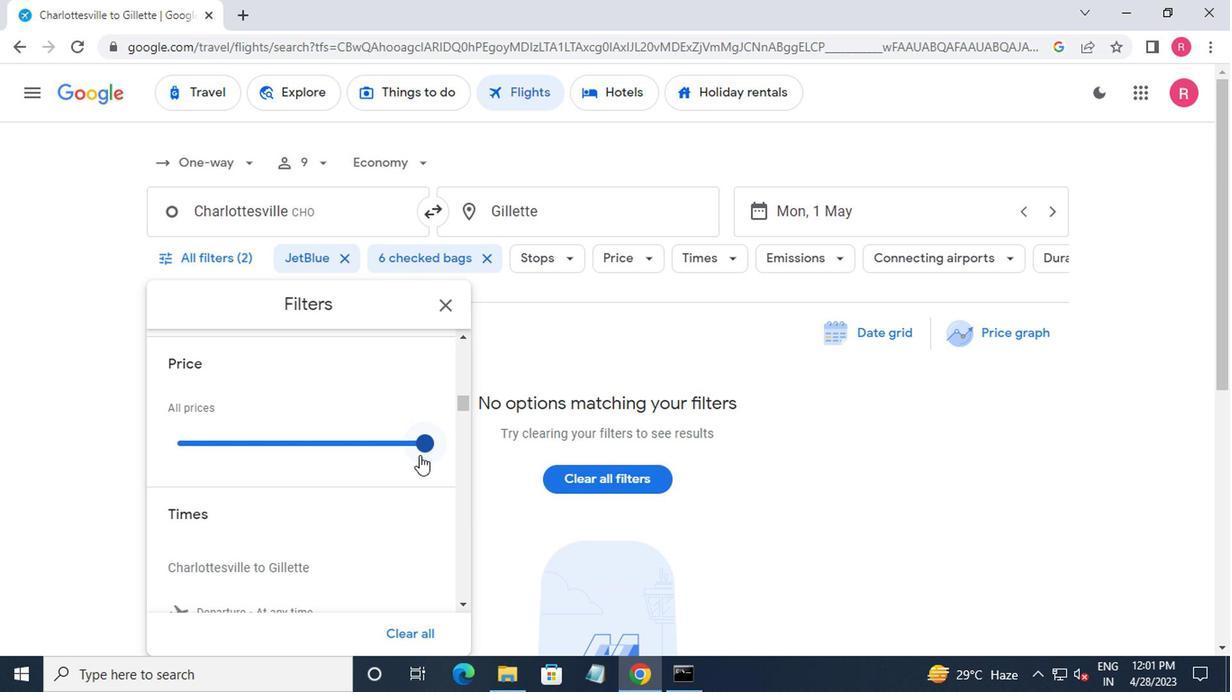 
Action: Mouse pressed left at (422, 447)
Screenshot: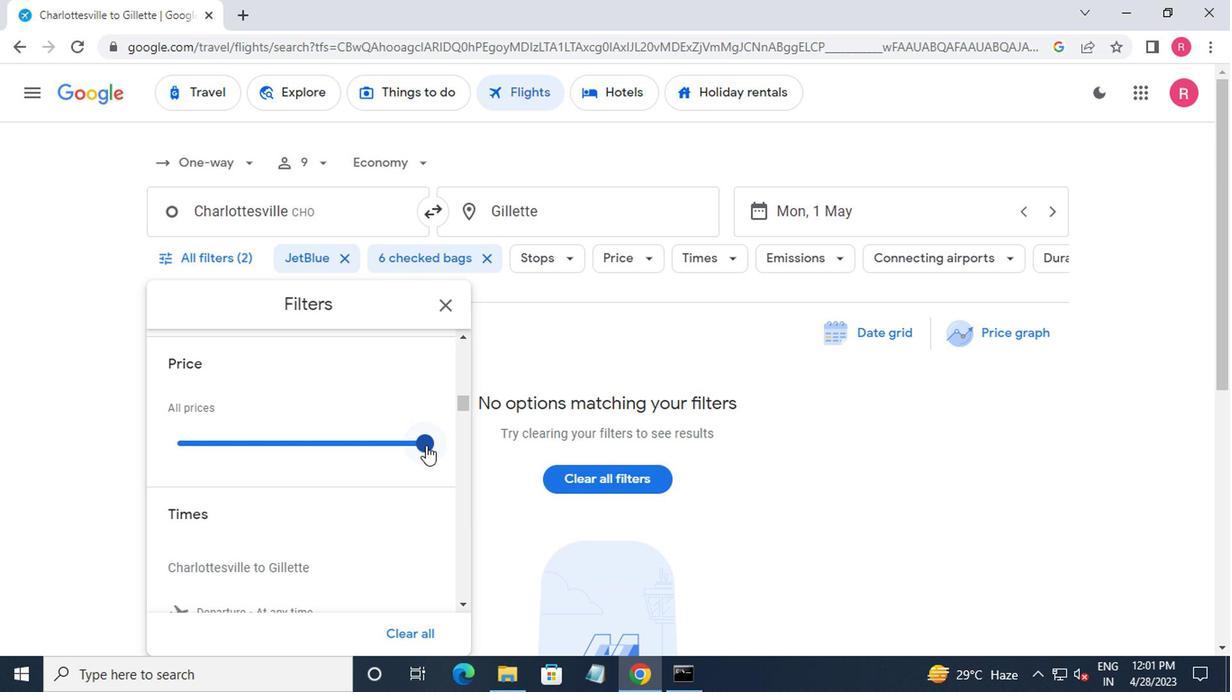 
Action: Mouse moved to (217, 509)
Screenshot: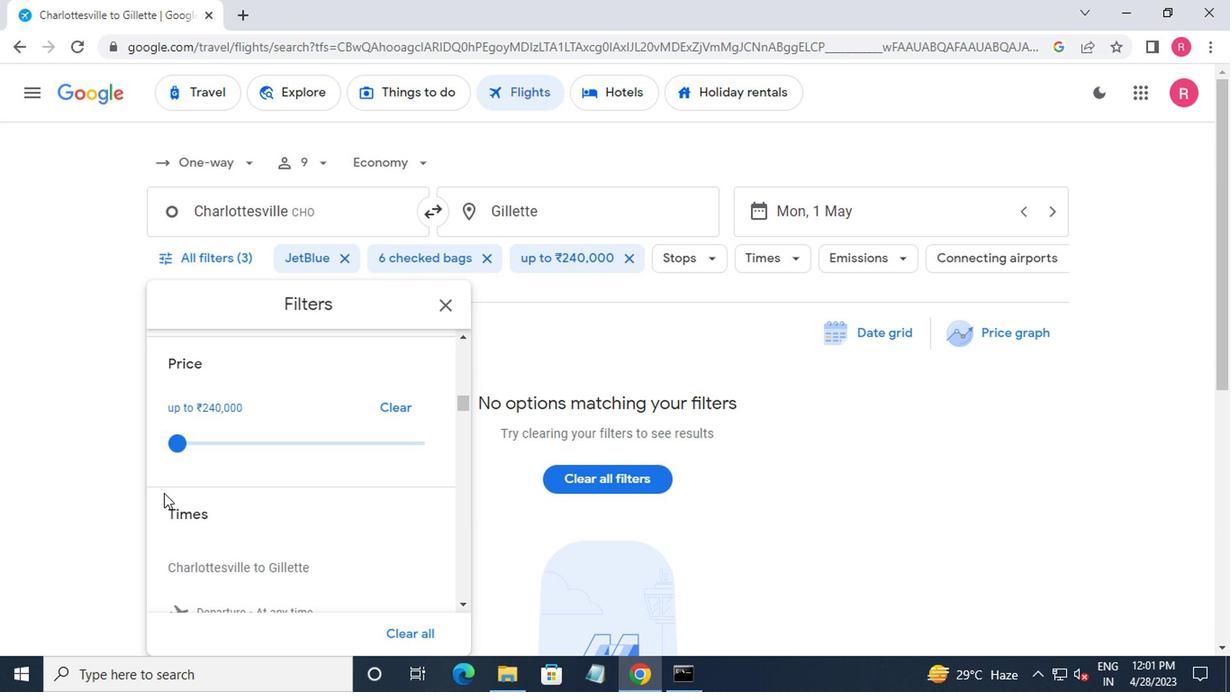 
Action: Mouse scrolled (217, 508) with delta (0, -1)
Screenshot: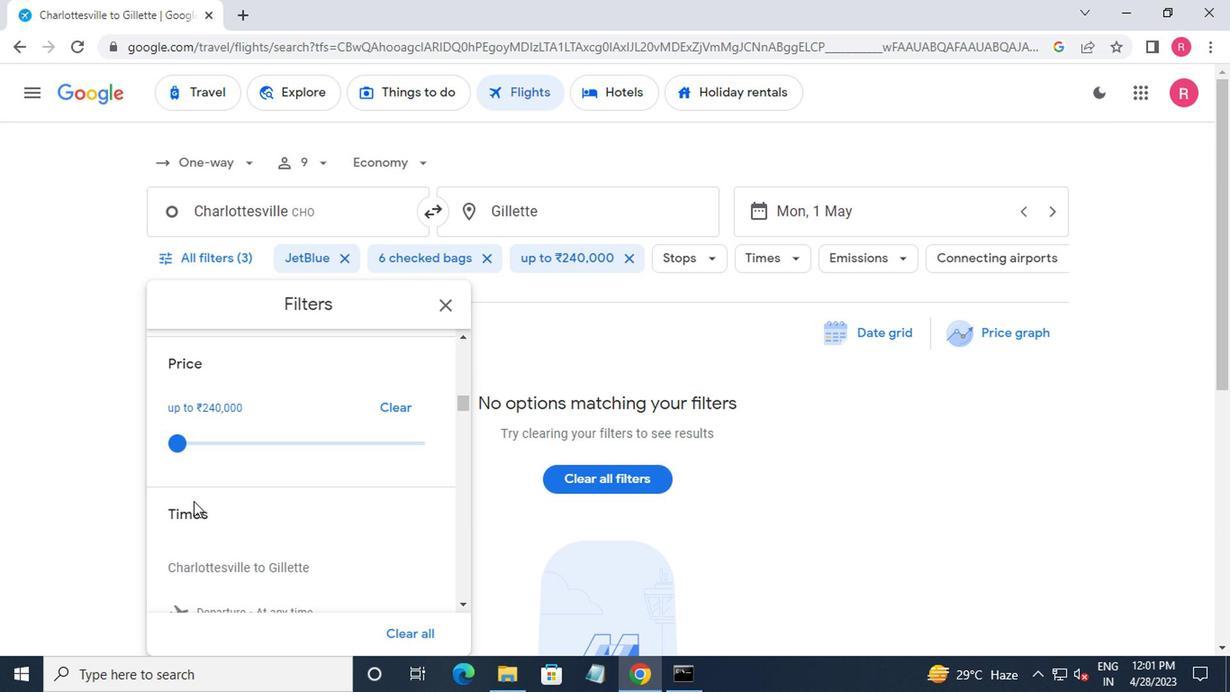 
Action: Mouse scrolled (217, 508) with delta (0, -1)
Screenshot: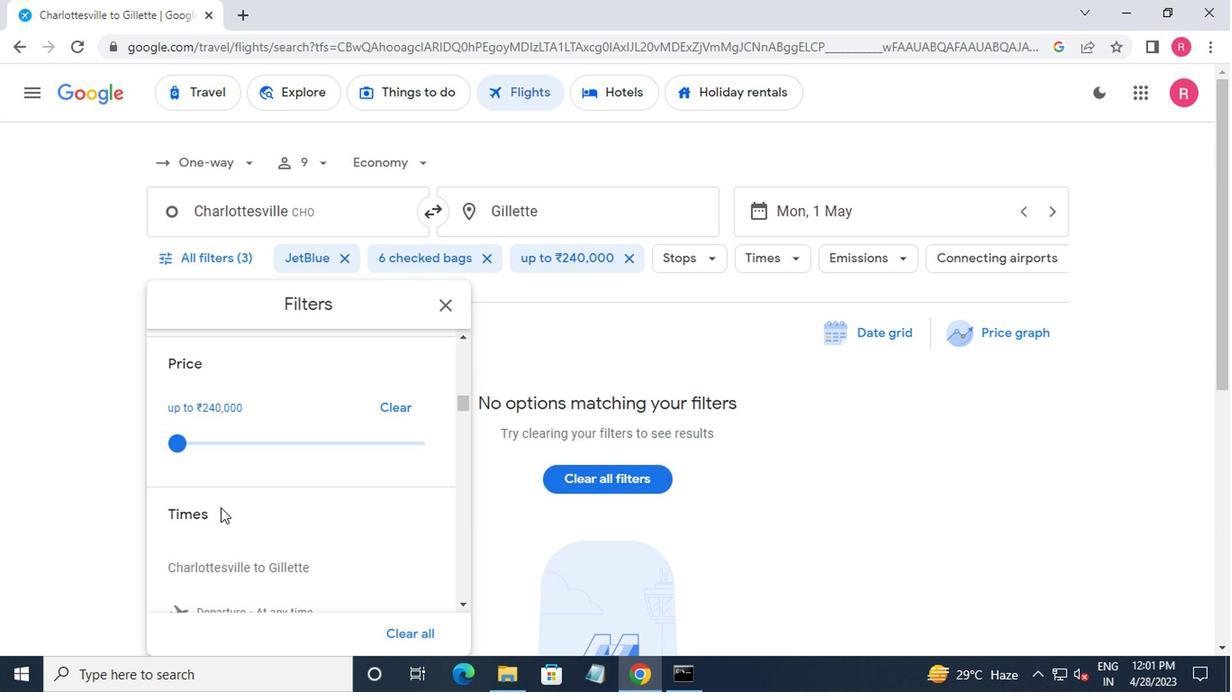 
Action: Mouse moved to (181, 476)
Screenshot: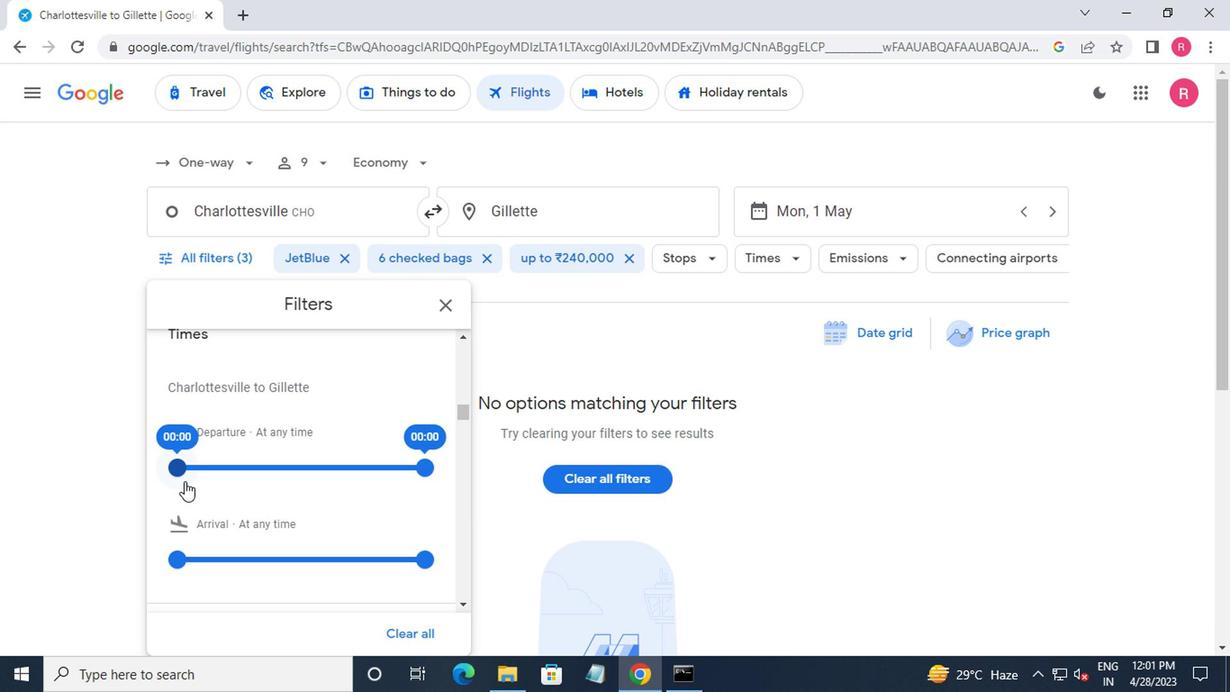 
Action: Mouse pressed left at (181, 476)
Screenshot: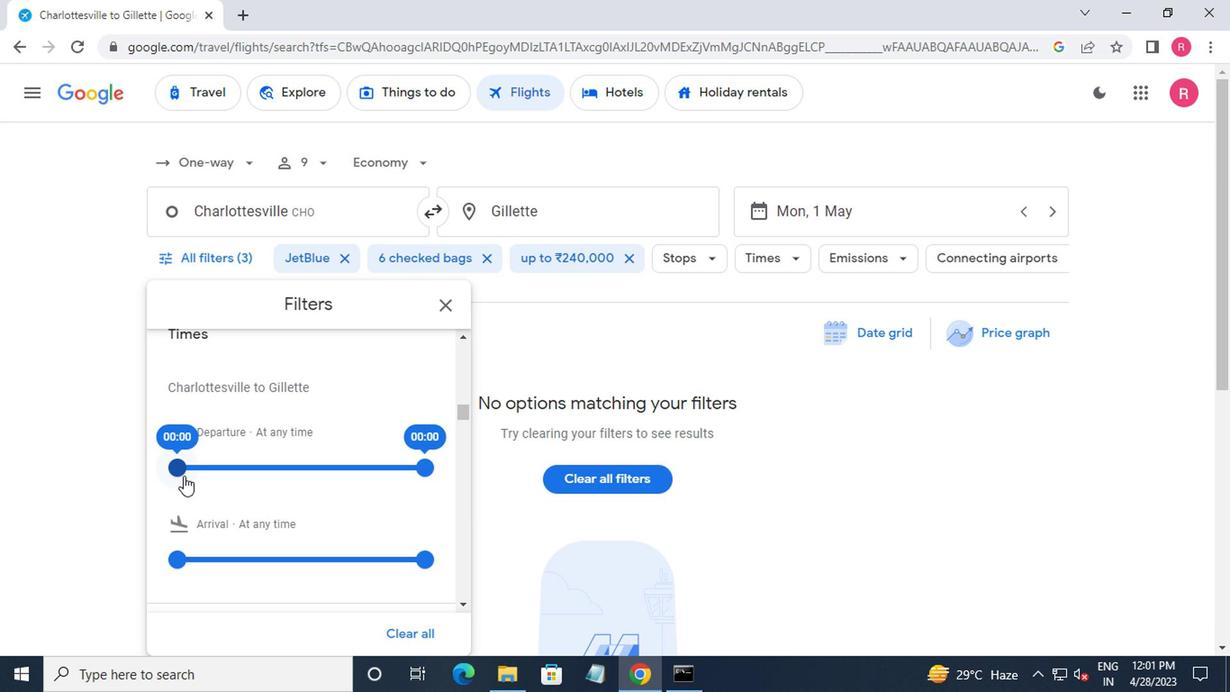 
Action: Mouse moved to (350, 472)
Screenshot: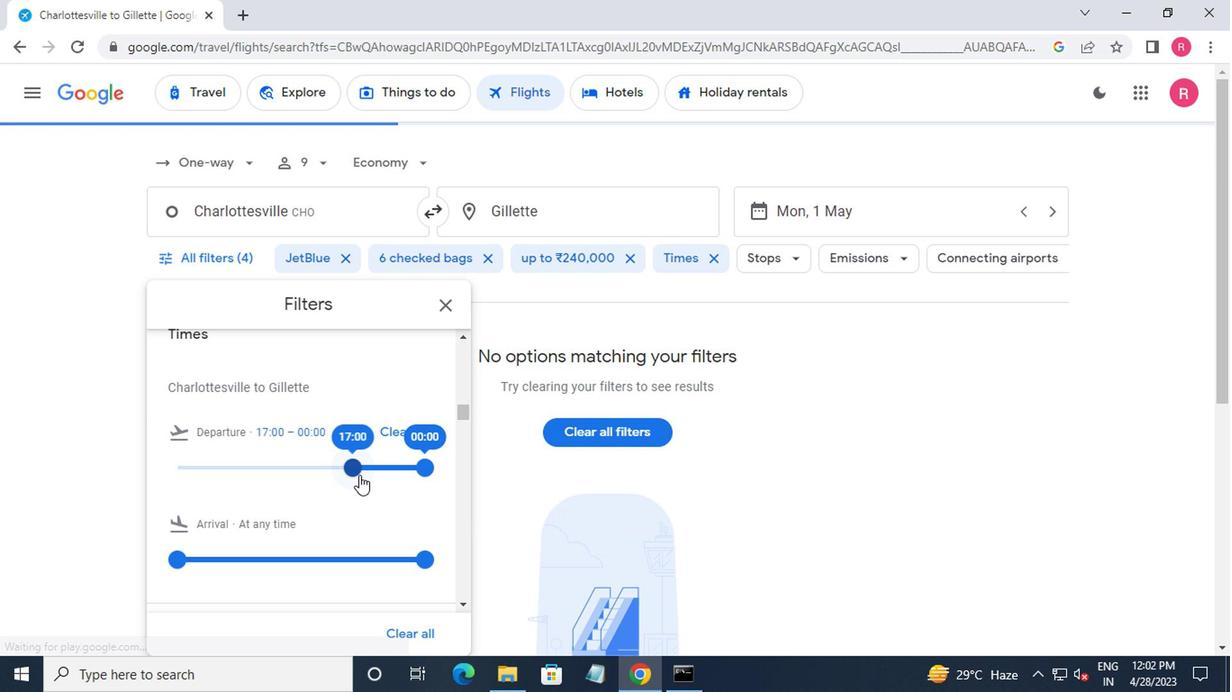 
Action: Mouse pressed left at (350, 472)
Screenshot: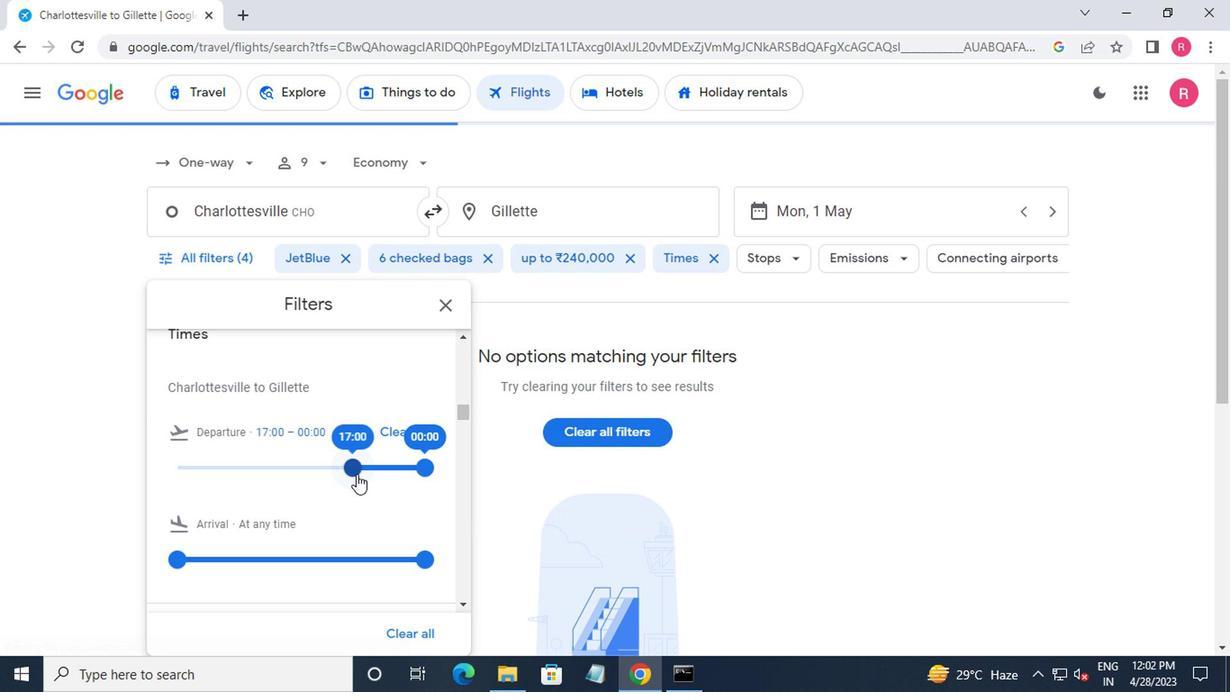 
Action: Mouse moved to (424, 470)
Screenshot: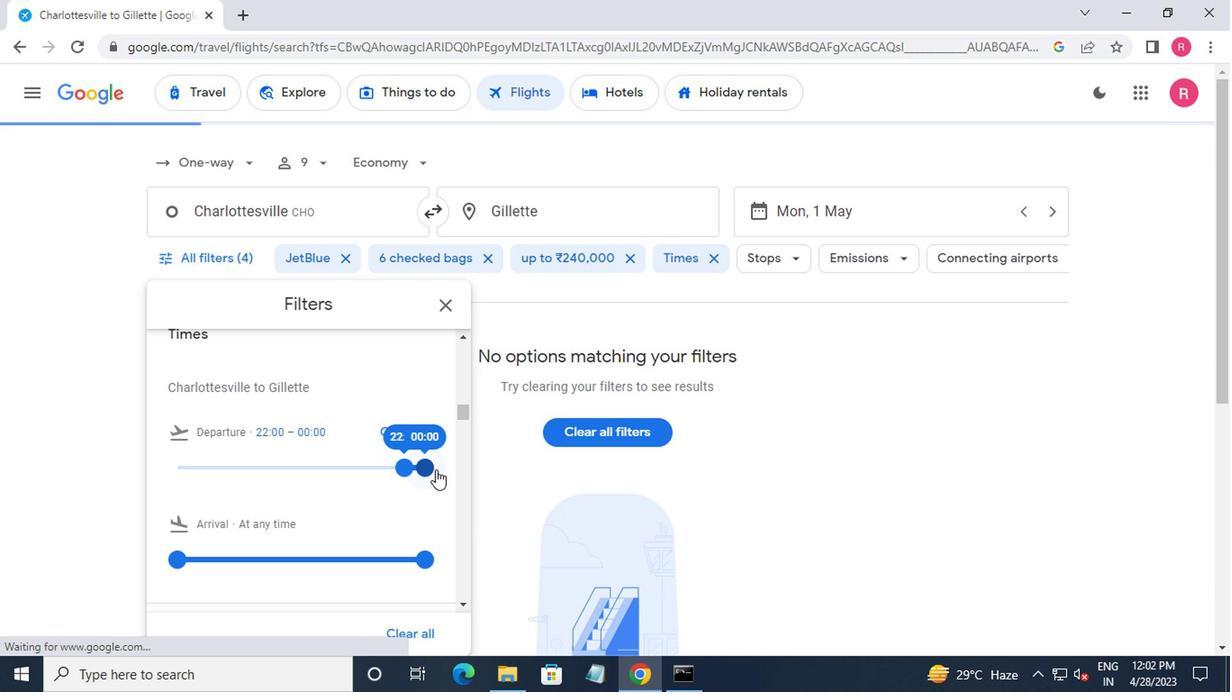 
Action: Mouse pressed left at (424, 470)
Screenshot: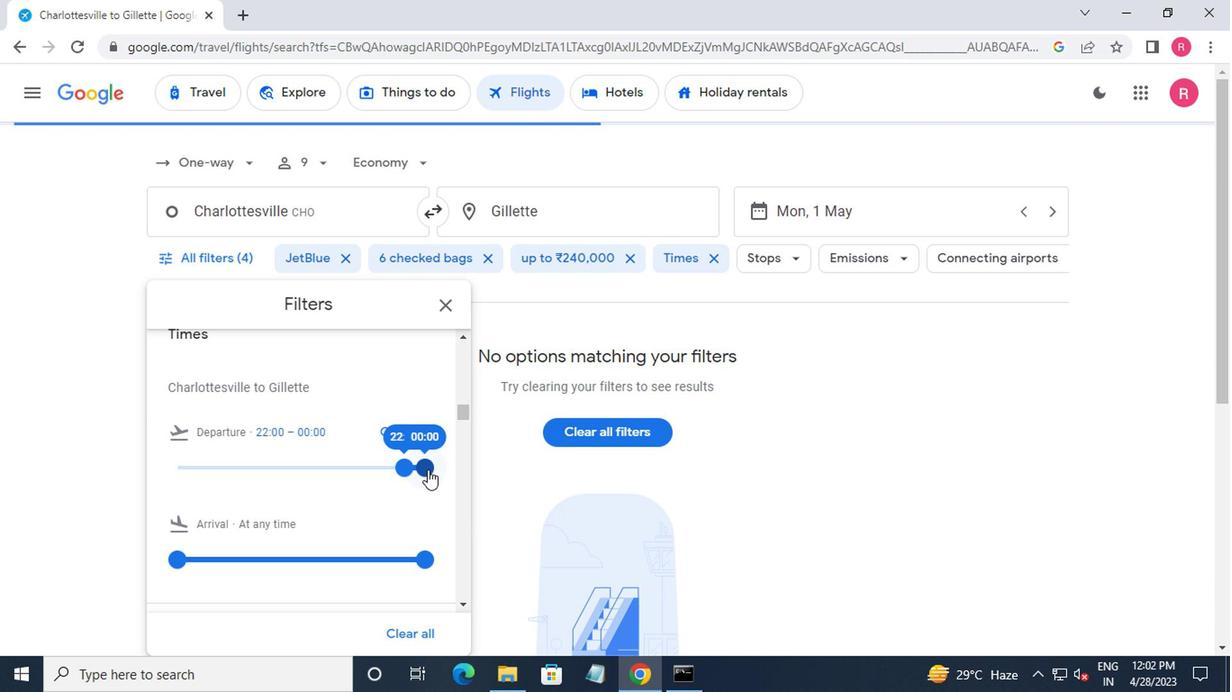 
Action: Mouse moved to (403, 494)
Screenshot: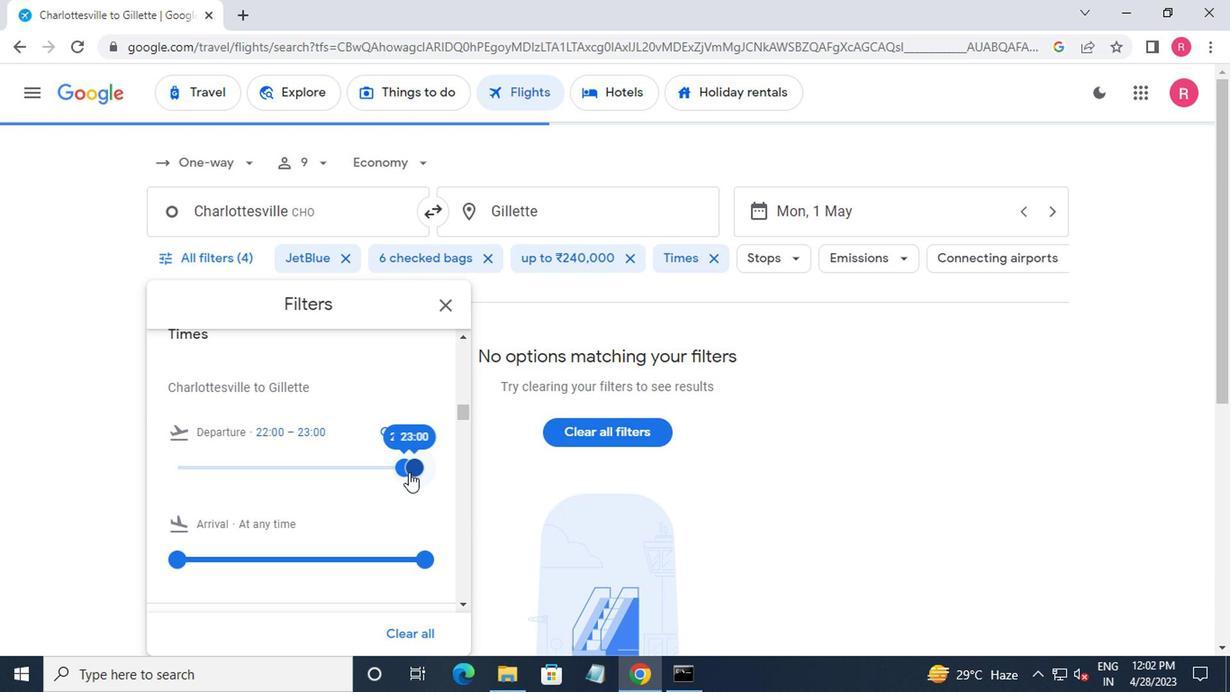 
Action: Mouse scrolled (403, 494) with delta (0, 0)
Screenshot: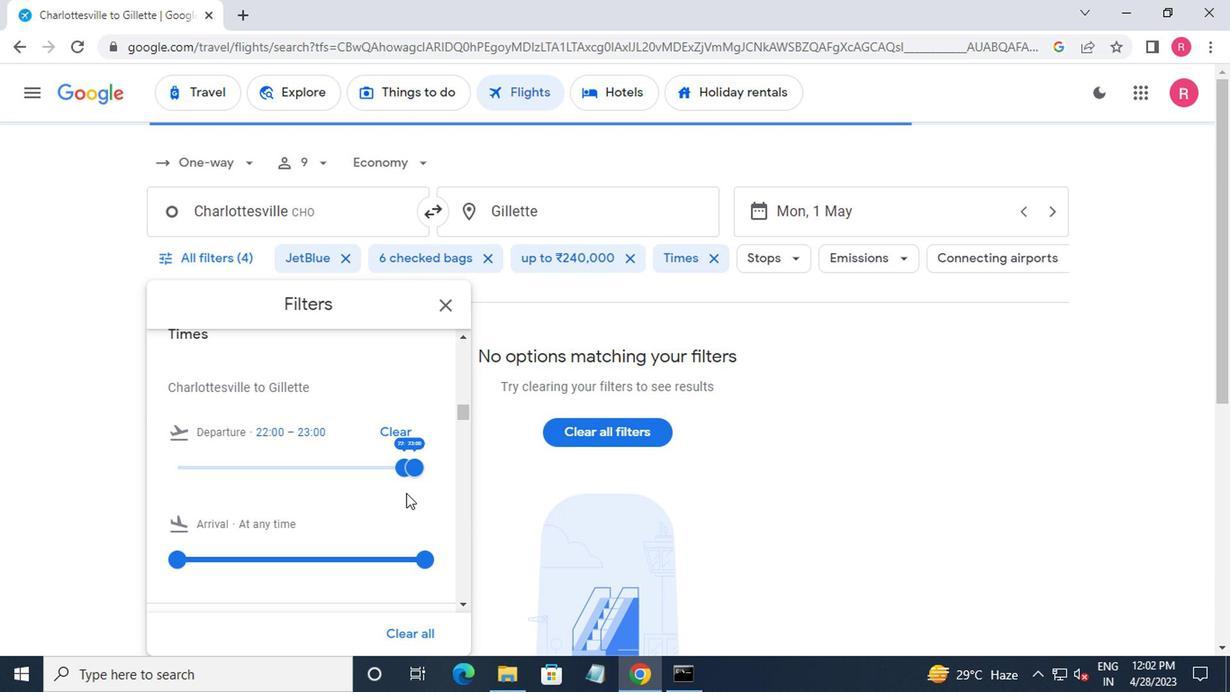 
Action: Mouse moved to (435, 319)
Screenshot: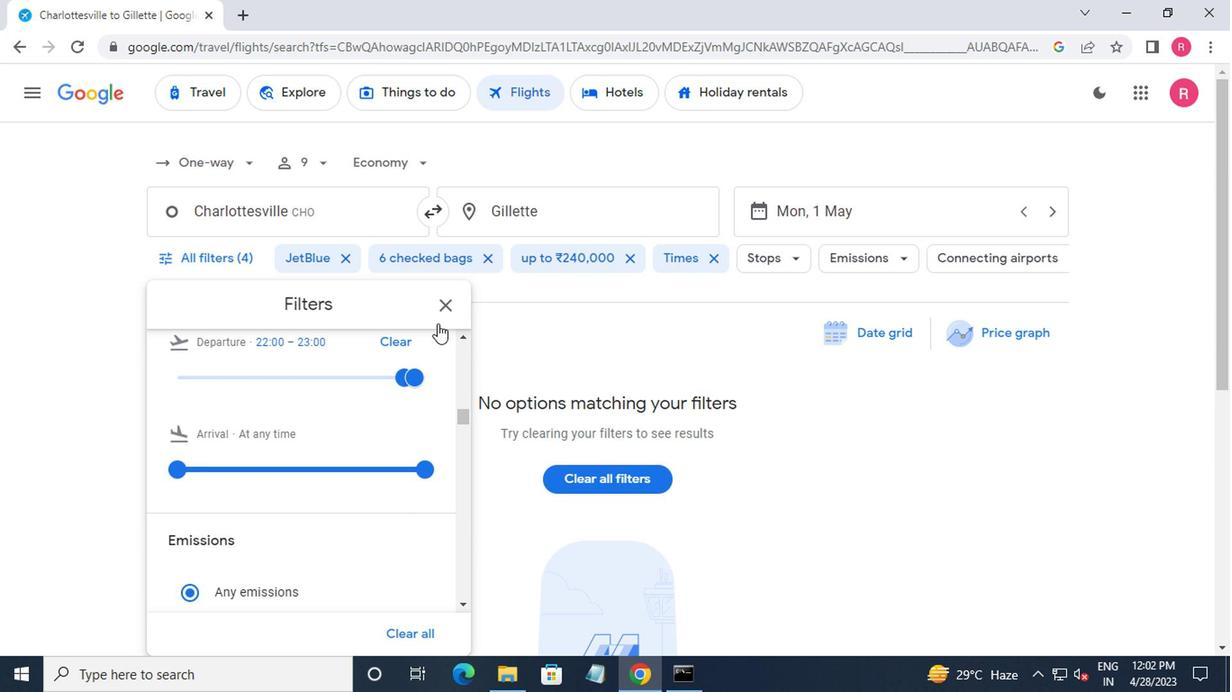 
Action: Mouse pressed left at (435, 319)
Screenshot: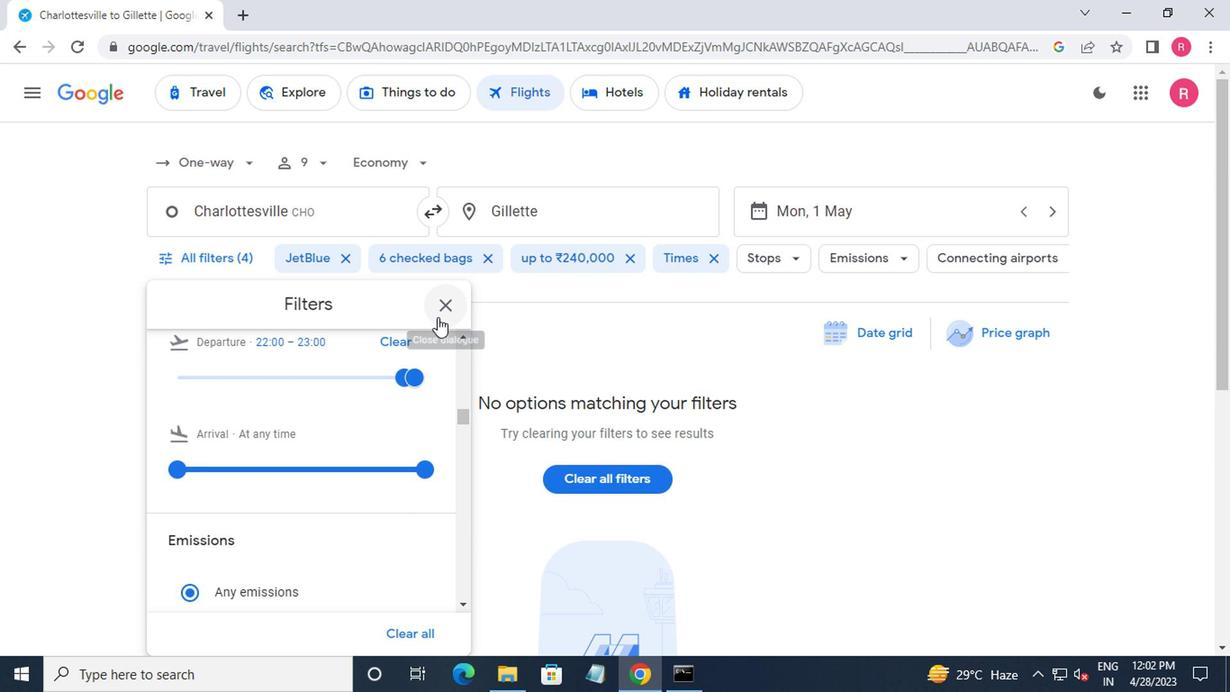 
Action: Mouse moved to (428, 335)
Screenshot: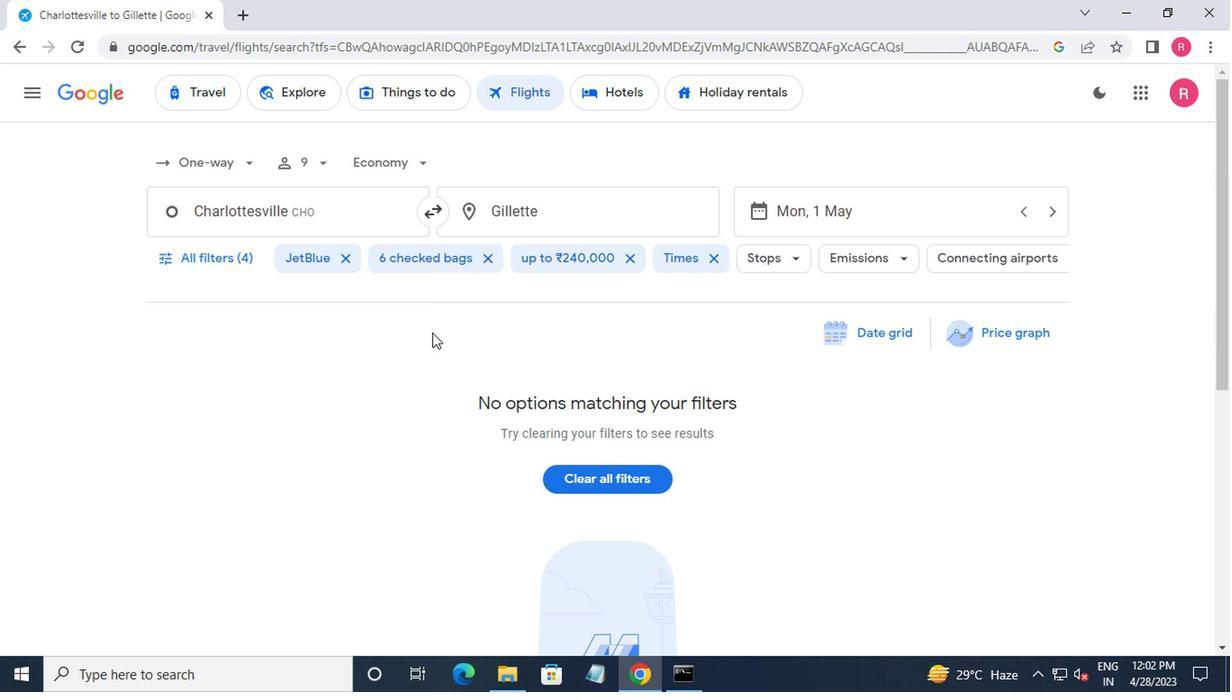 
